 Task: Send an email with the signature Anthony Hernandez with the subject Networking opportunity and the message I look forward to hearing from you soon. from softage.1@softage.net to softage.5@softage.net and softage.6@softage.net with an attached document Technical_specifications.pdf
Action: Mouse moved to (481, 783)
Screenshot: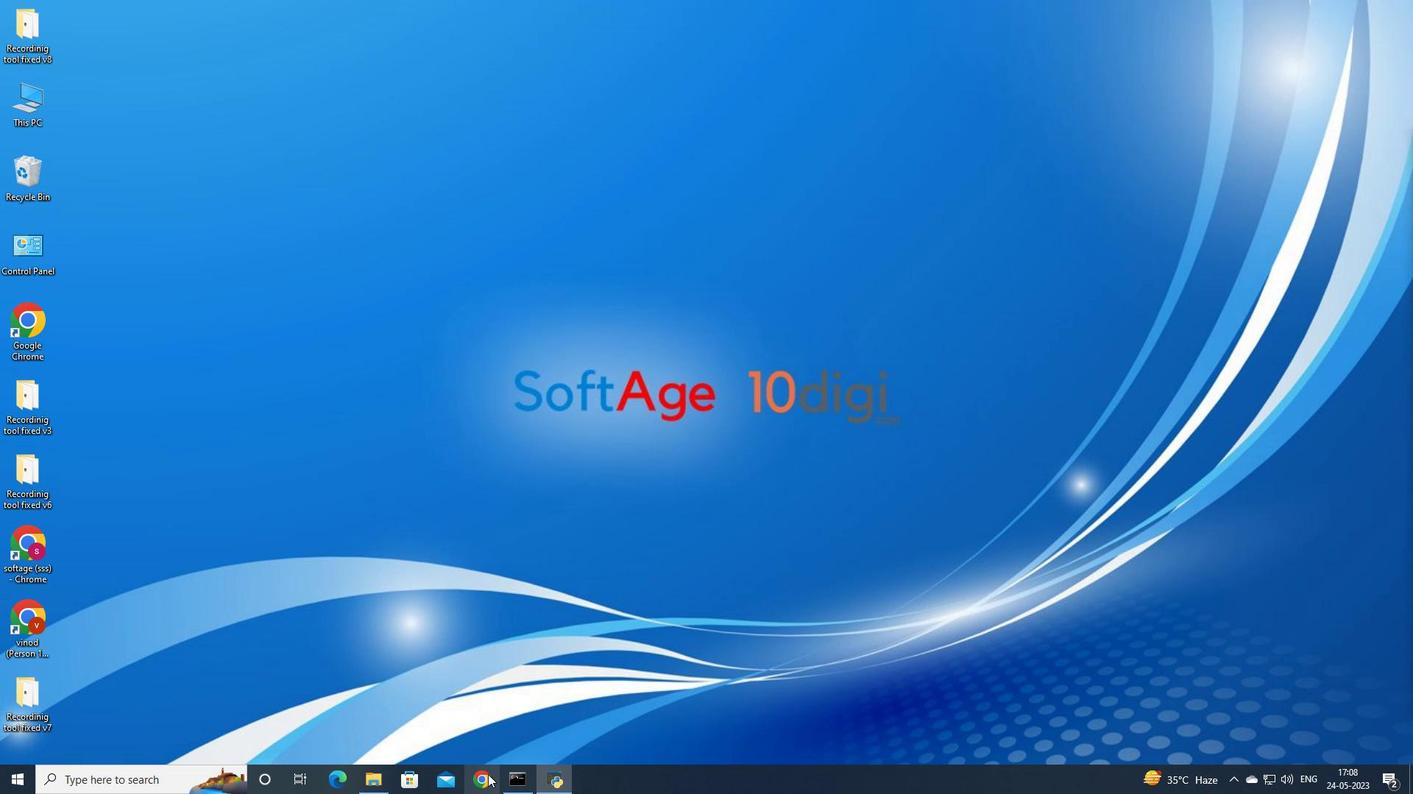 
Action: Mouse pressed left at (481, 783)
Screenshot: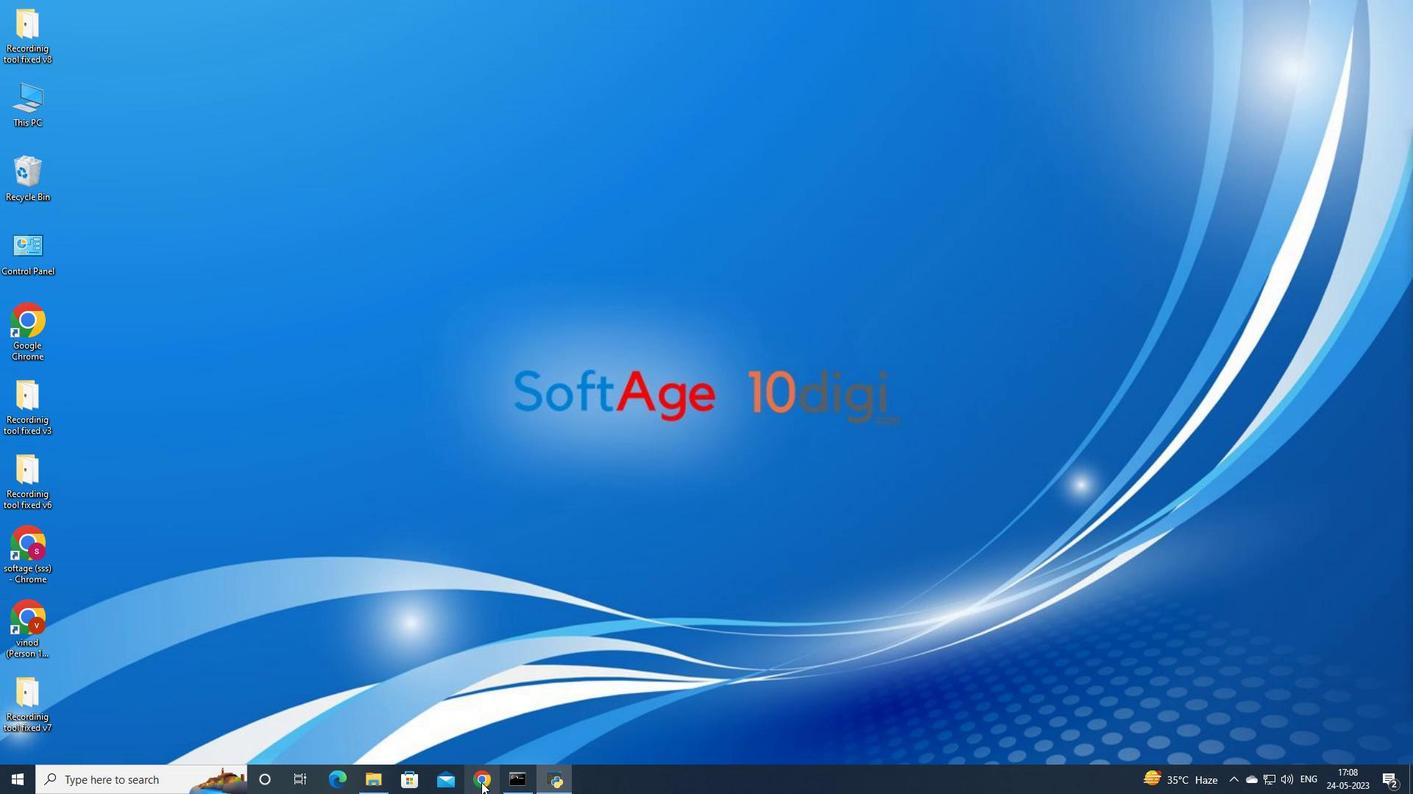 
Action: Mouse moved to (633, 470)
Screenshot: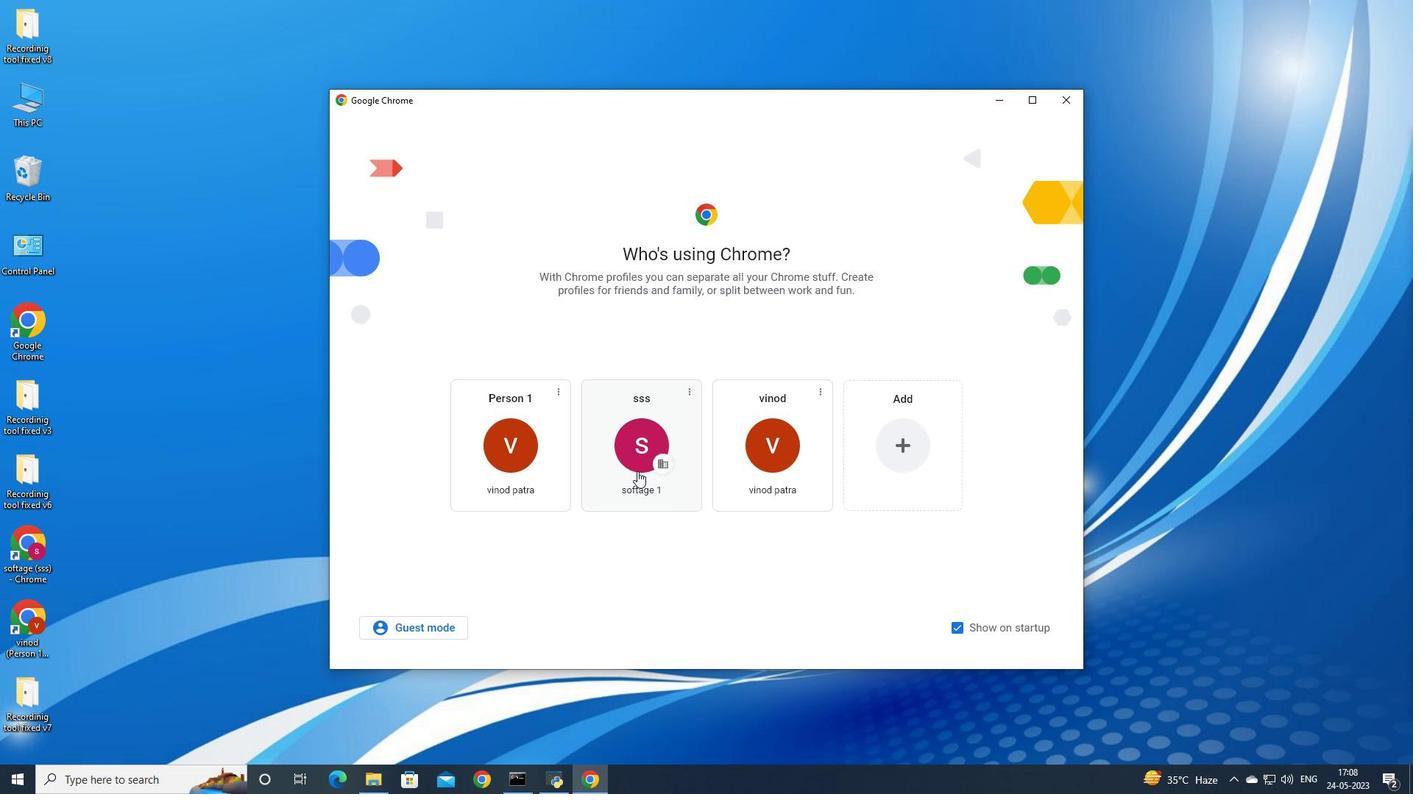 
Action: Mouse pressed left at (633, 470)
Screenshot: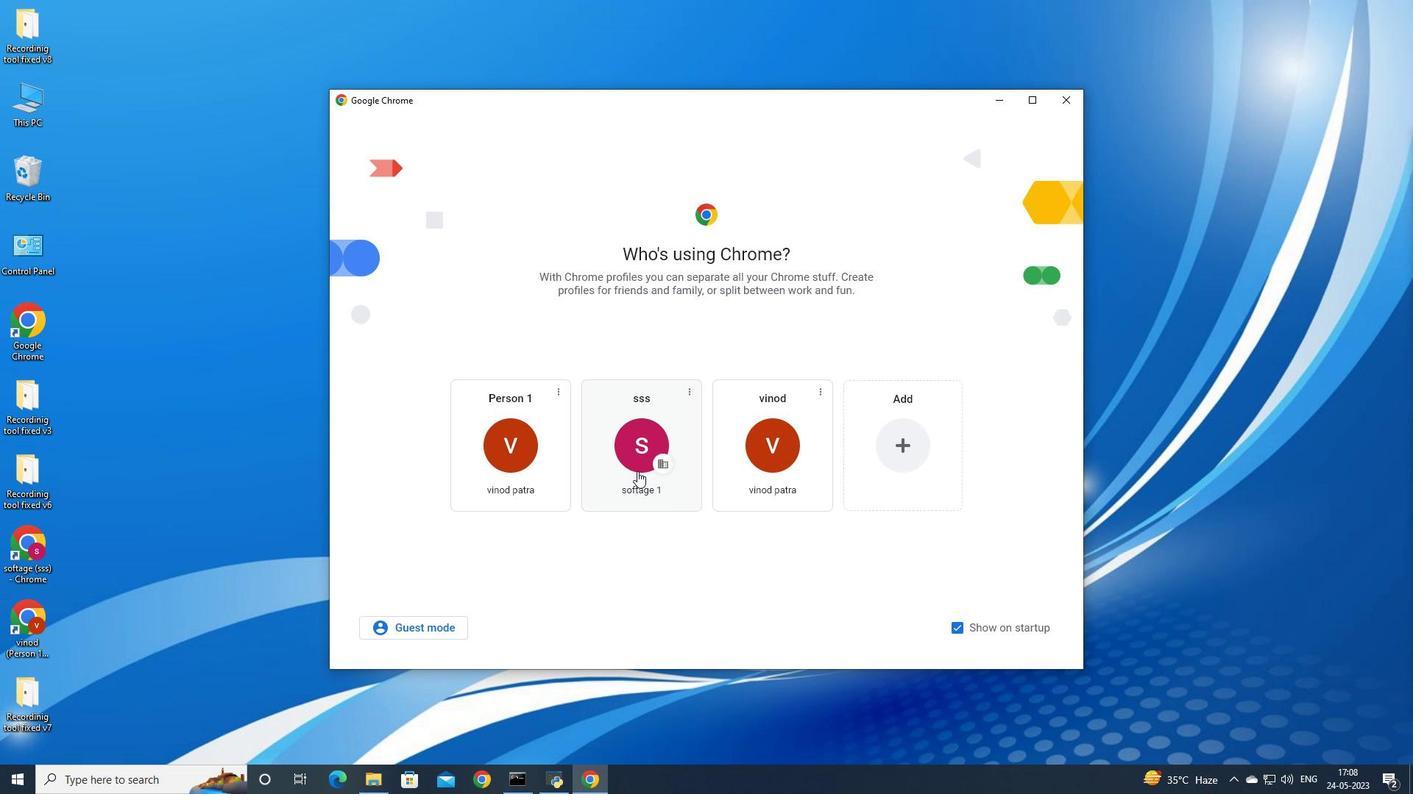 
Action: Mouse moved to (1268, 66)
Screenshot: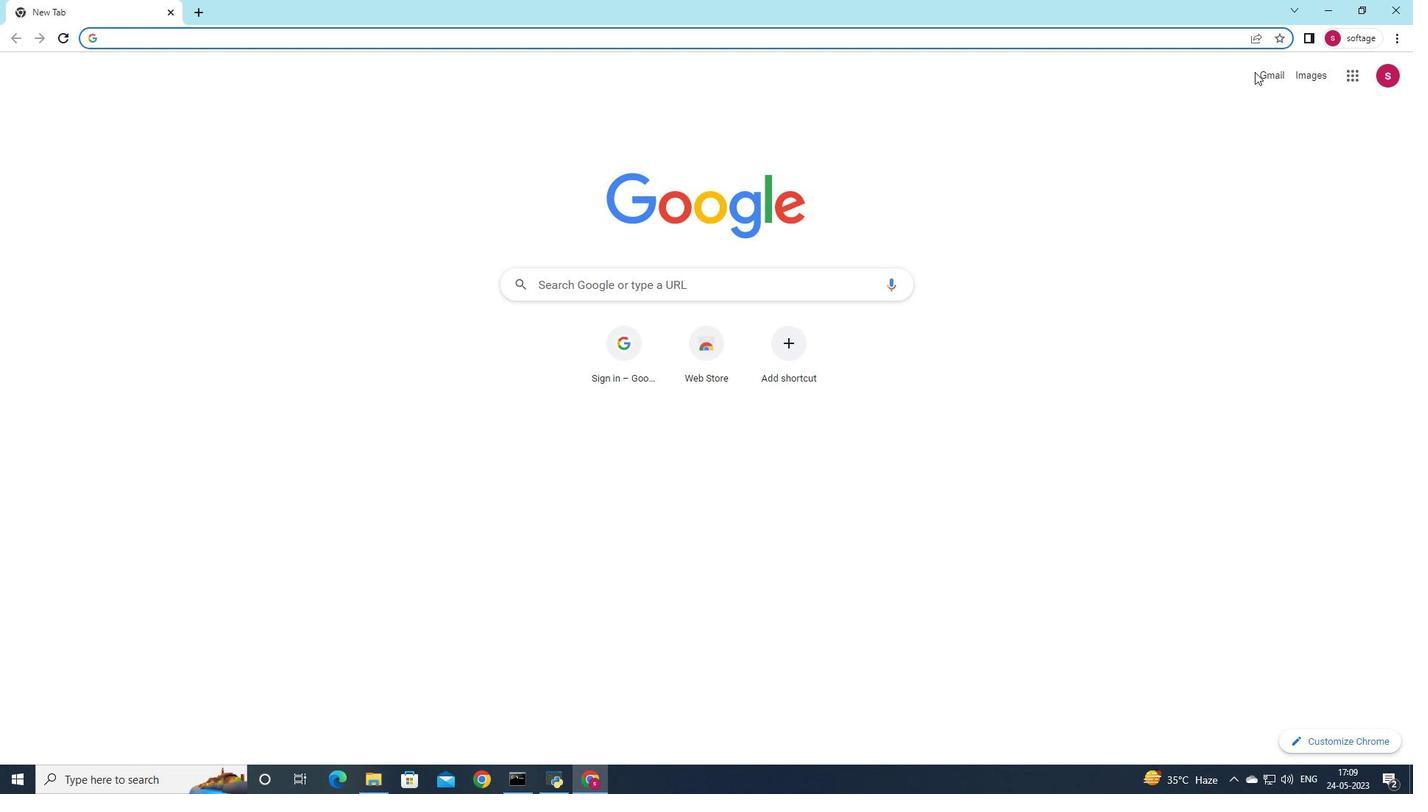 
Action: Mouse pressed left at (1268, 66)
Screenshot: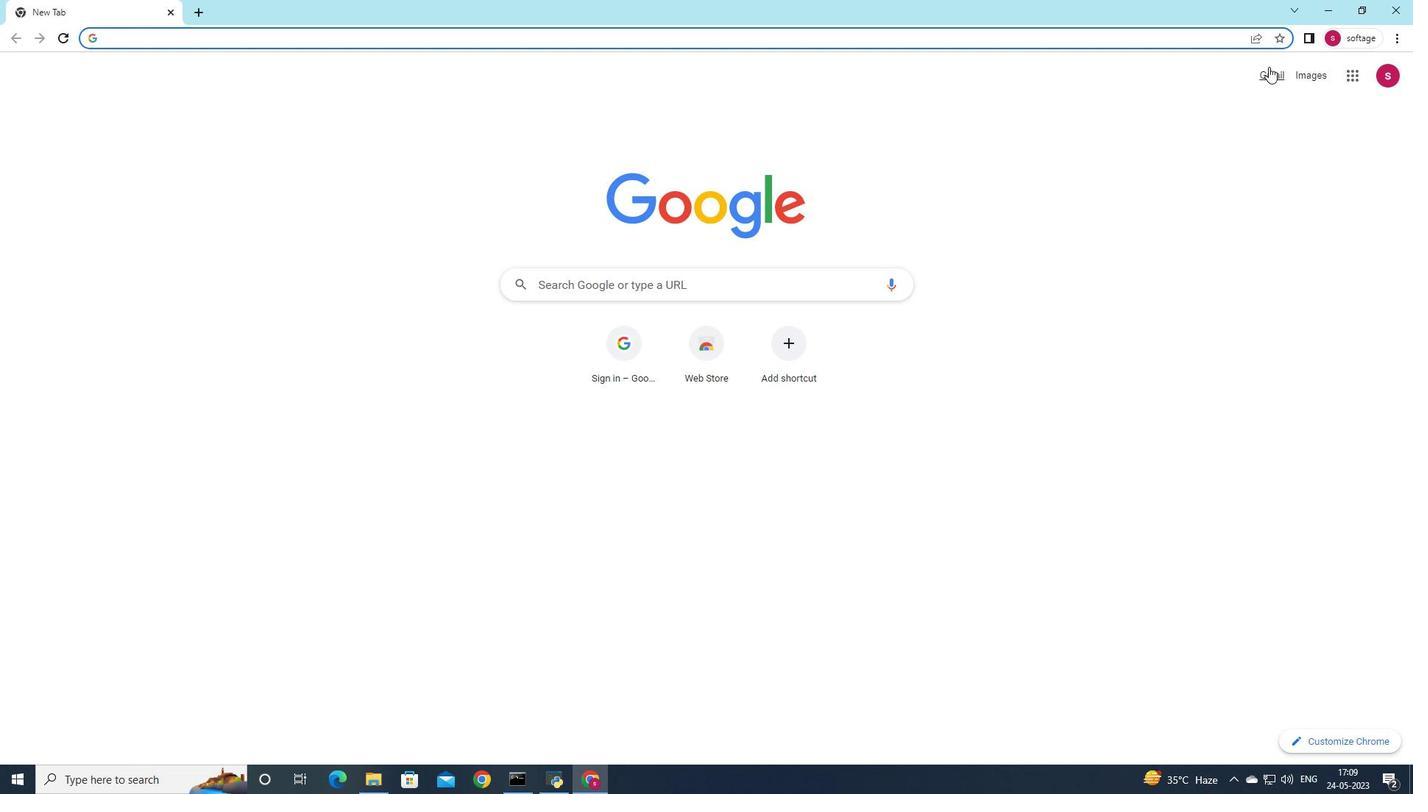 
Action: Mouse moved to (1251, 107)
Screenshot: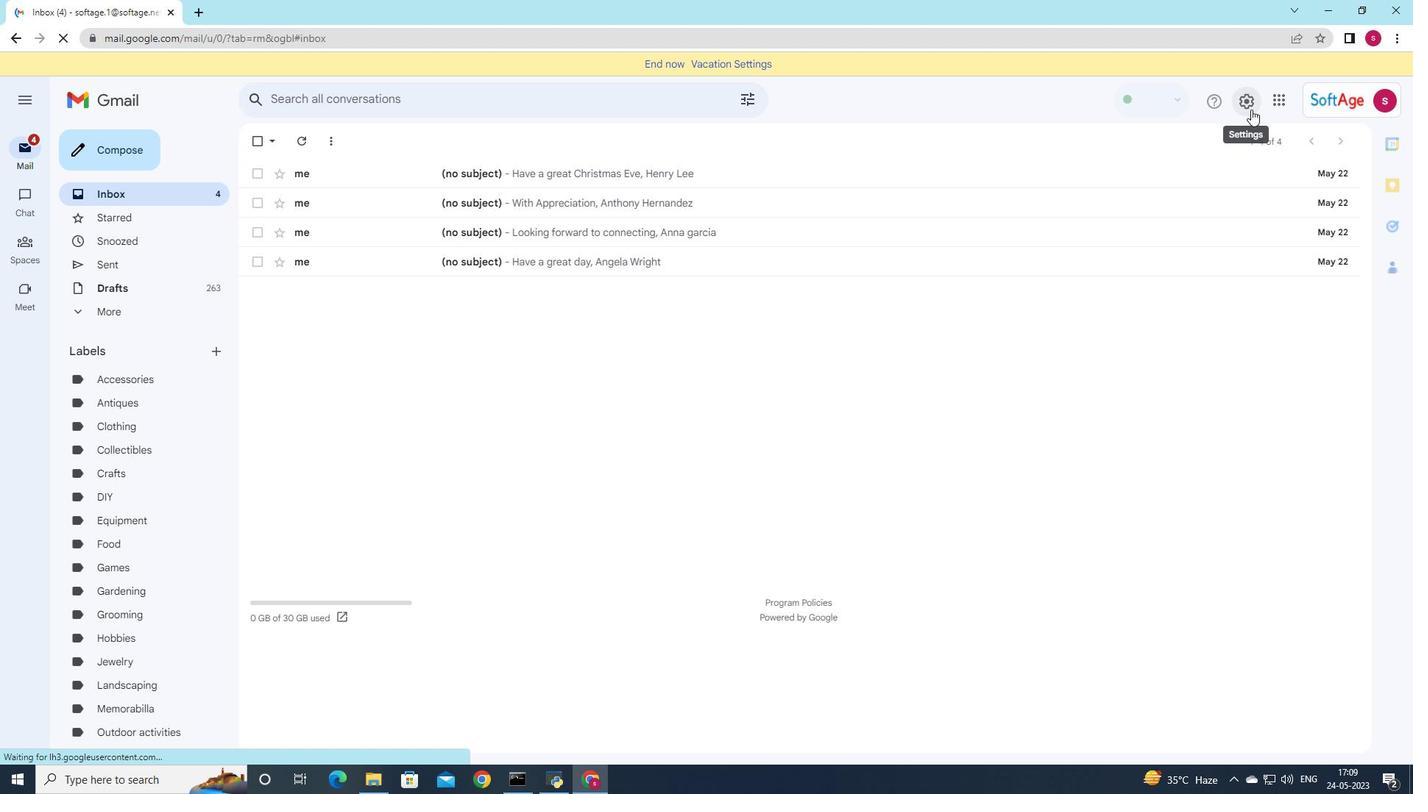 
Action: Mouse pressed left at (1251, 107)
Screenshot: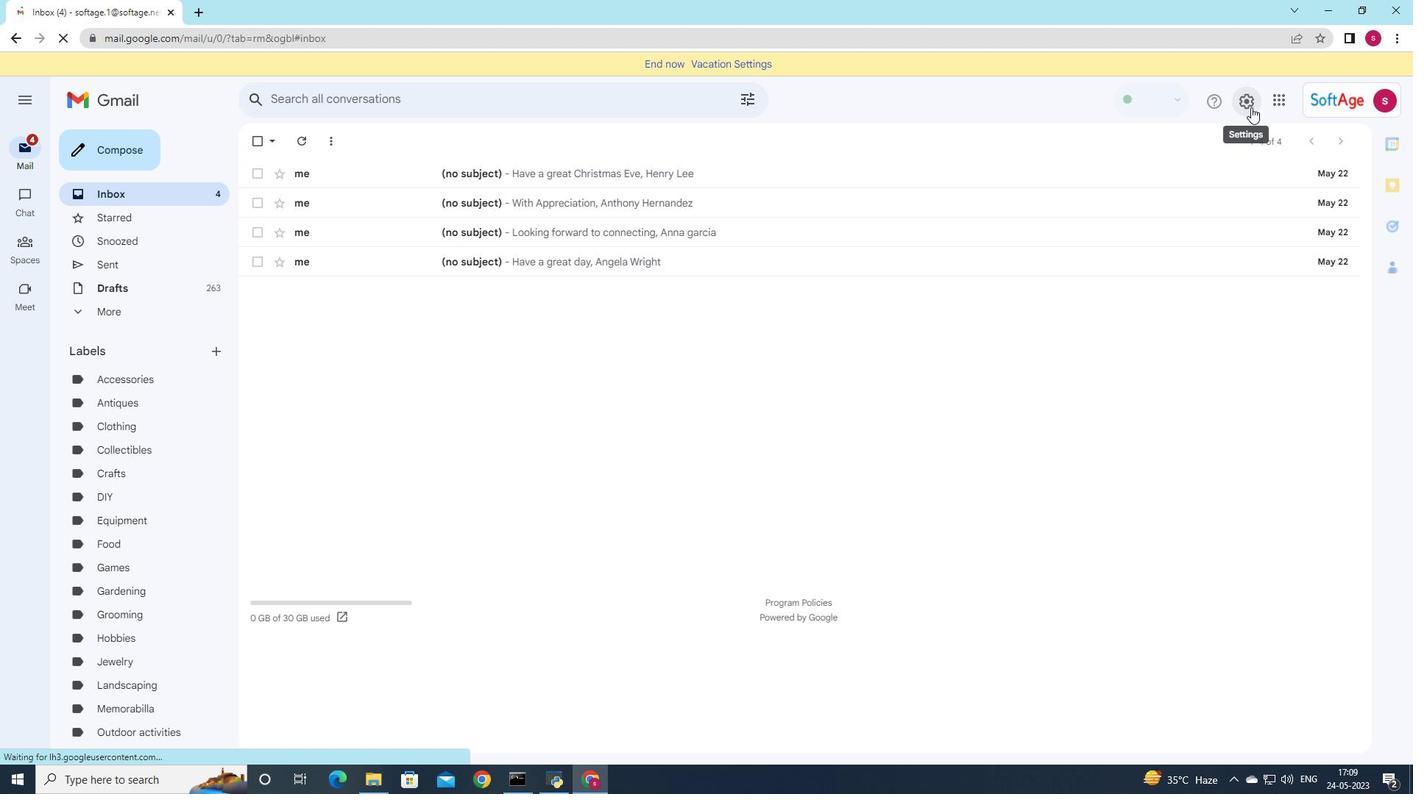 
Action: Mouse moved to (1268, 174)
Screenshot: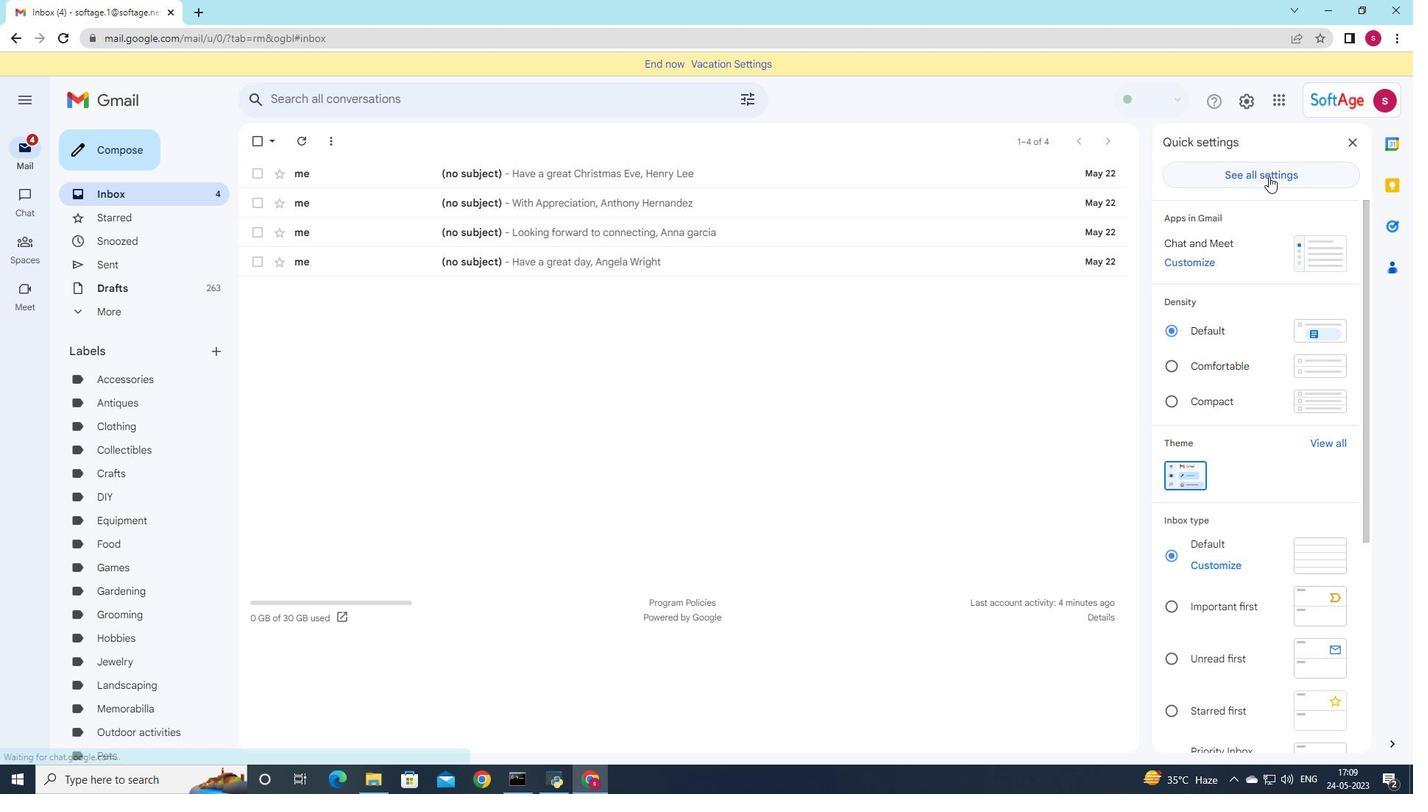 
Action: Mouse pressed left at (1268, 174)
Screenshot: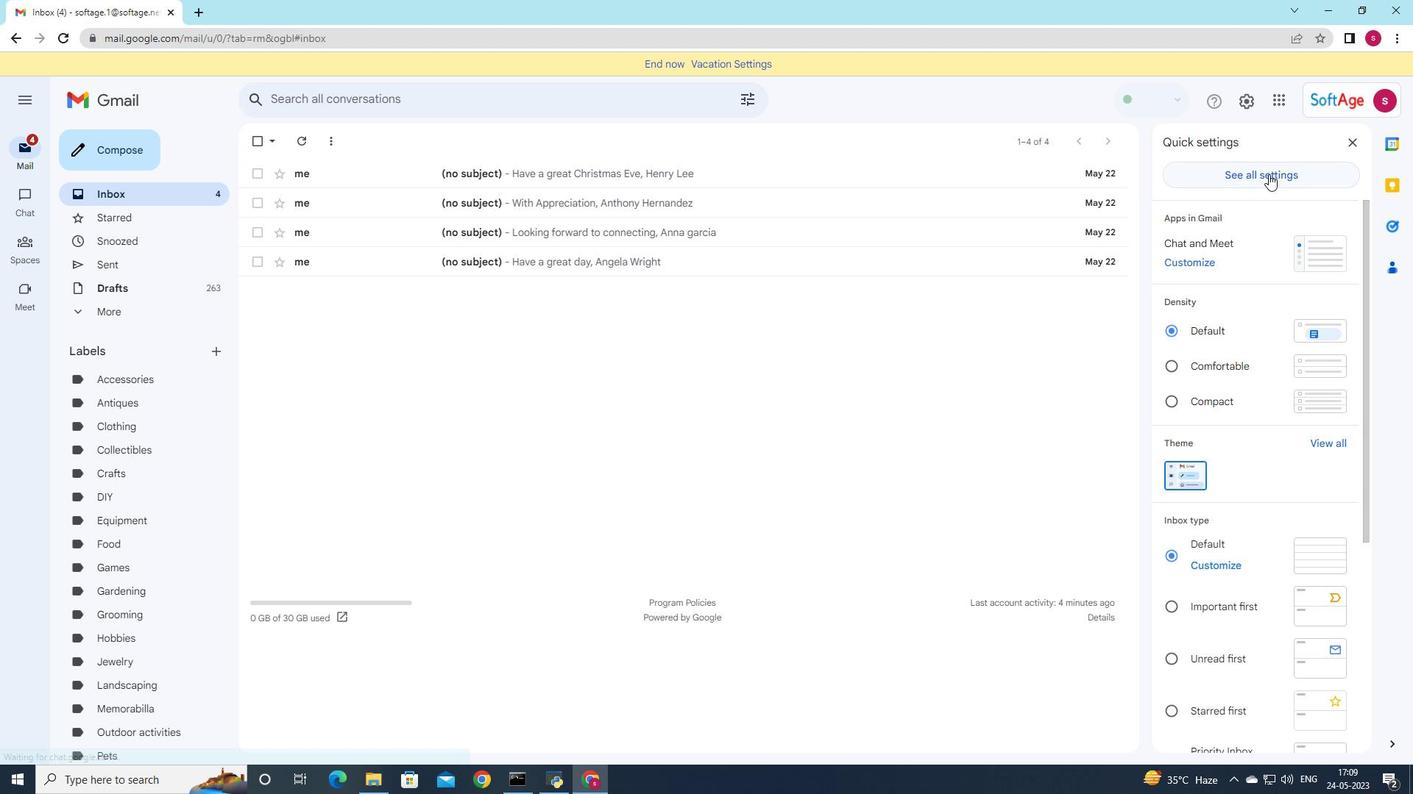 
Action: Mouse moved to (540, 356)
Screenshot: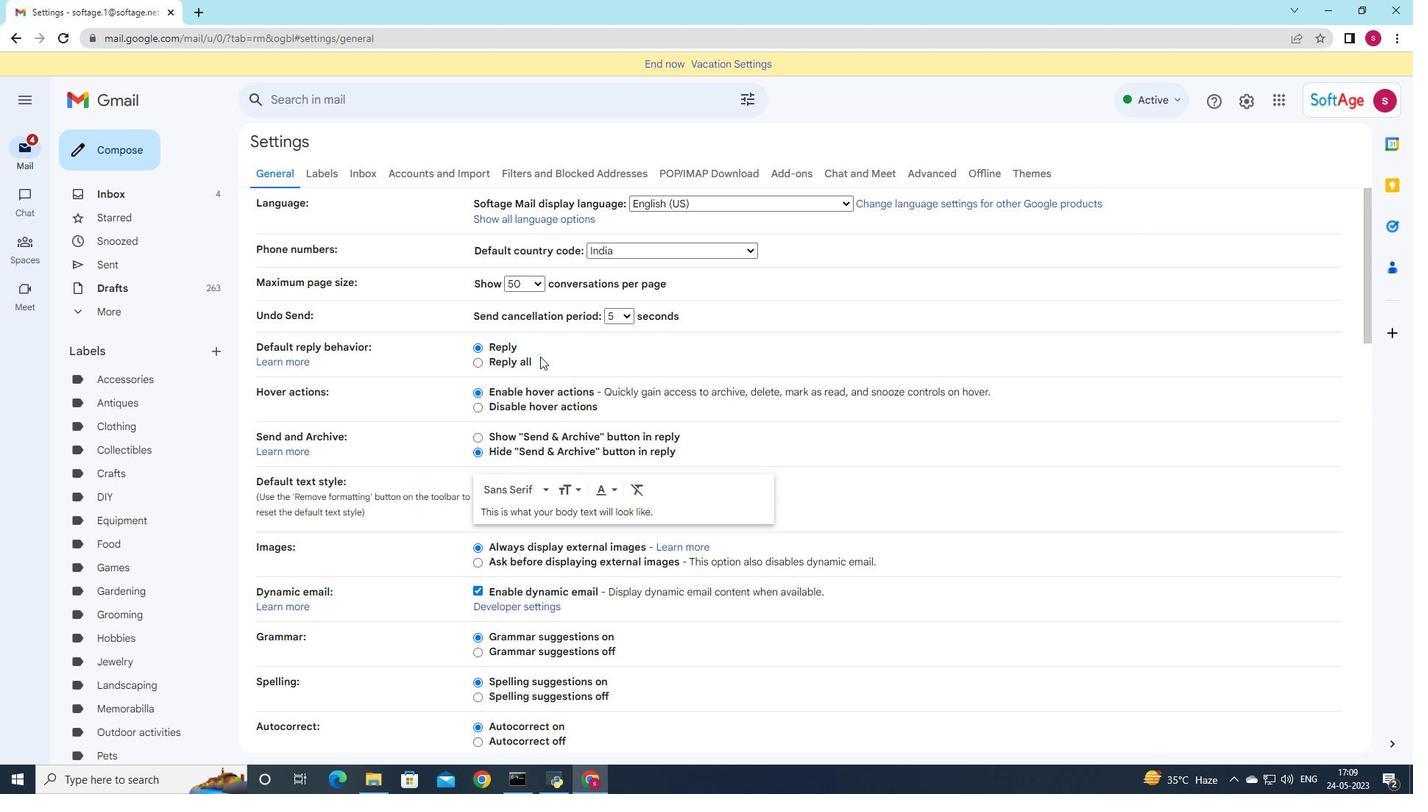 
Action: Mouse scrolled (540, 356) with delta (0, 0)
Screenshot: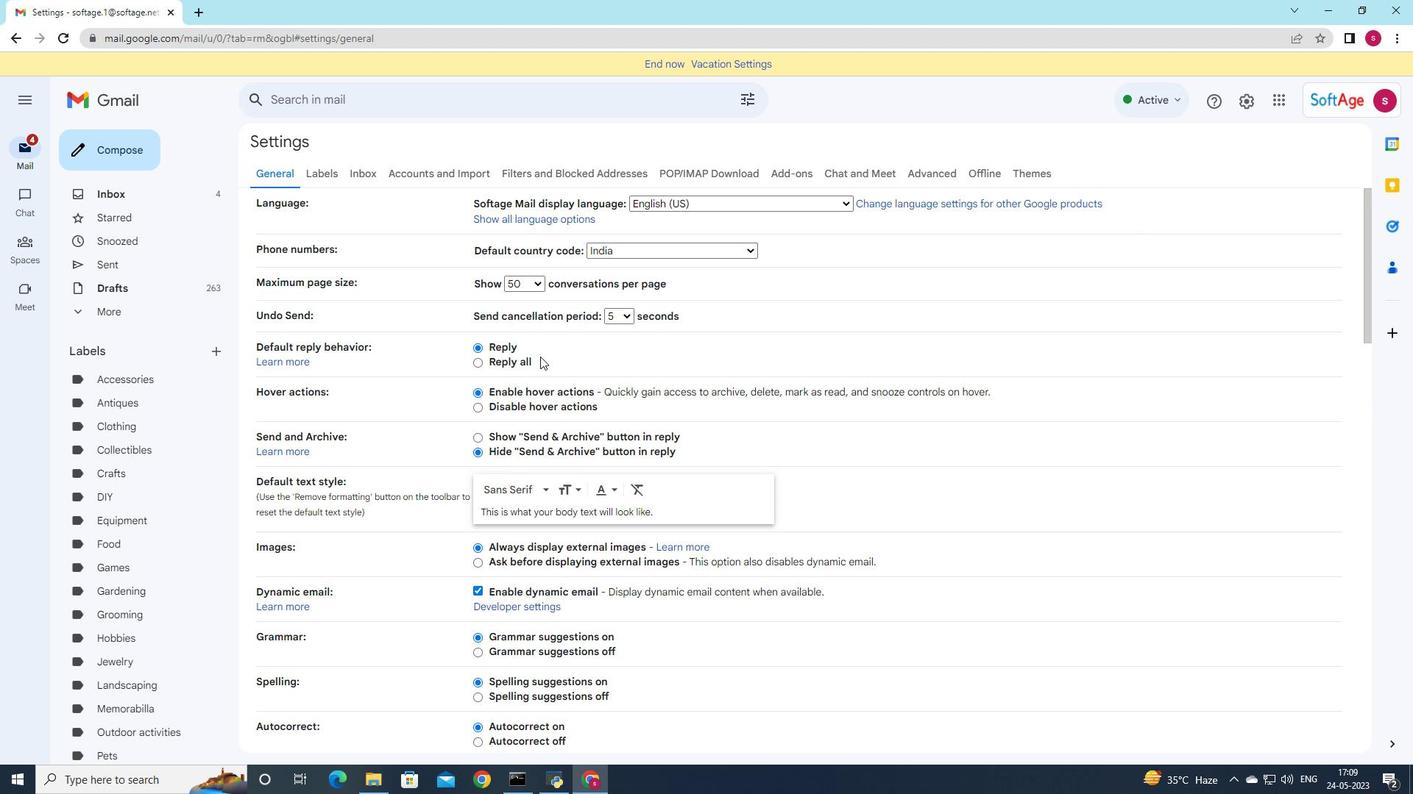 
Action: Mouse scrolled (540, 356) with delta (0, 0)
Screenshot: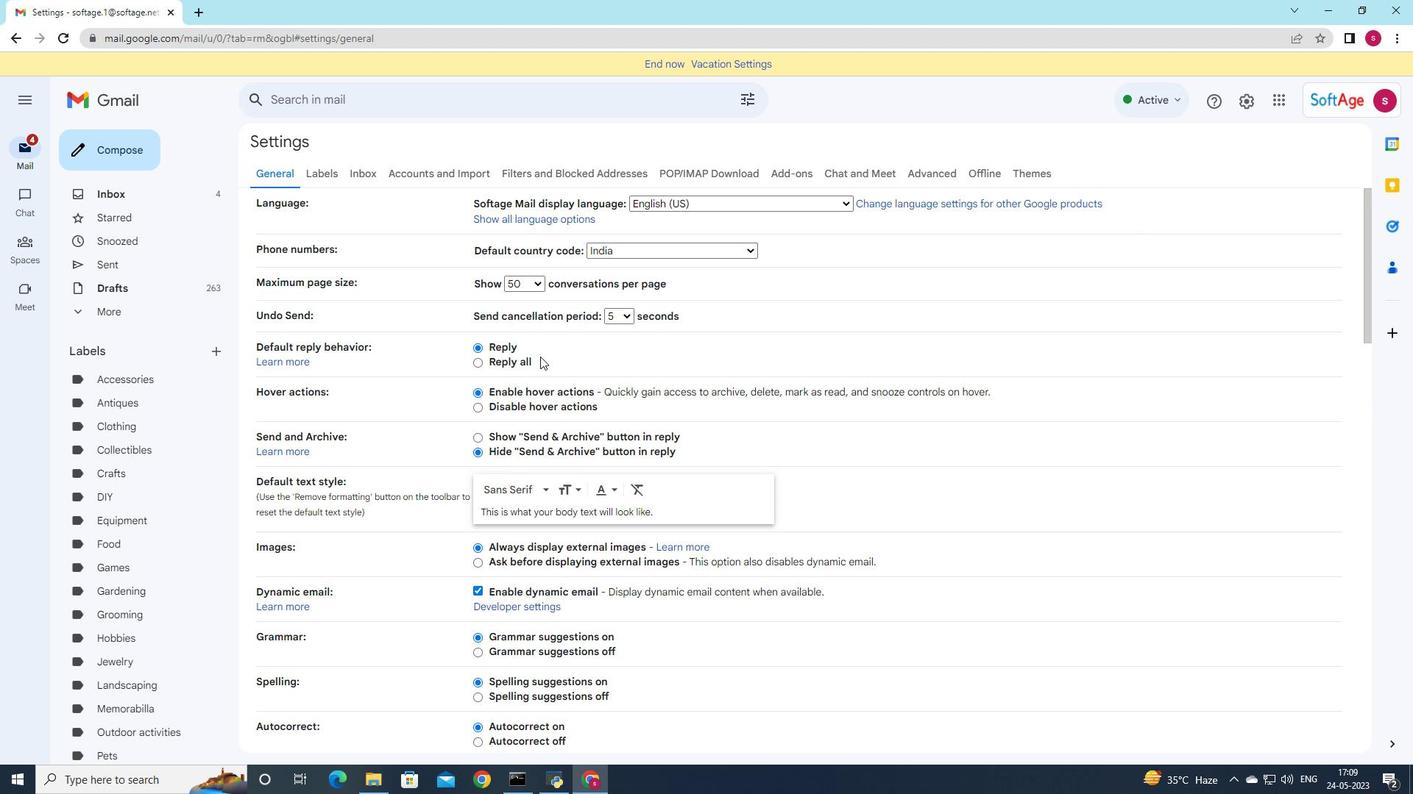 
Action: Mouse scrolled (540, 356) with delta (0, 0)
Screenshot: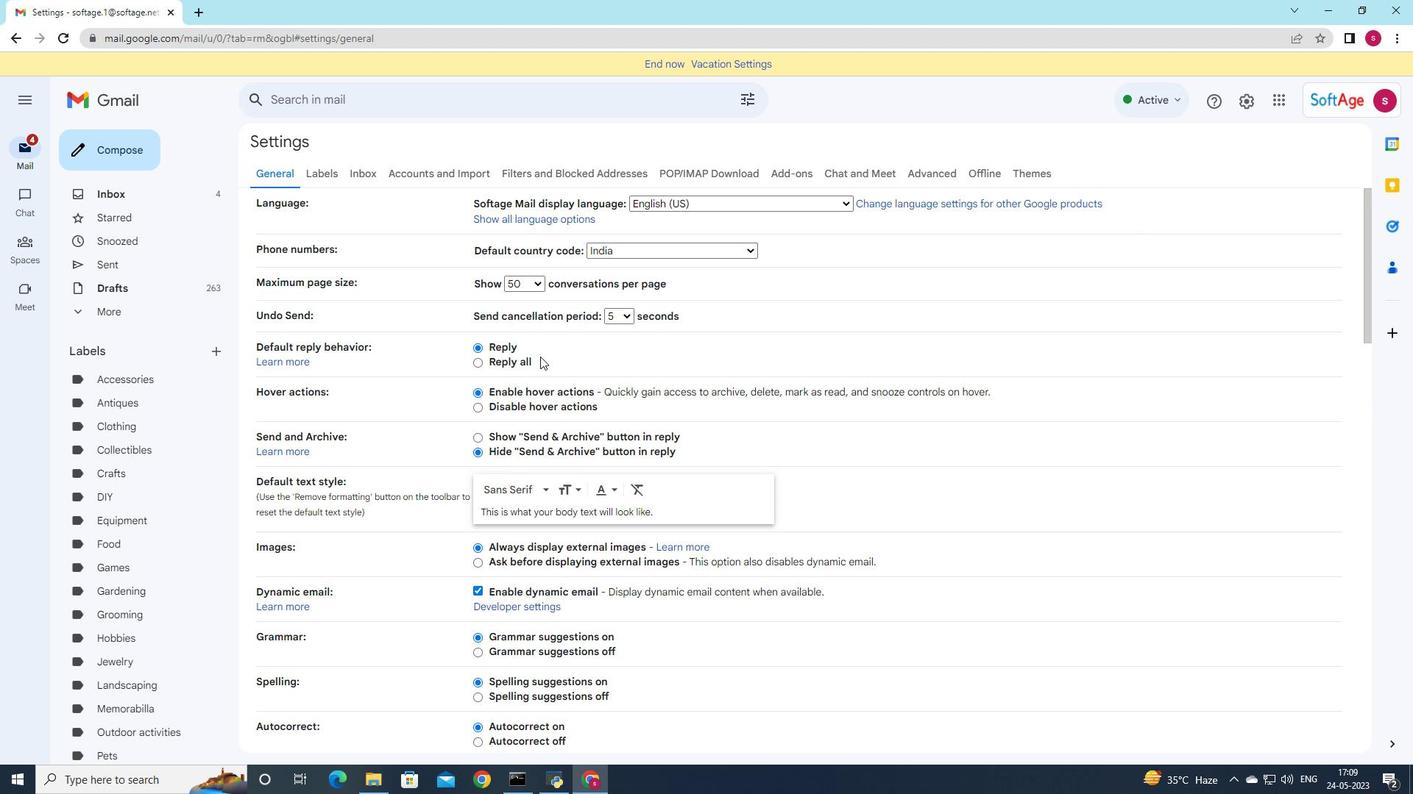 
Action: Mouse scrolled (540, 356) with delta (0, 0)
Screenshot: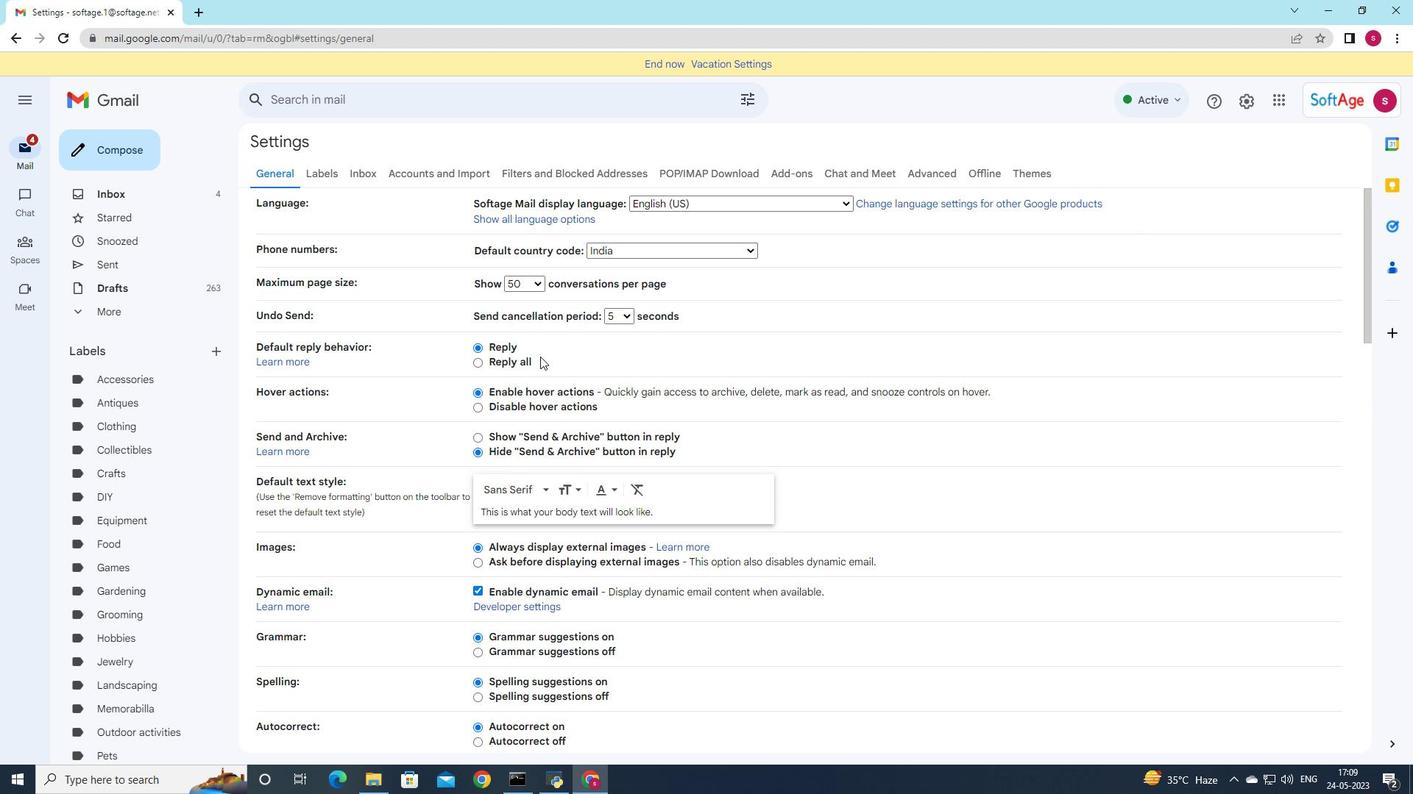 
Action: Mouse scrolled (540, 356) with delta (0, 0)
Screenshot: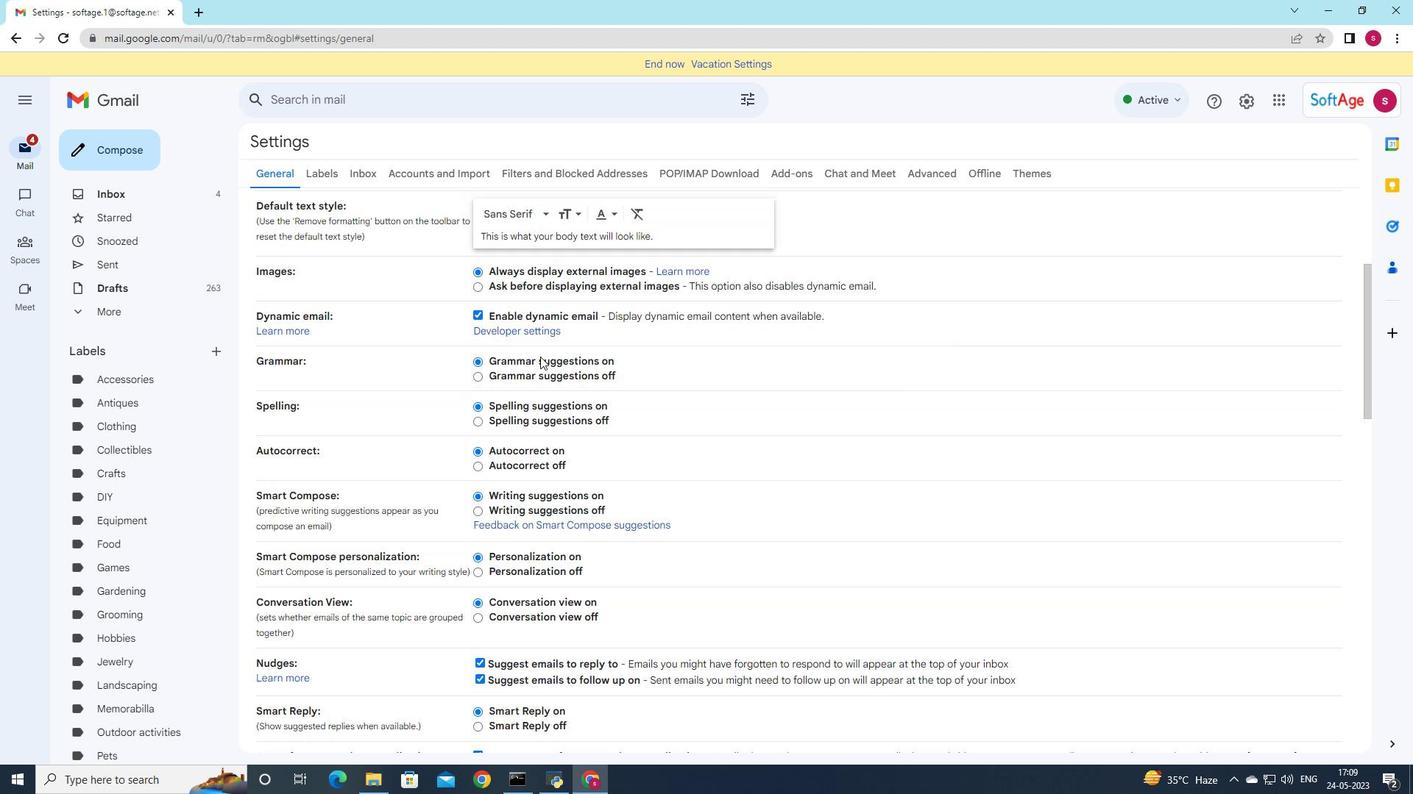
Action: Mouse scrolled (540, 356) with delta (0, 0)
Screenshot: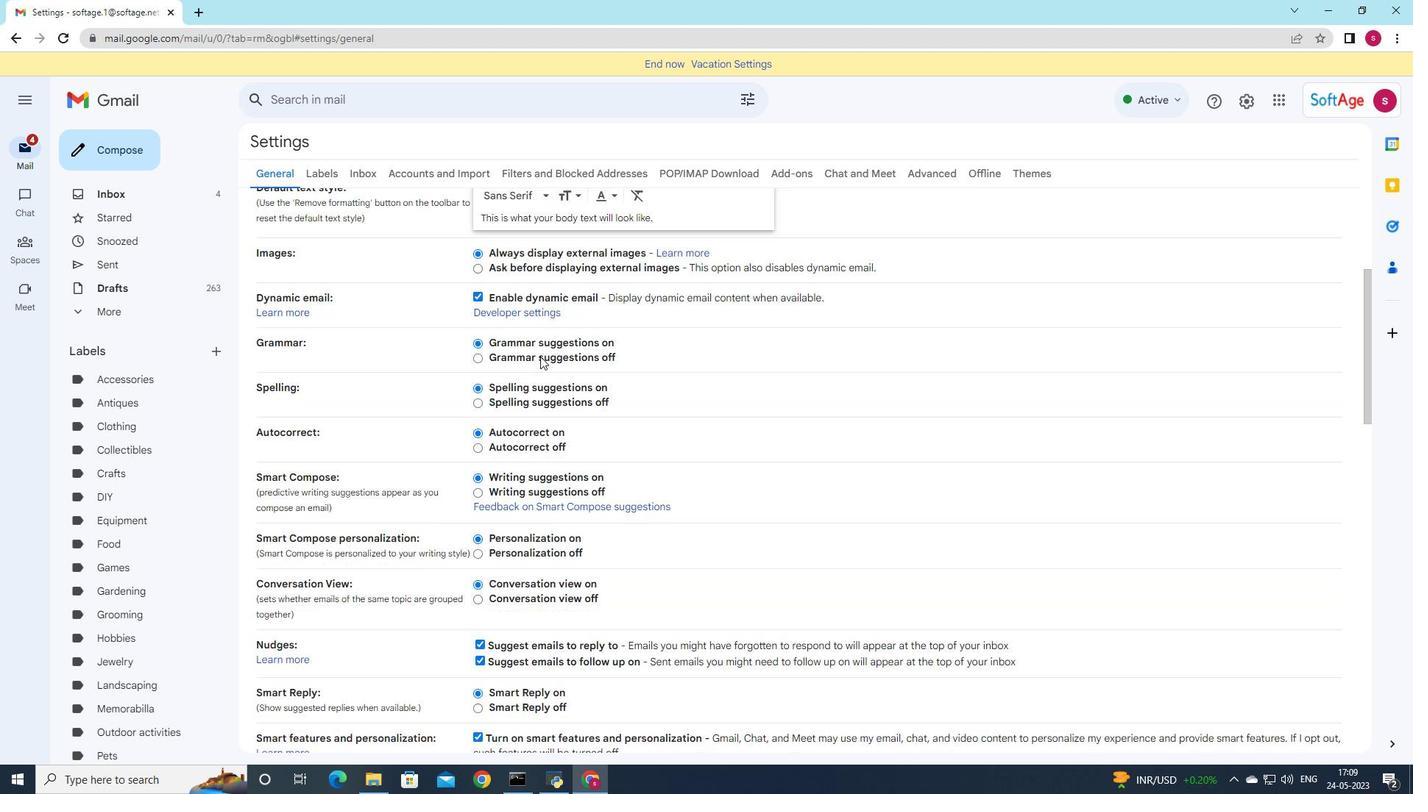 
Action: Mouse scrolled (540, 356) with delta (0, 0)
Screenshot: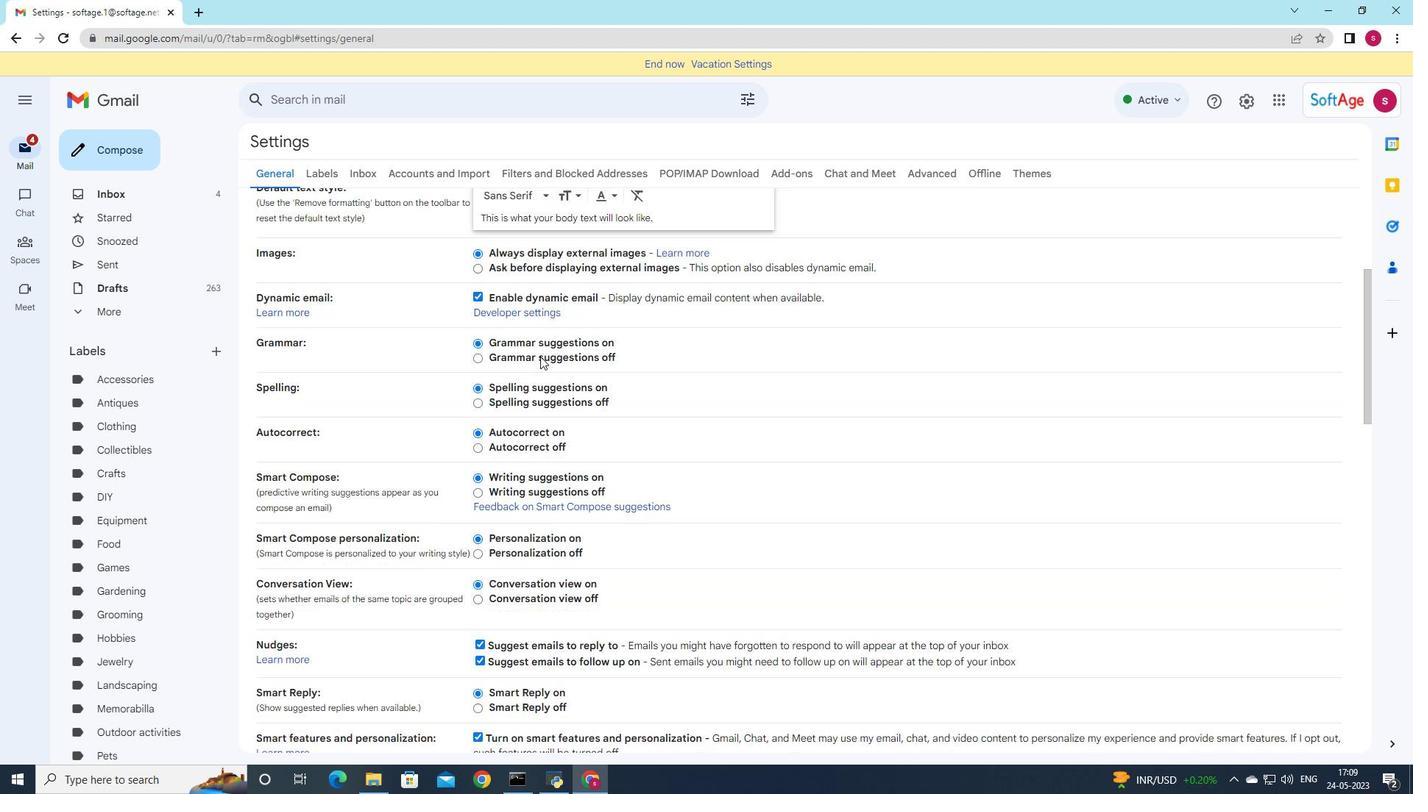 
Action: Mouse scrolled (540, 356) with delta (0, 0)
Screenshot: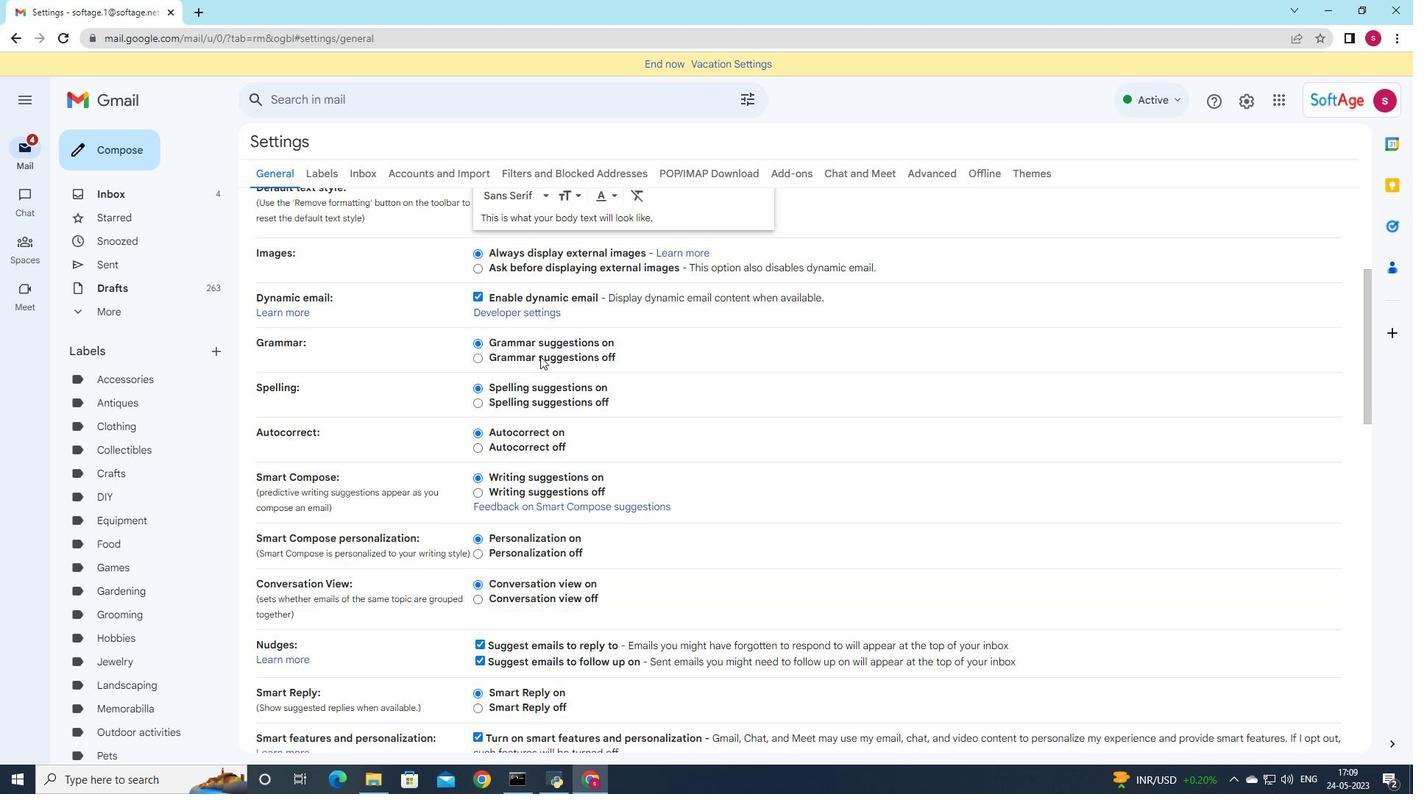 
Action: Mouse scrolled (540, 356) with delta (0, 0)
Screenshot: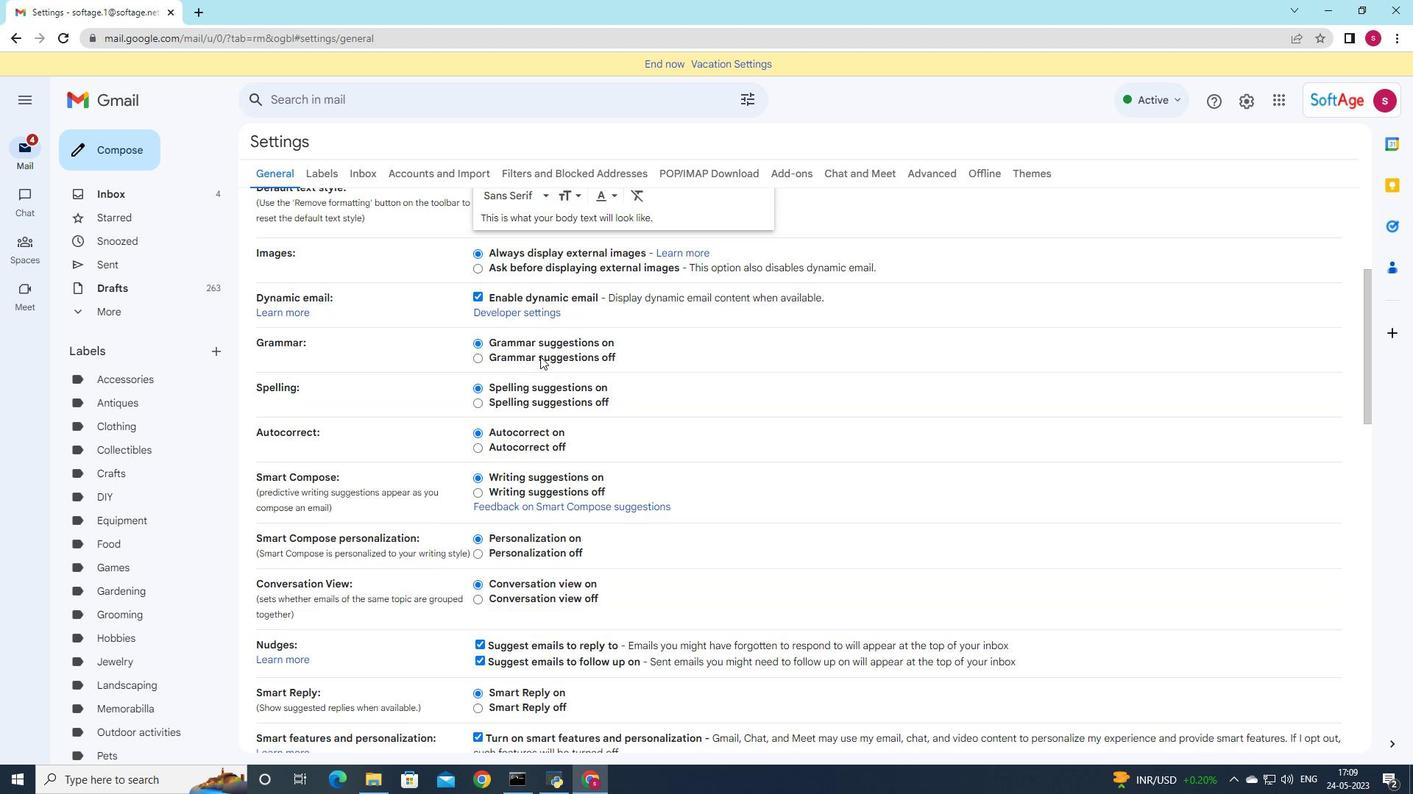 
Action: Mouse moved to (546, 358)
Screenshot: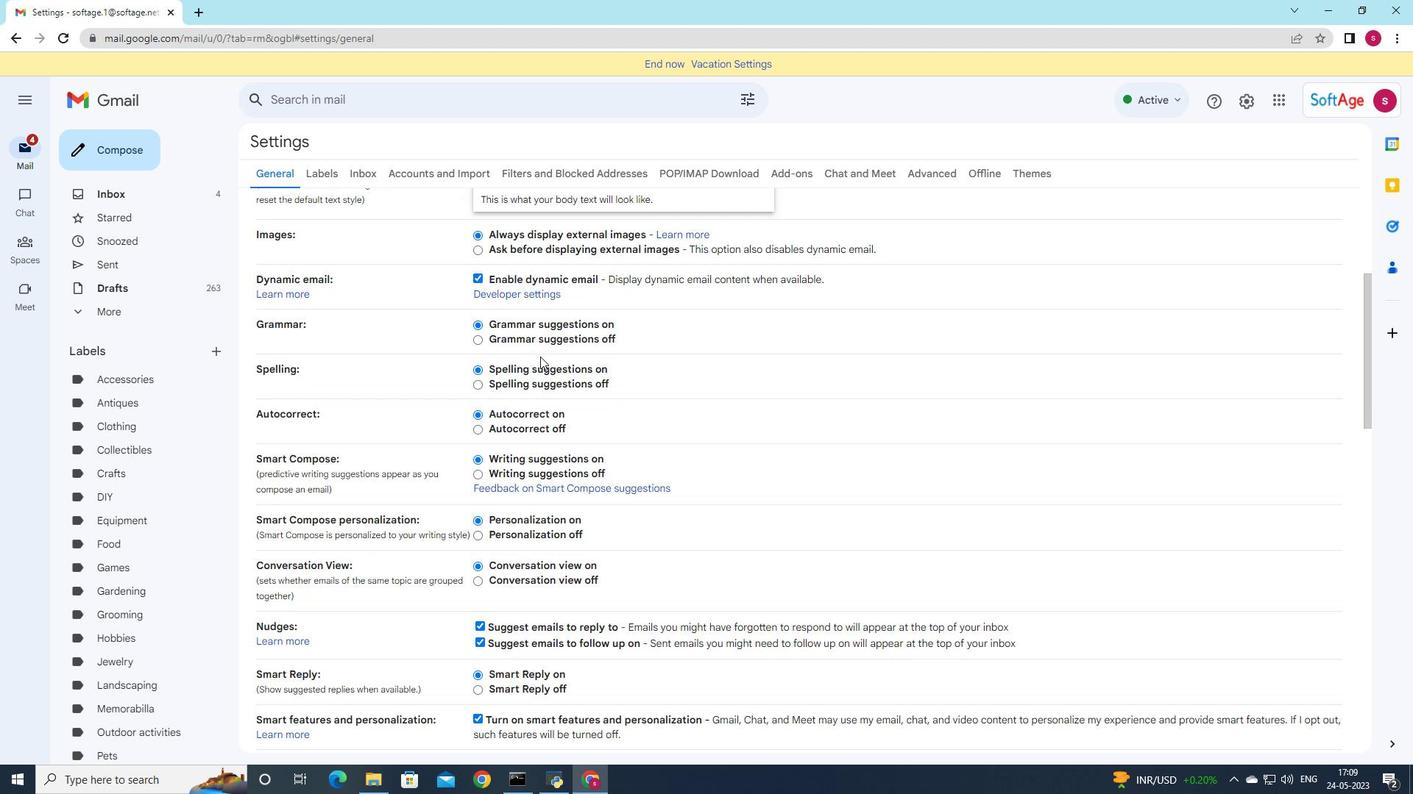 
Action: Mouse scrolled (546, 357) with delta (0, 0)
Screenshot: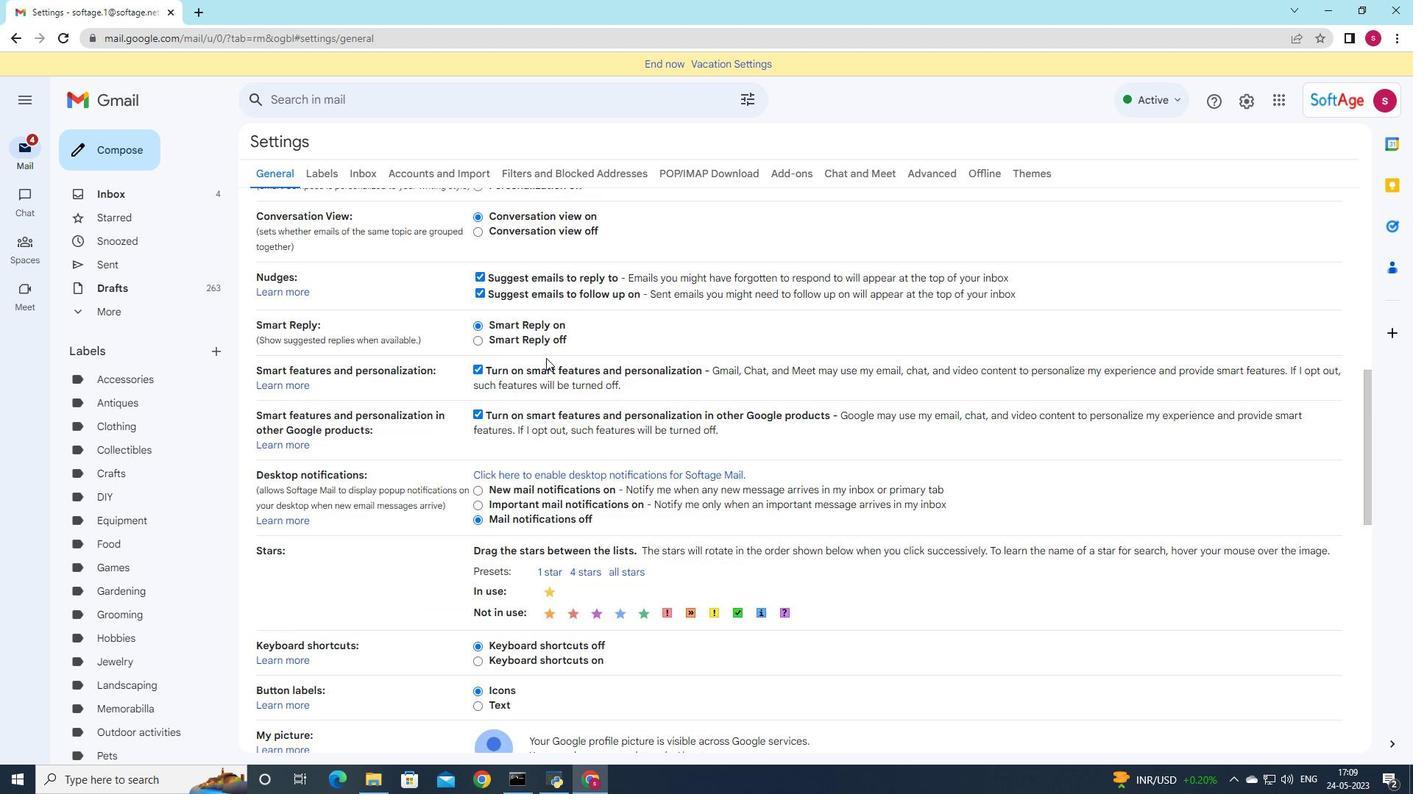 
Action: Mouse scrolled (546, 357) with delta (0, 0)
Screenshot: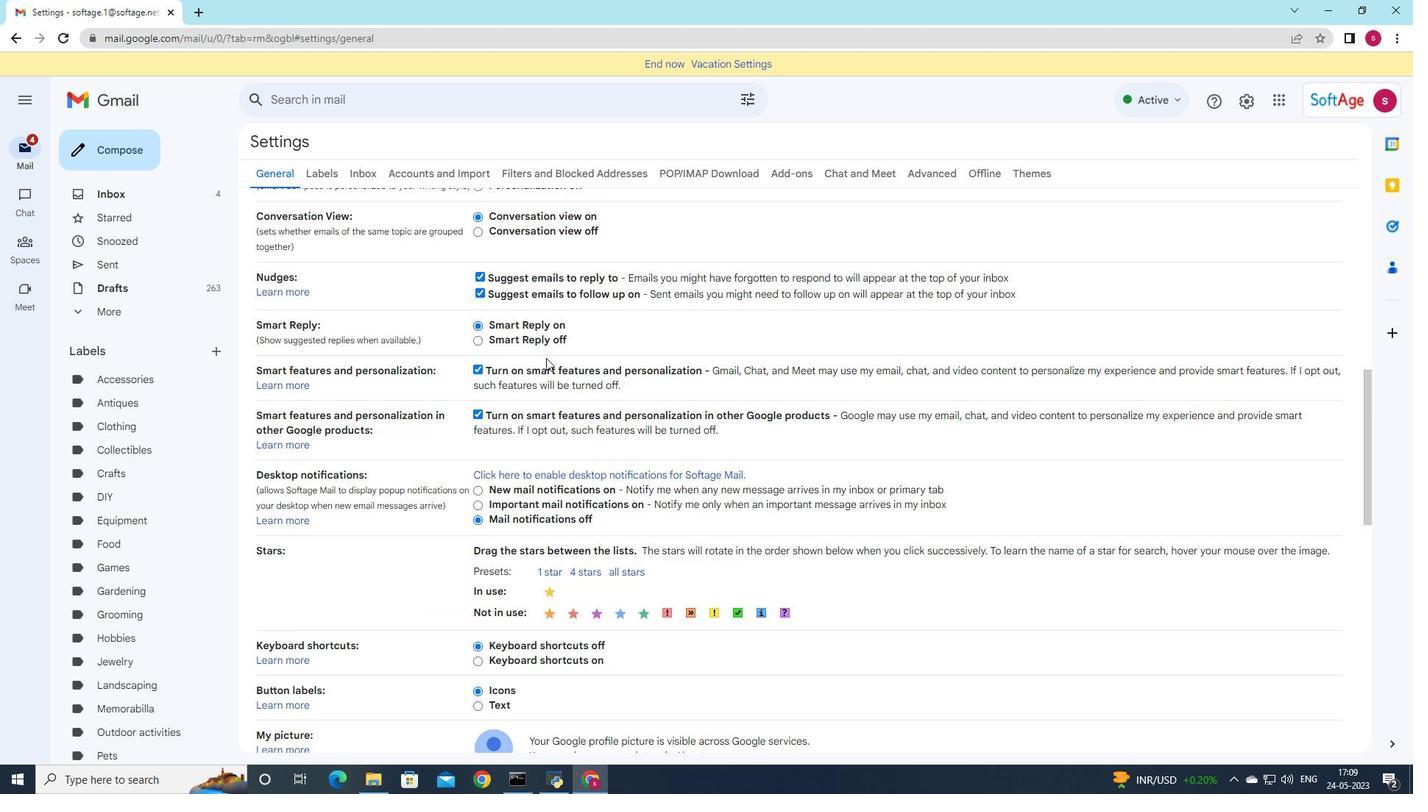 
Action: Mouse moved to (546, 358)
Screenshot: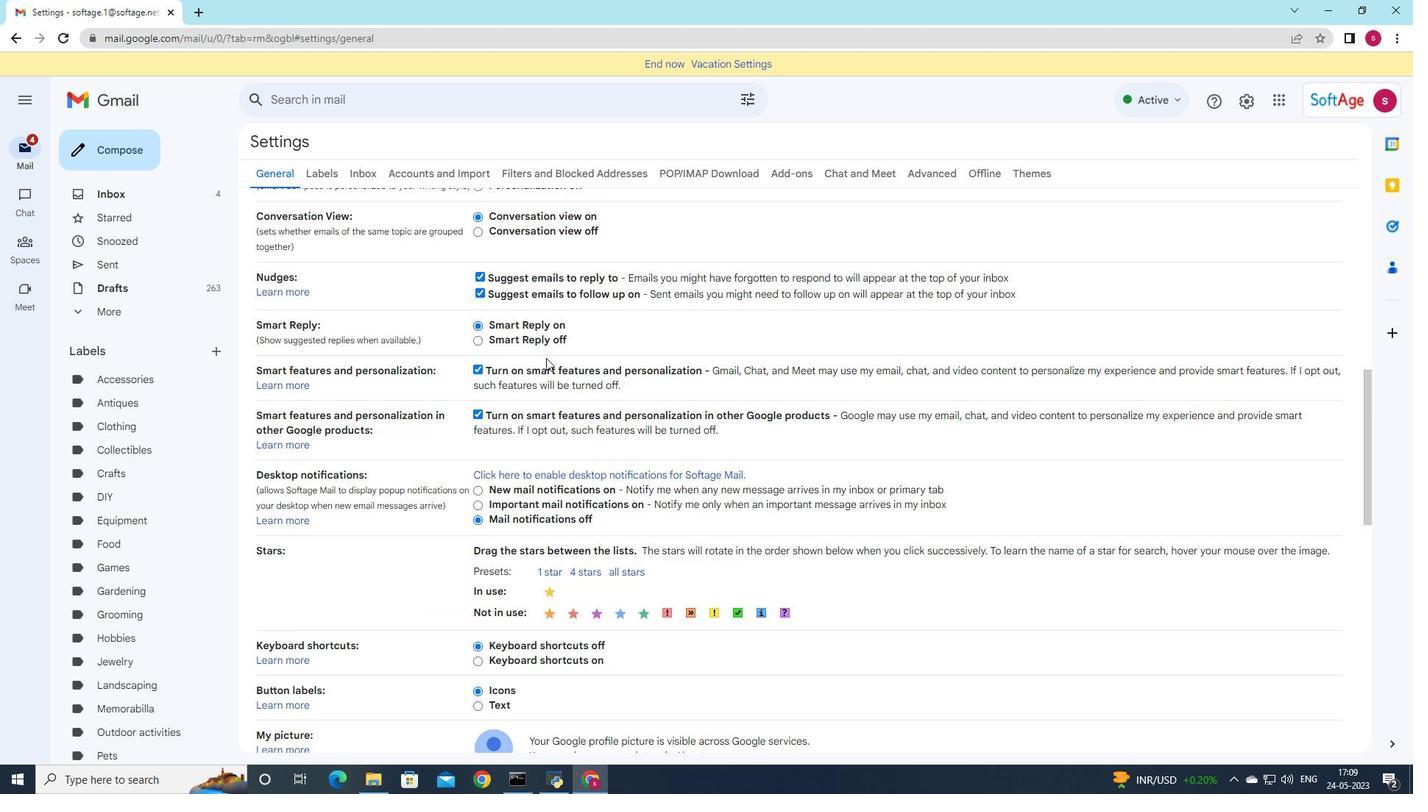 
Action: Mouse scrolled (546, 357) with delta (0, 0)
Screenshot: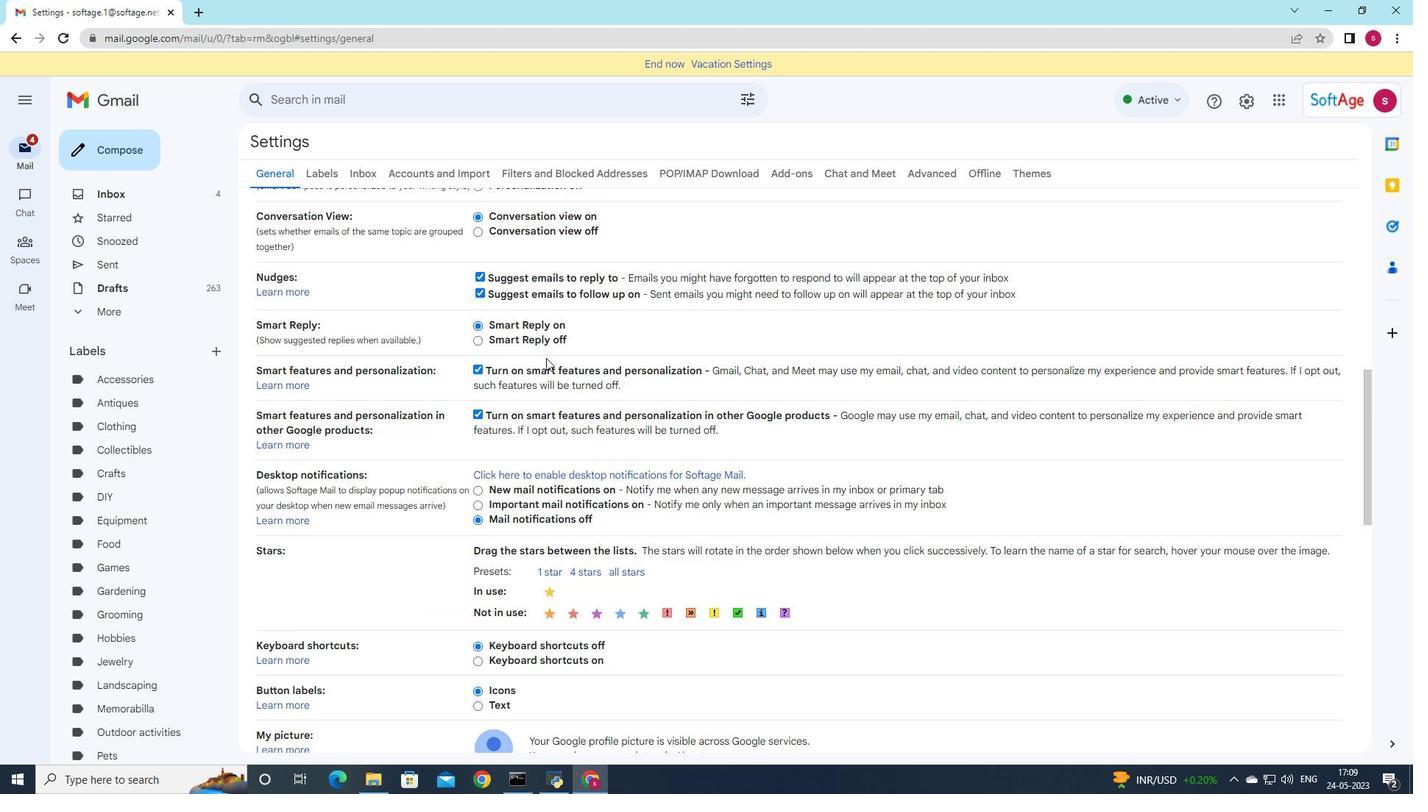 
Action: Mouse moved to (551, 360)
Screenshot: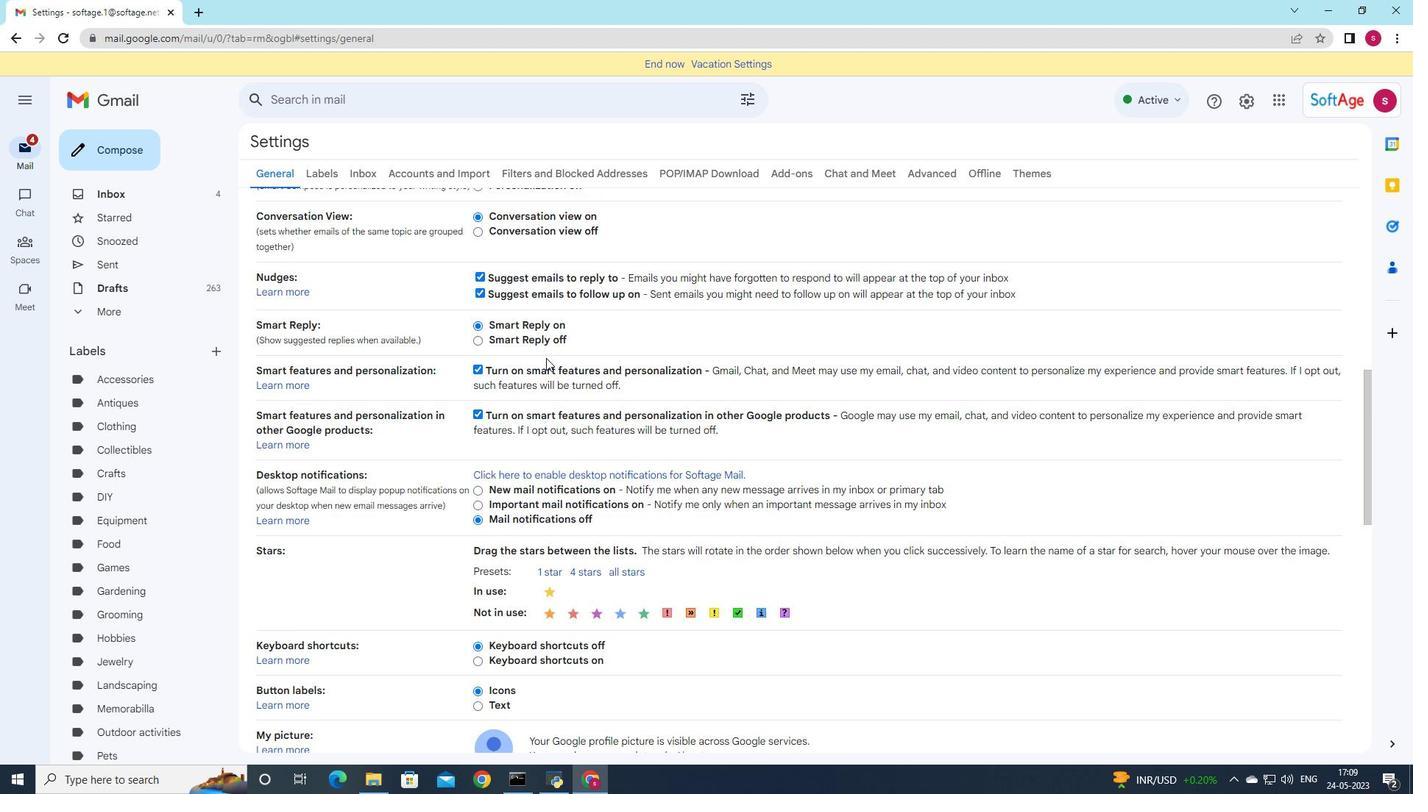 
Action: Mouse scrolled (551, 359) with delta (0, 0)
Screenshot: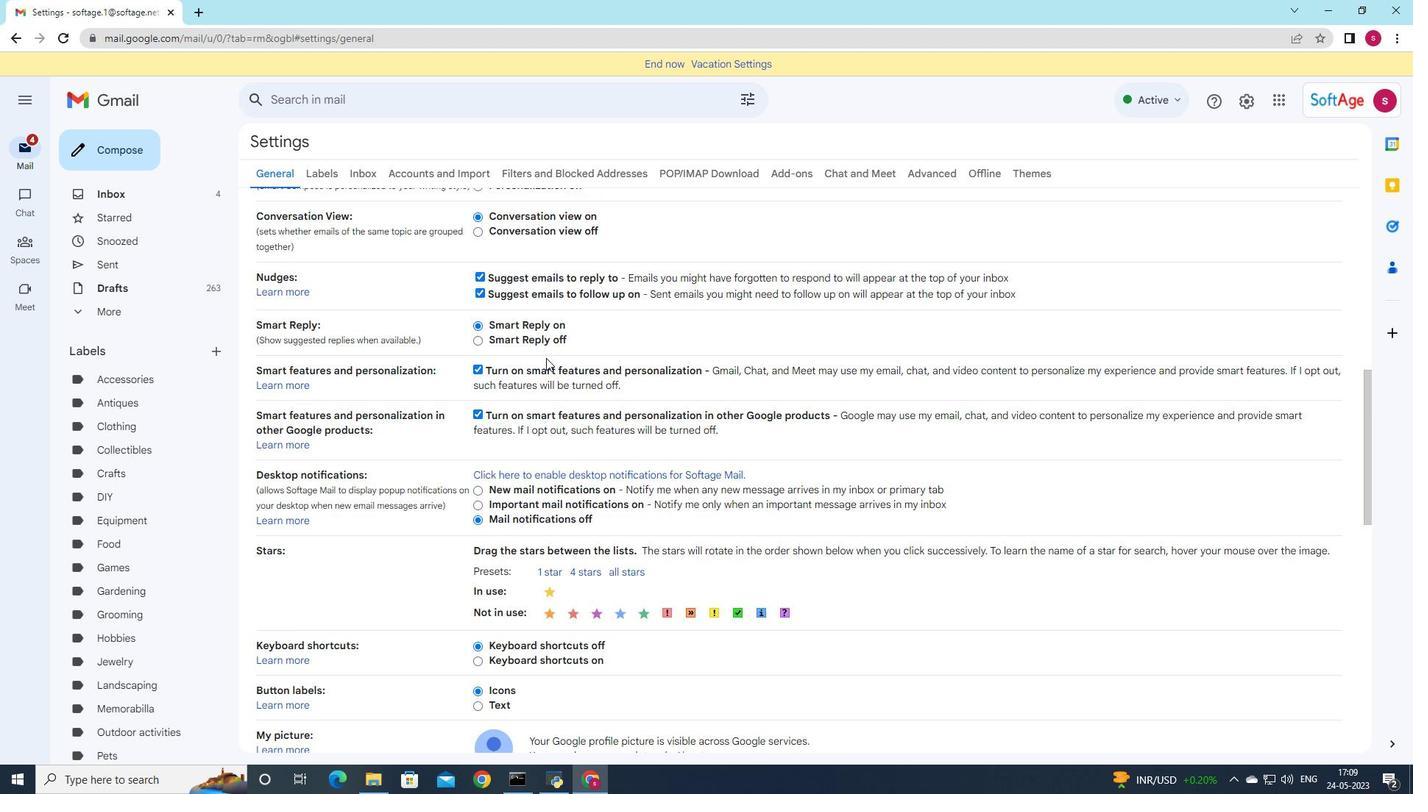 
Action: Mouse moved to (568, 403)
Screenshot: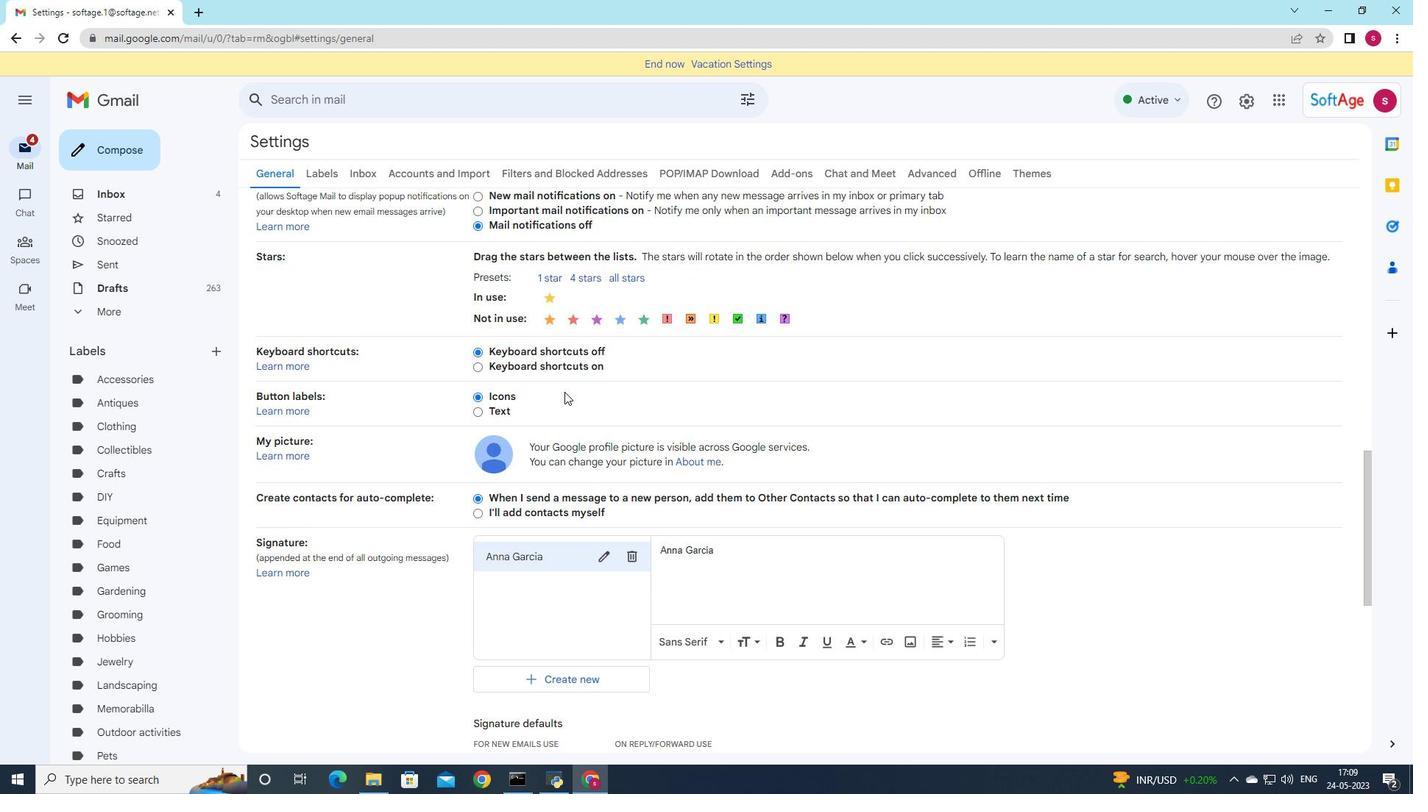
Action: Mouse scrolled (564, 392) with delta (0, 0)
Screenshot: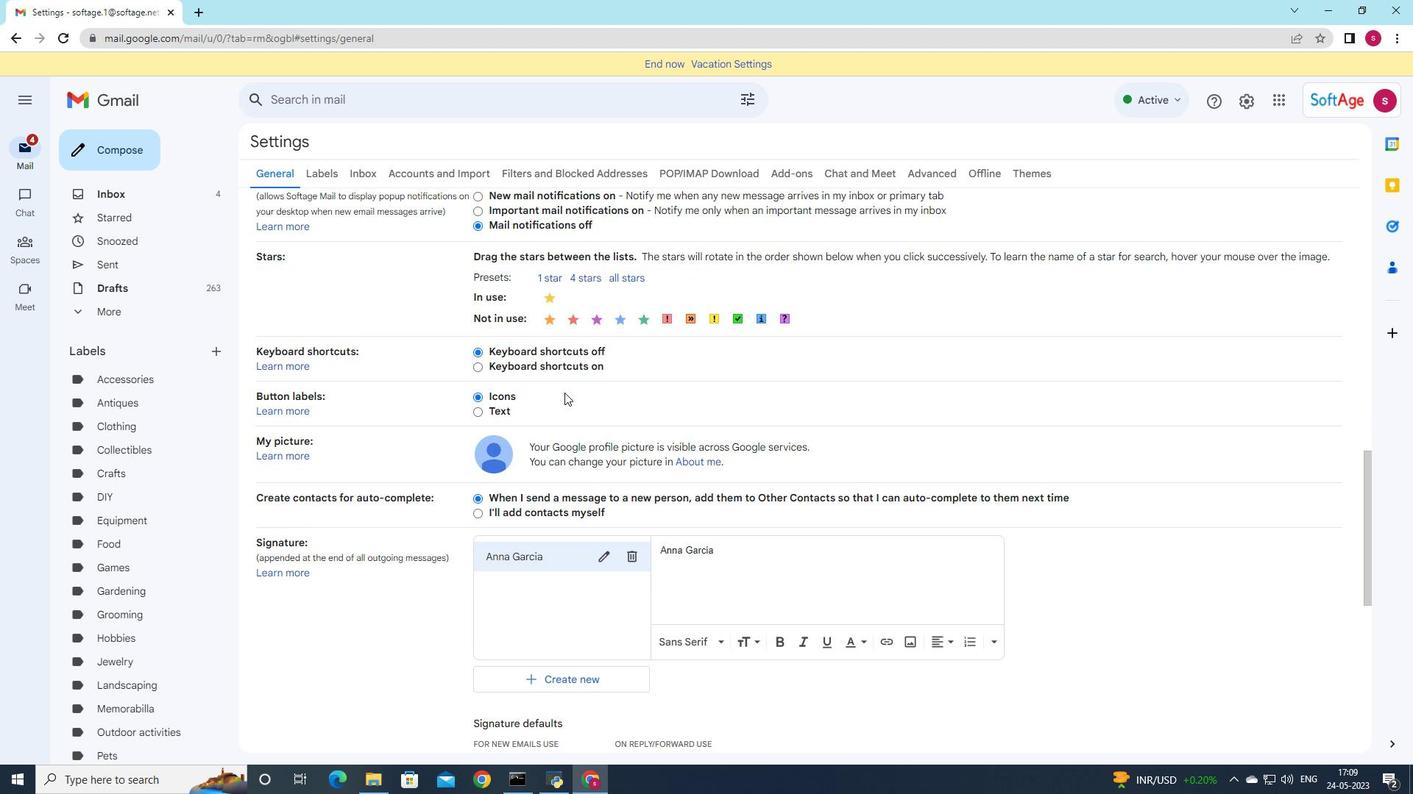 
Action: Mouse moved to (575, 427)
Screenshot: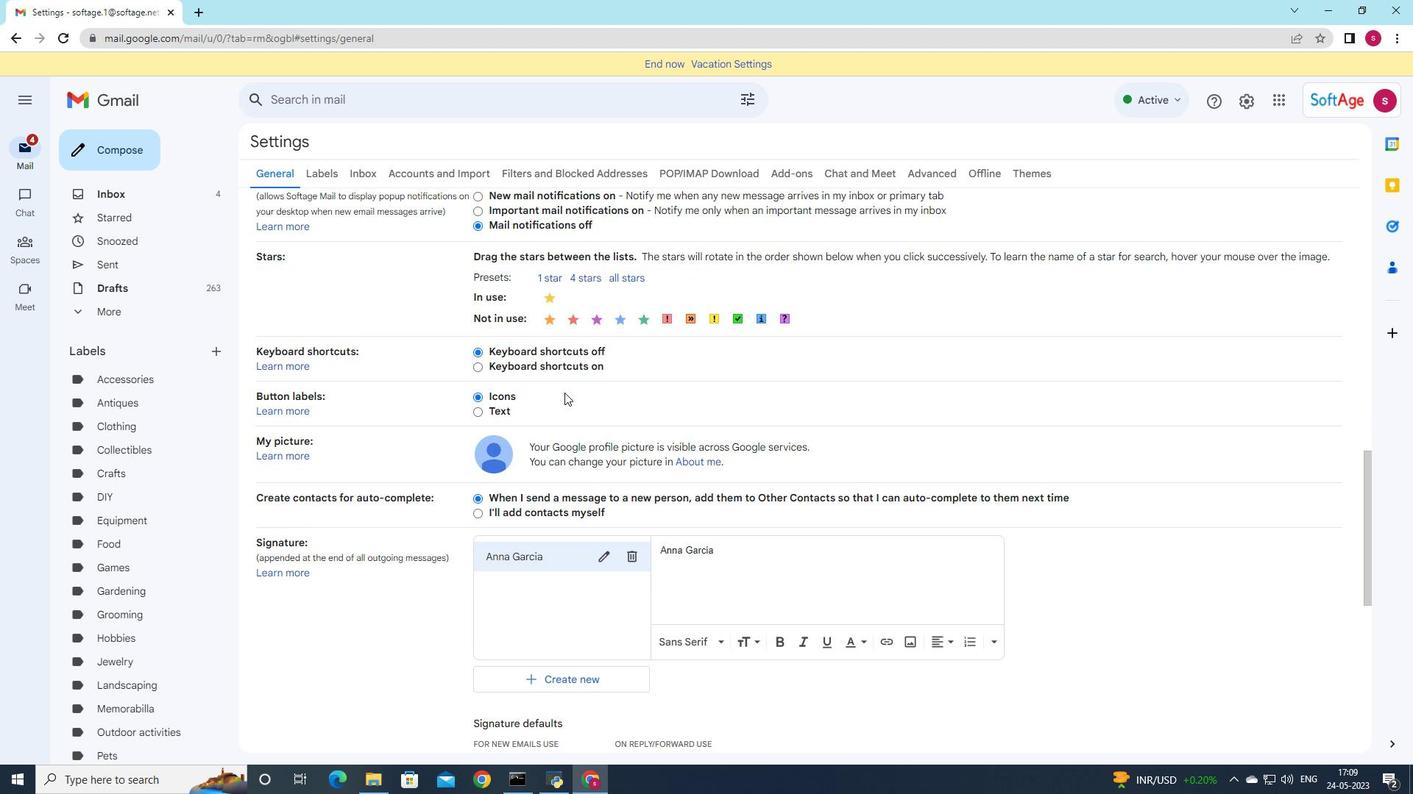 
Action: Mouse scrolled (568, 404) with delta (0, 0)
Screenshot: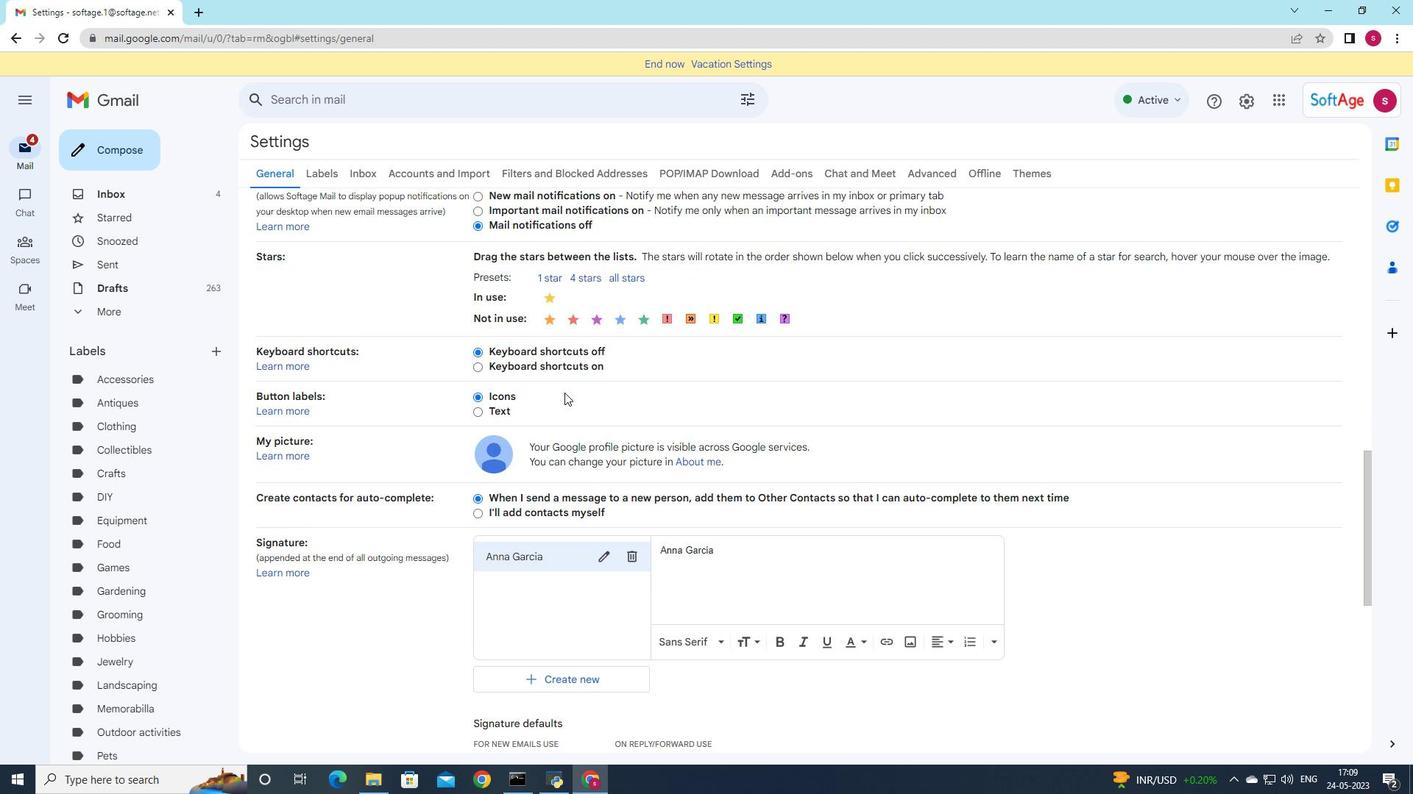 
Action: Mouse moved to (583, 448)
Screenshot: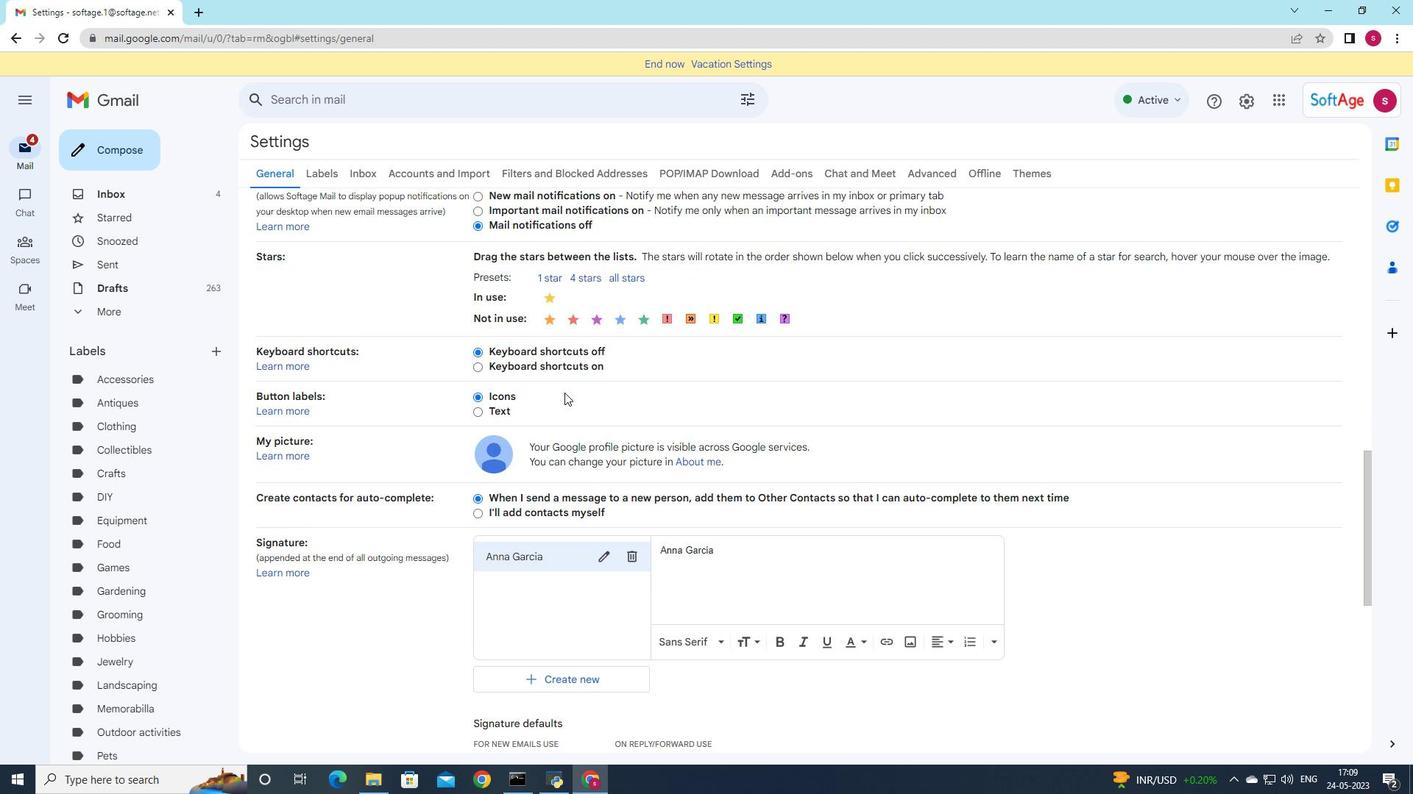 
Action: Mouse scrolled (572, 410) with delta (0, 0)
Screenshot: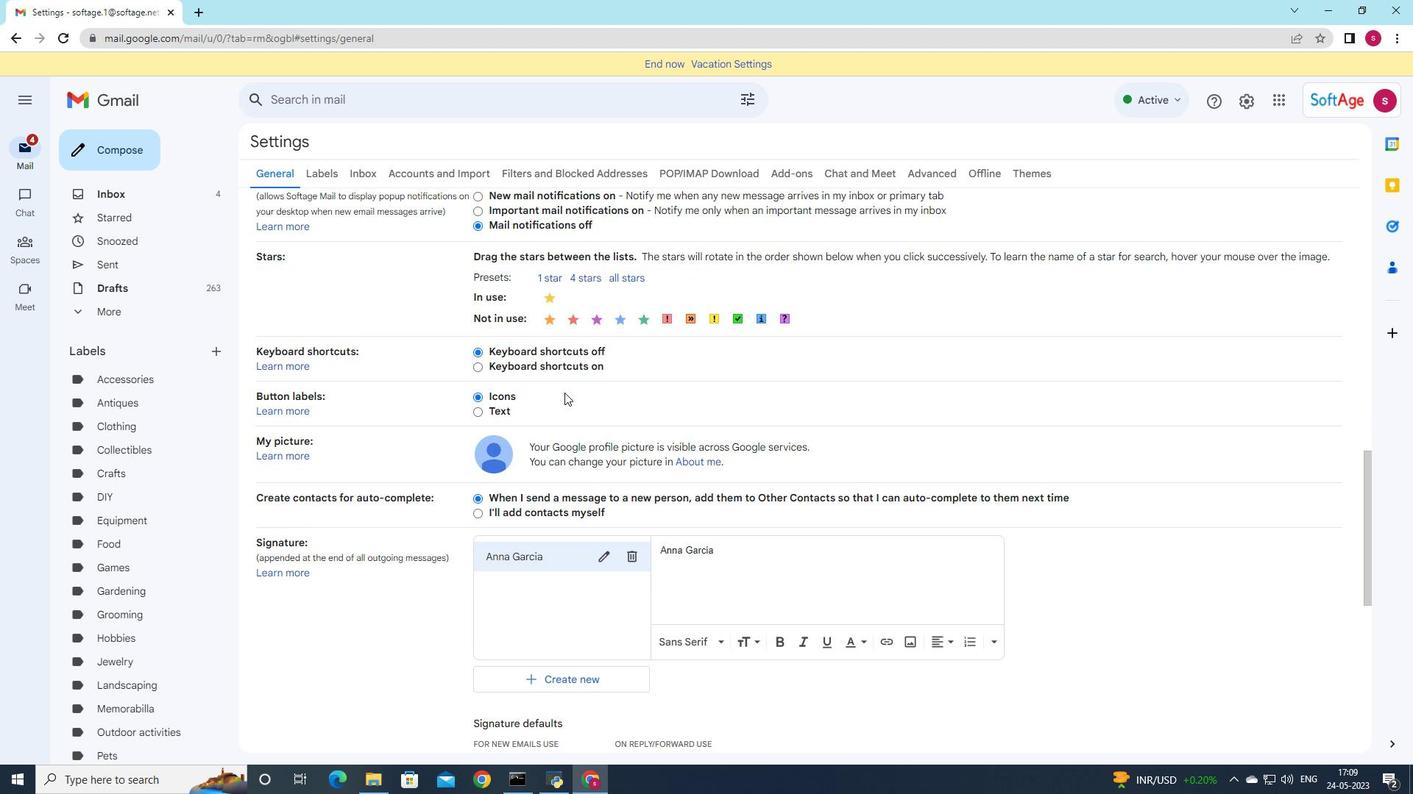 
Action: Mouse moved to (631, 335)
Screenshot: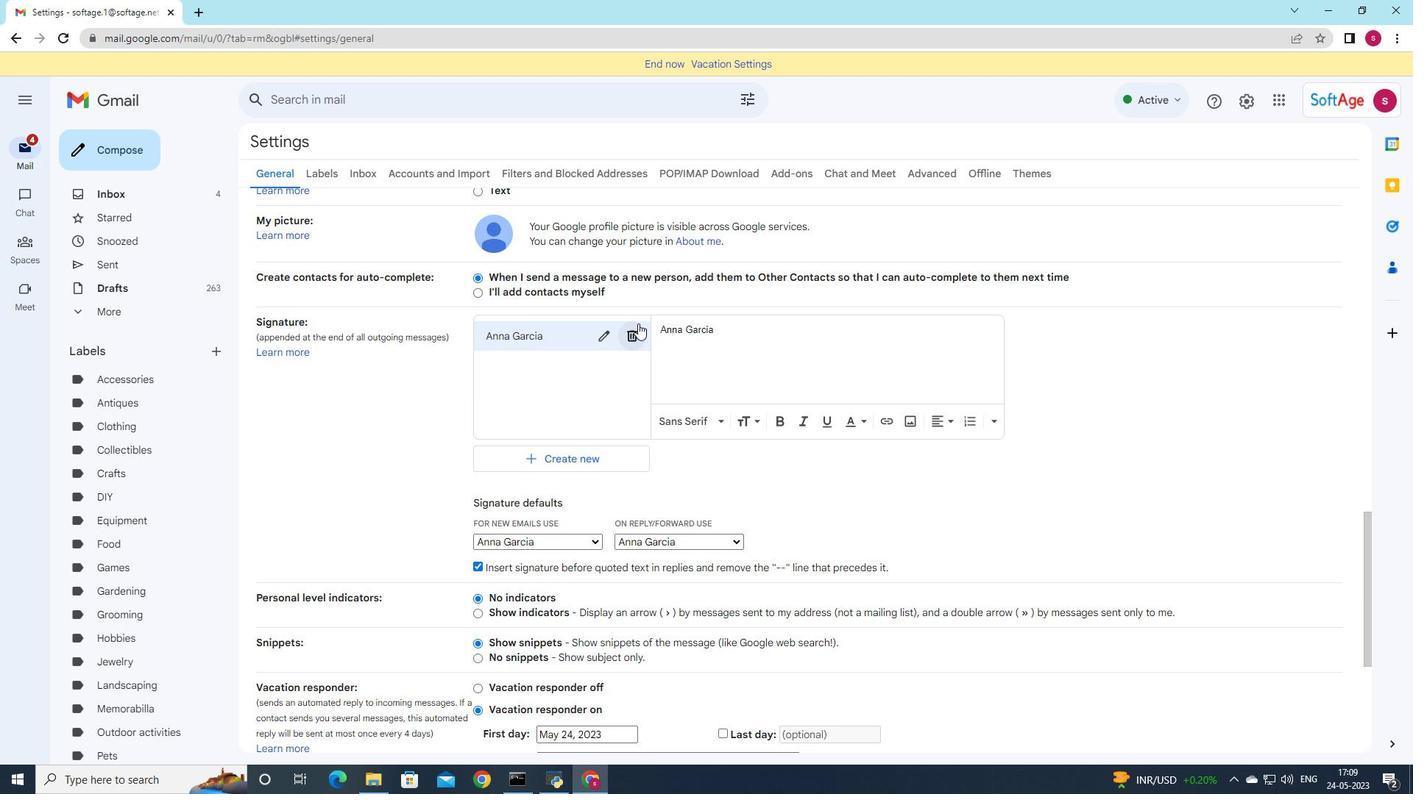 
Action: Mouse pressed left at (631, 335)
Screenshot: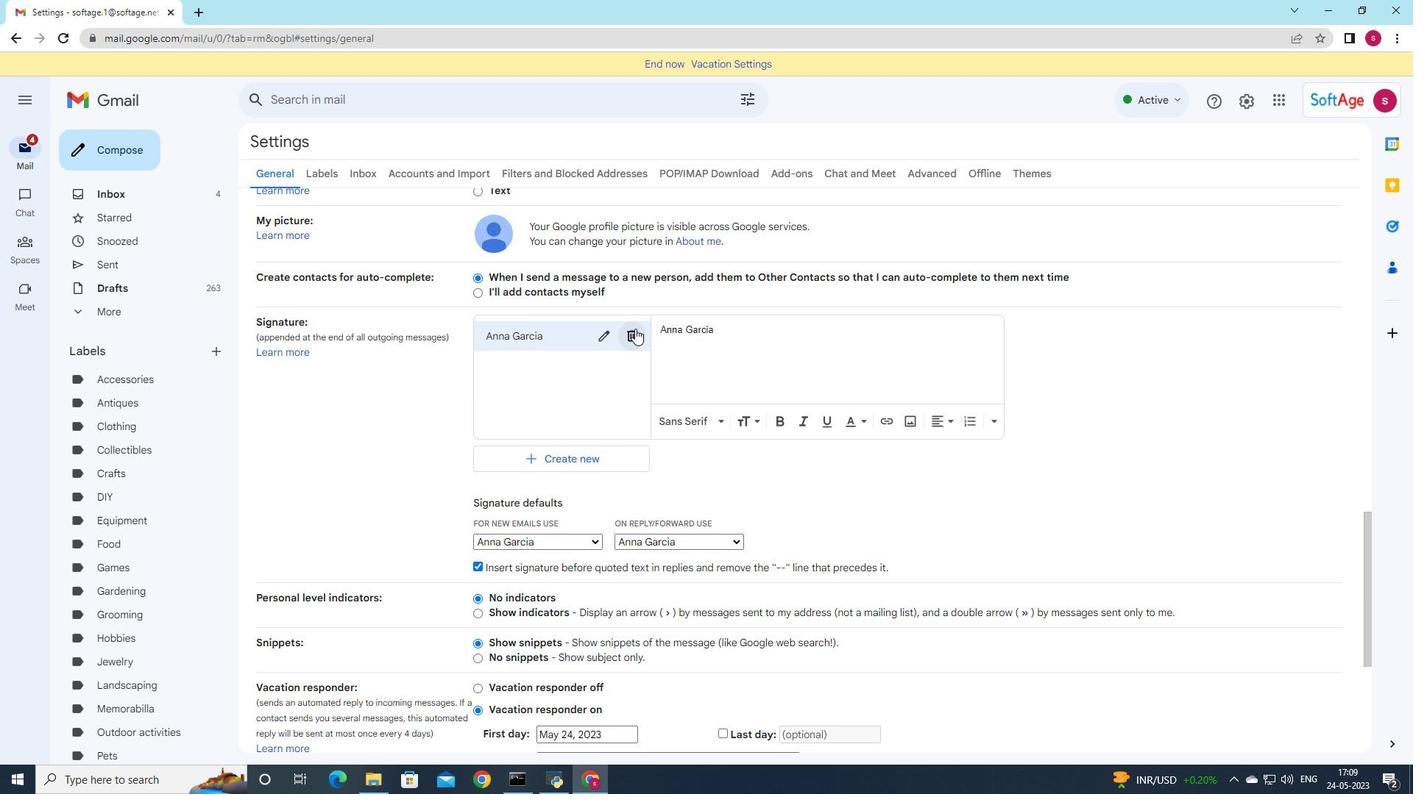 
Action: Mouse moved to (836, 440)
Screenshot: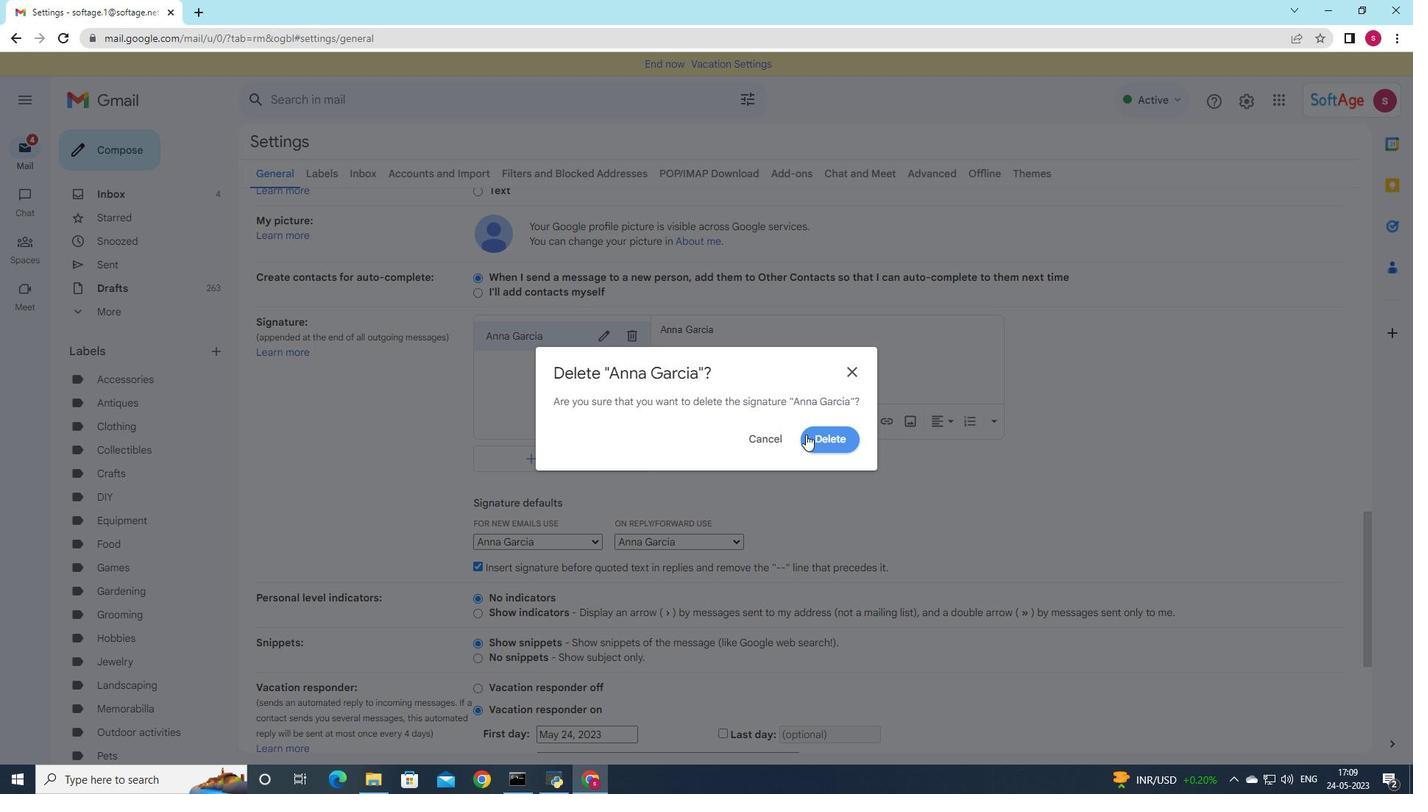
Action: Mouse pressed left at (836, 440)
Screenshot: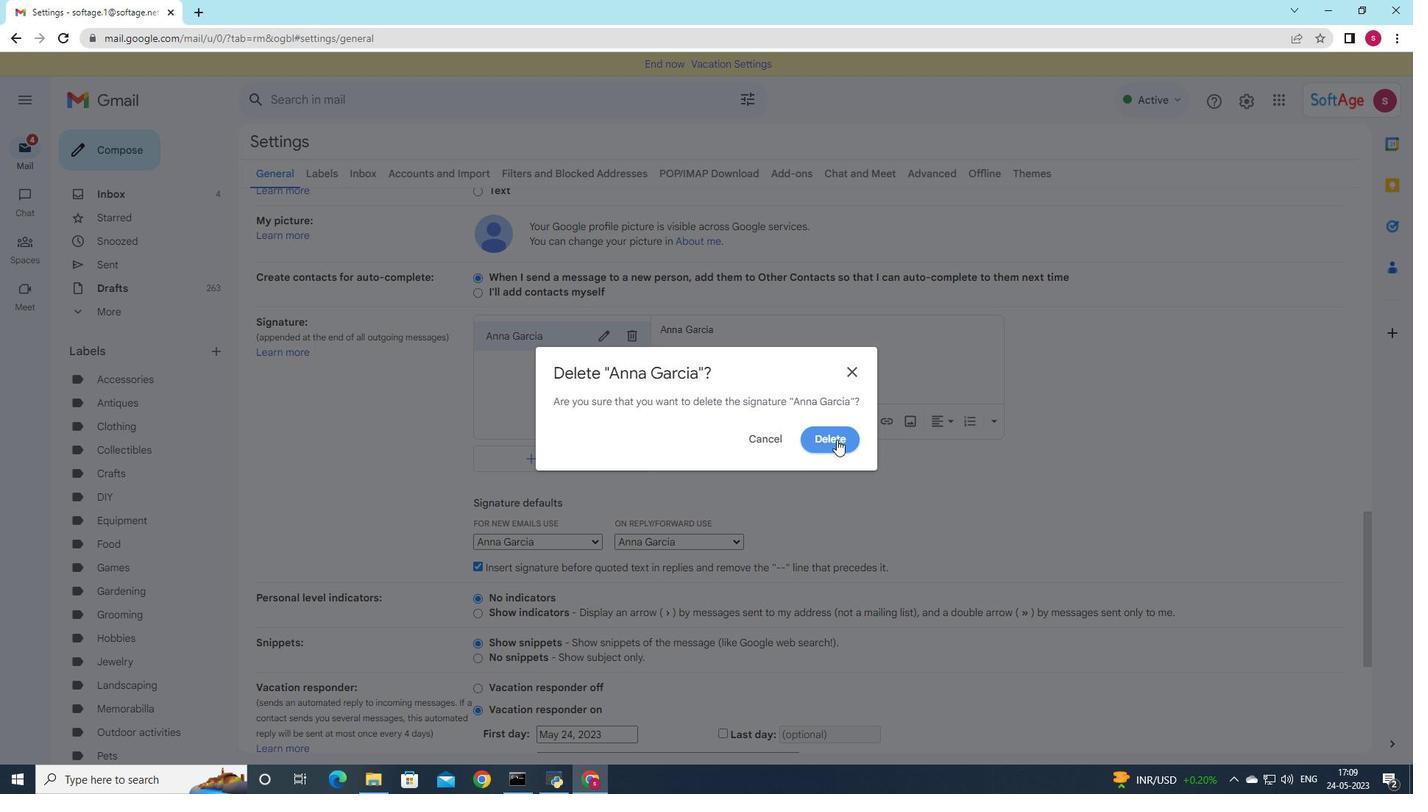 
Action: Mouse moved to (537, 356)
Screenshot: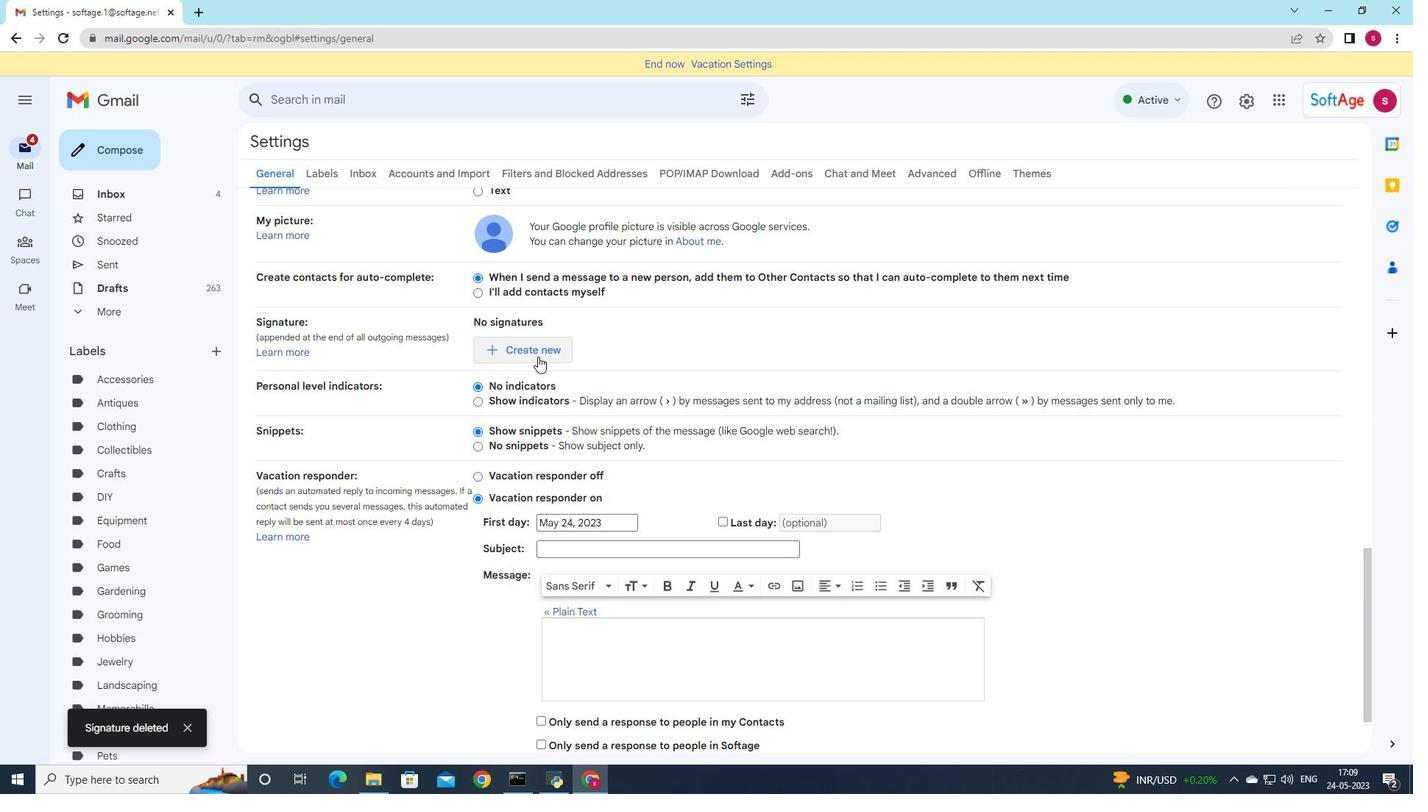 
Action: Mouse pressed left at (537, 356)
Screenshot: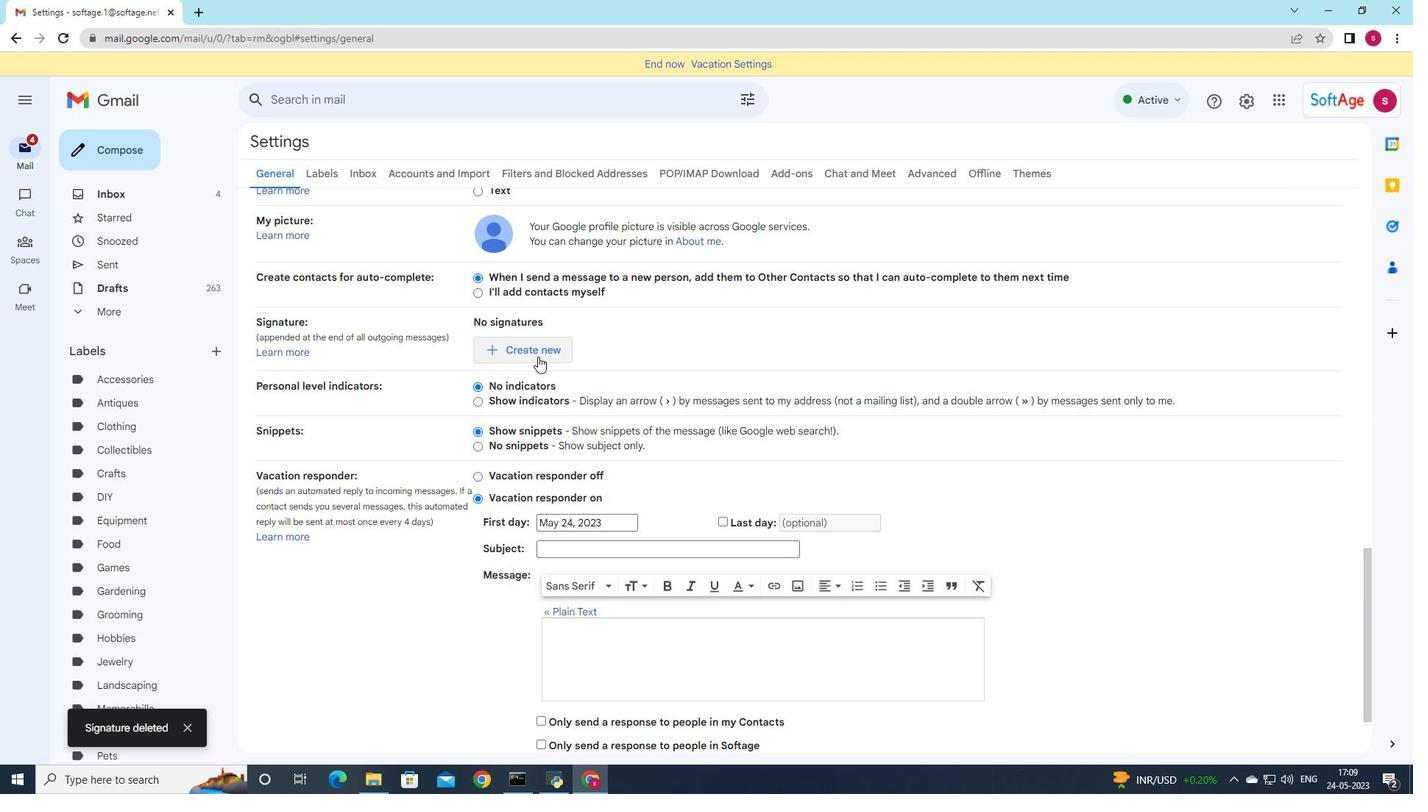 
Action: Mouse moved to (872, 347)
Screenshot: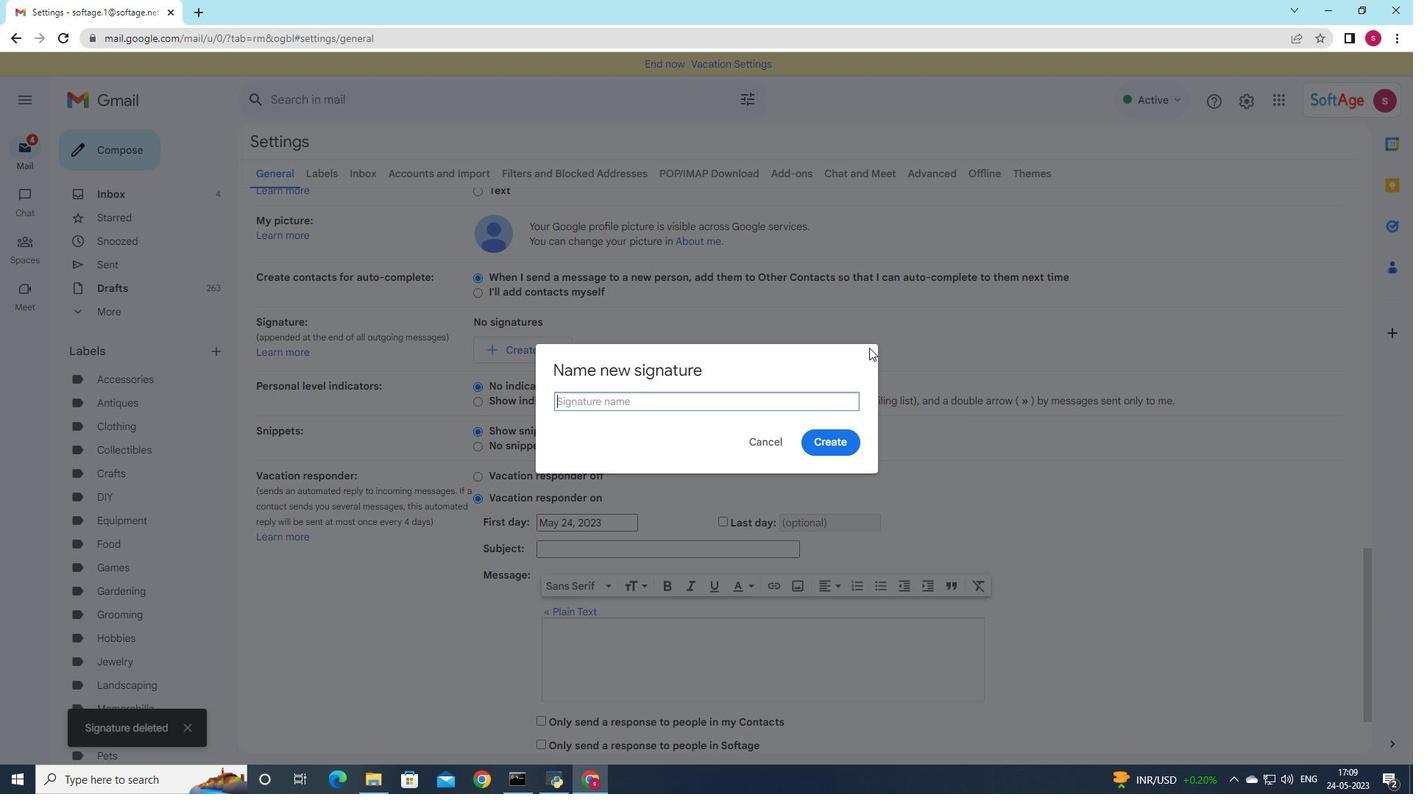 
Action: Key pressed <Key.shift>Anthony<Key.space><Key.shift>Hernandez
Screenshot: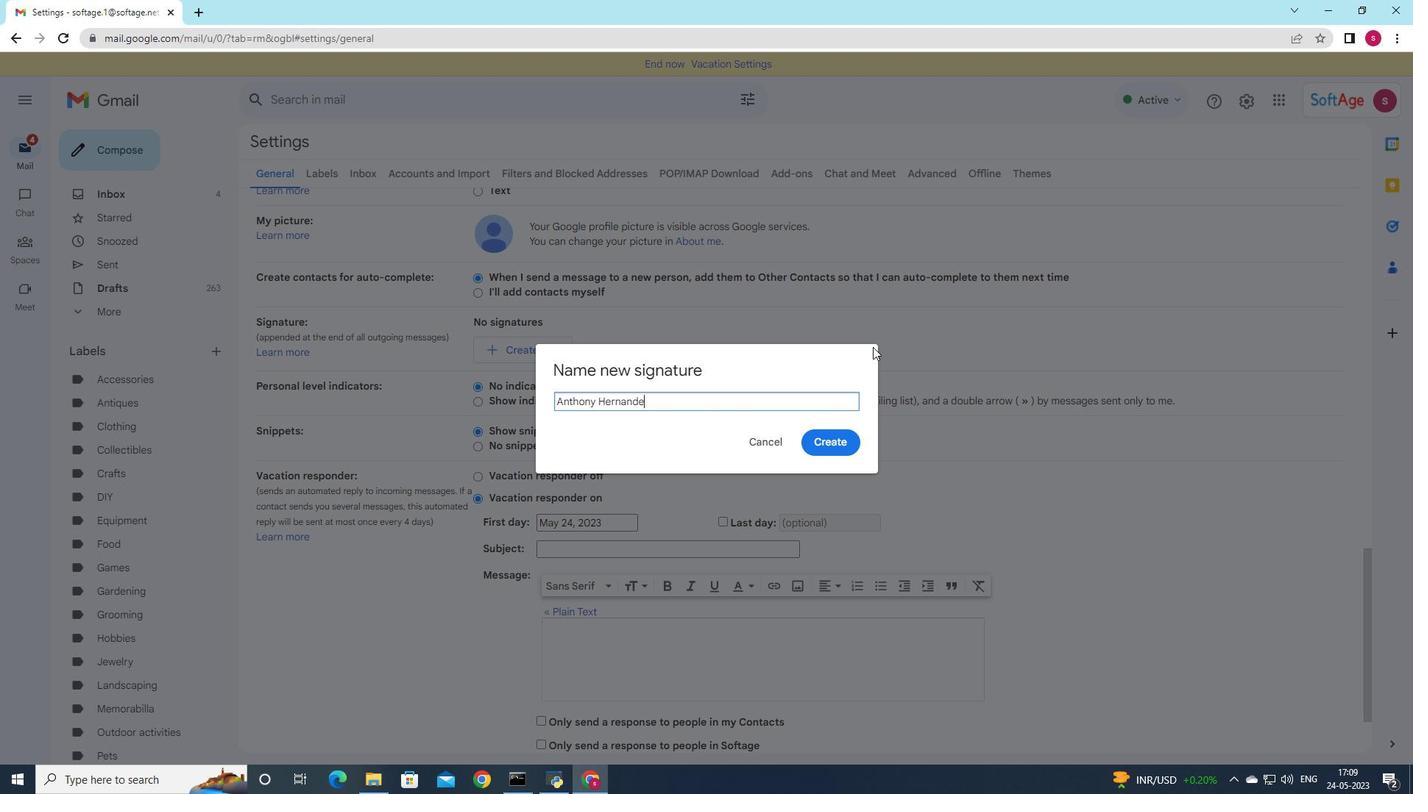 
Action: Mouse moved to (838, 448)
Screenshot: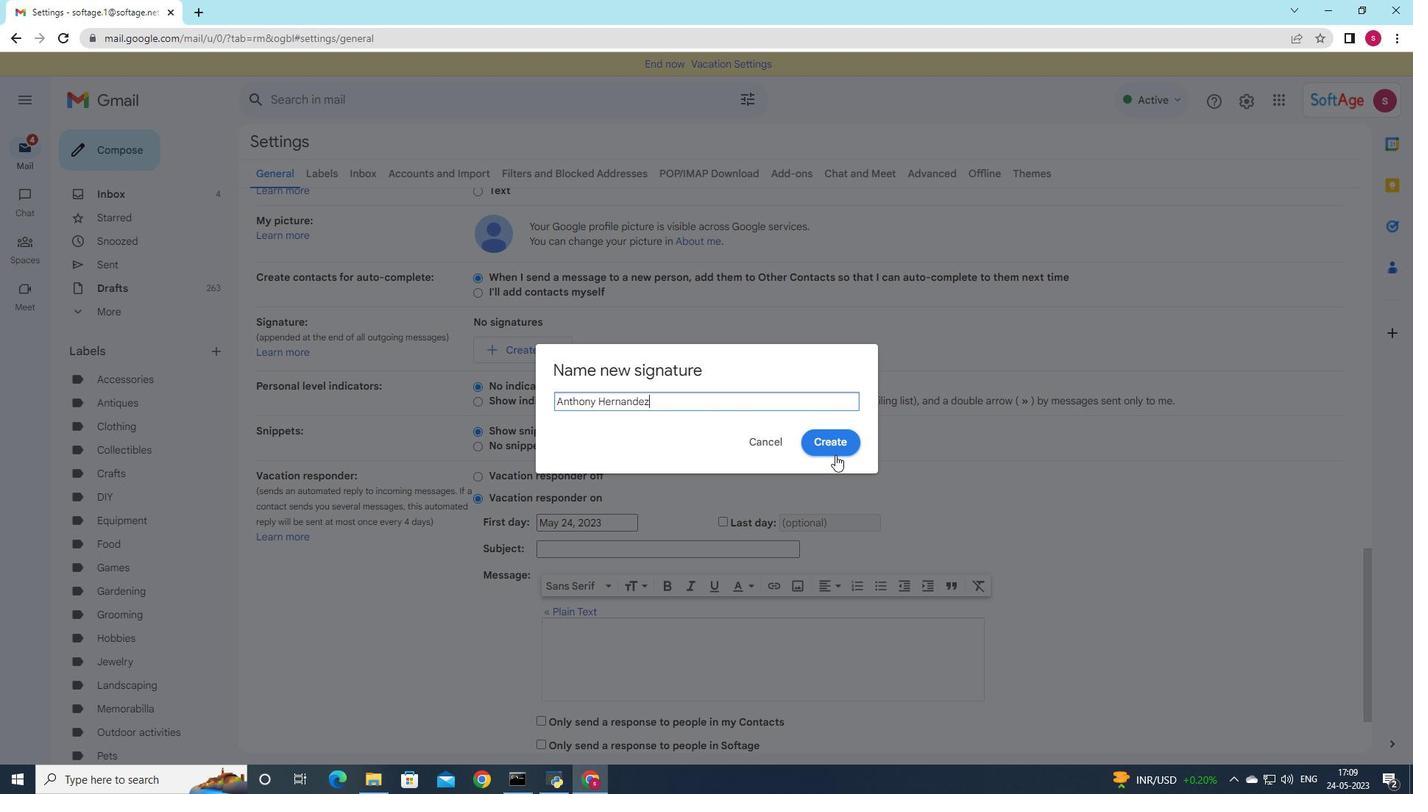 
Action: Mouse pressed left at (838, 448)
Screenshot: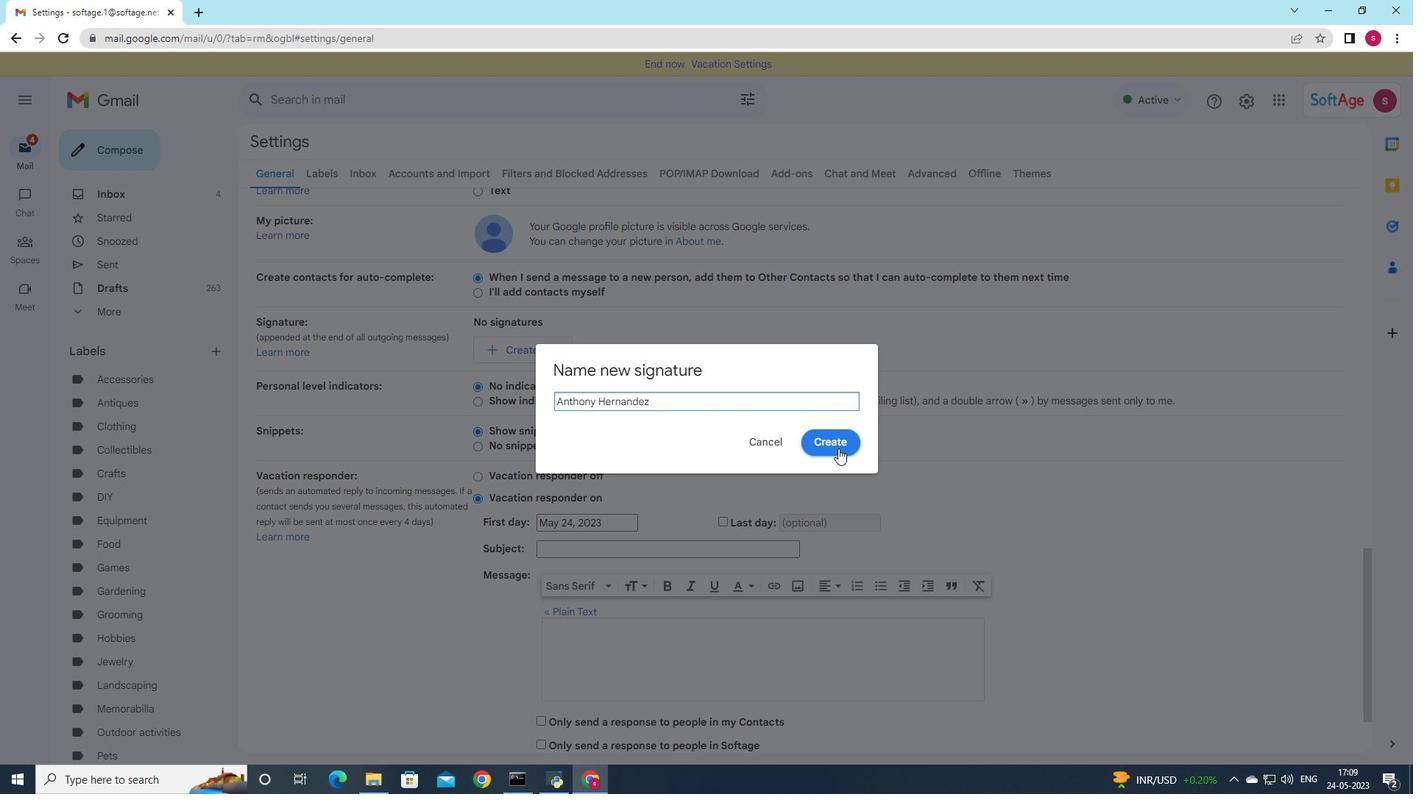 
Action: Mouse moved to (788, 338)
Screenshot: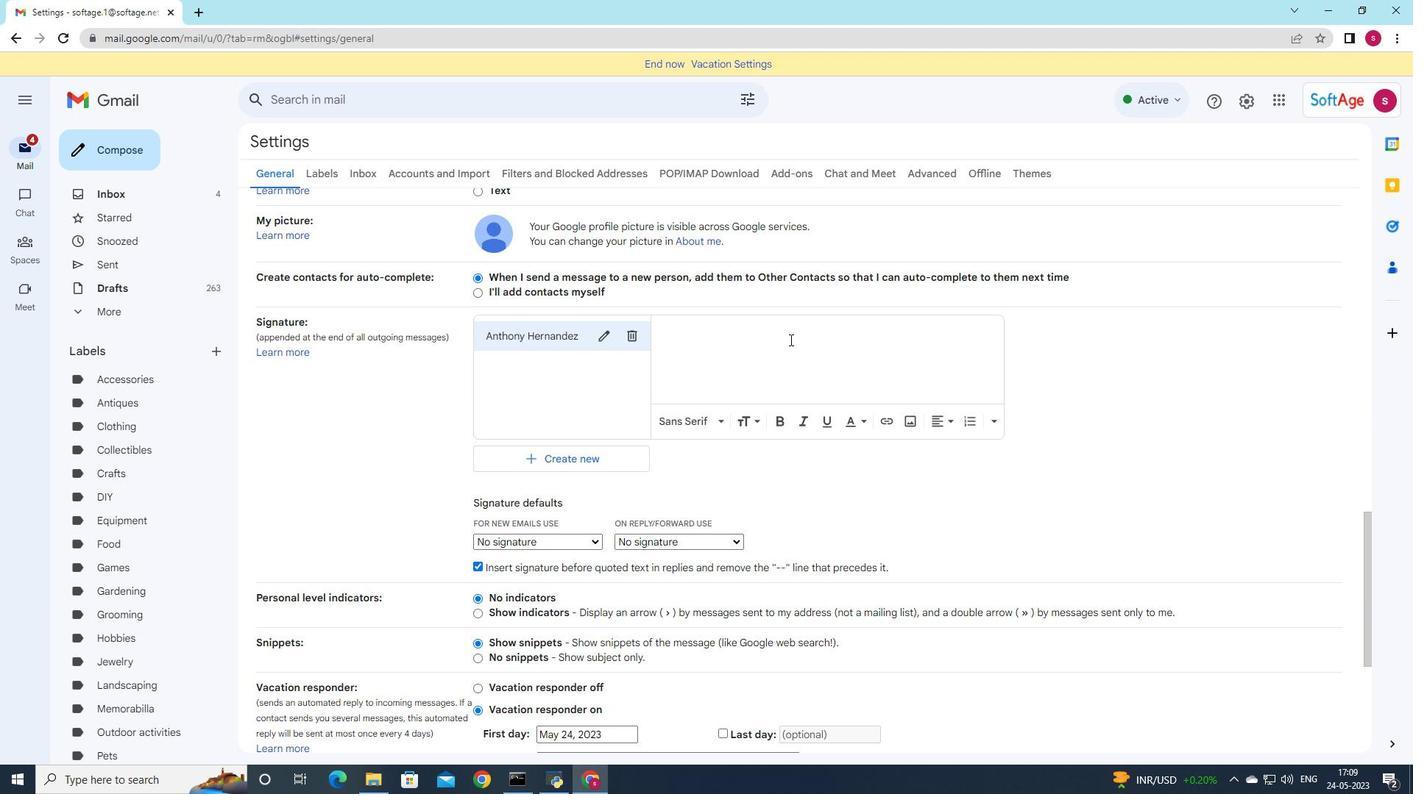 
Action: Mouse pressed left at (788, 338)
Screenshot: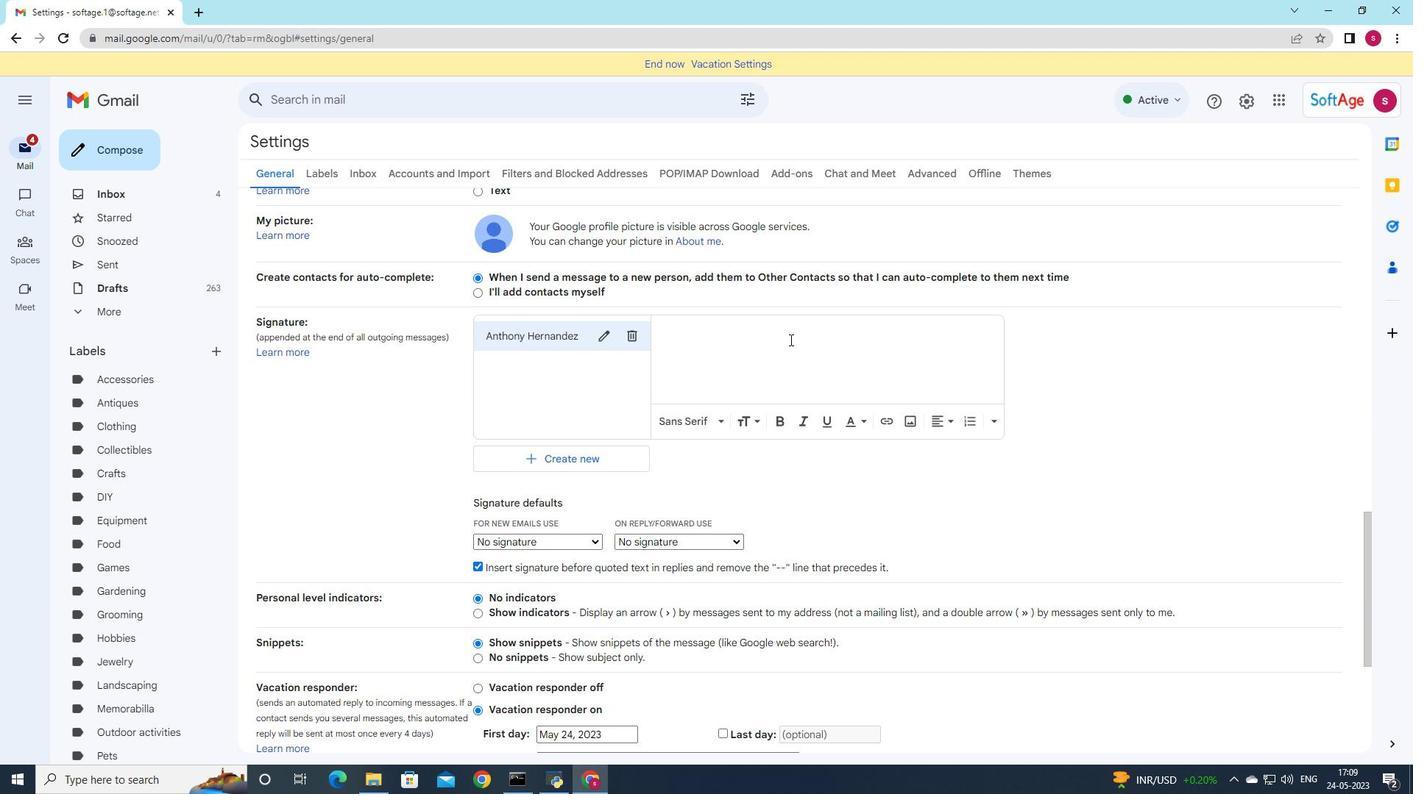 
Action: Mouse moved to (786, 338)
Screenshot: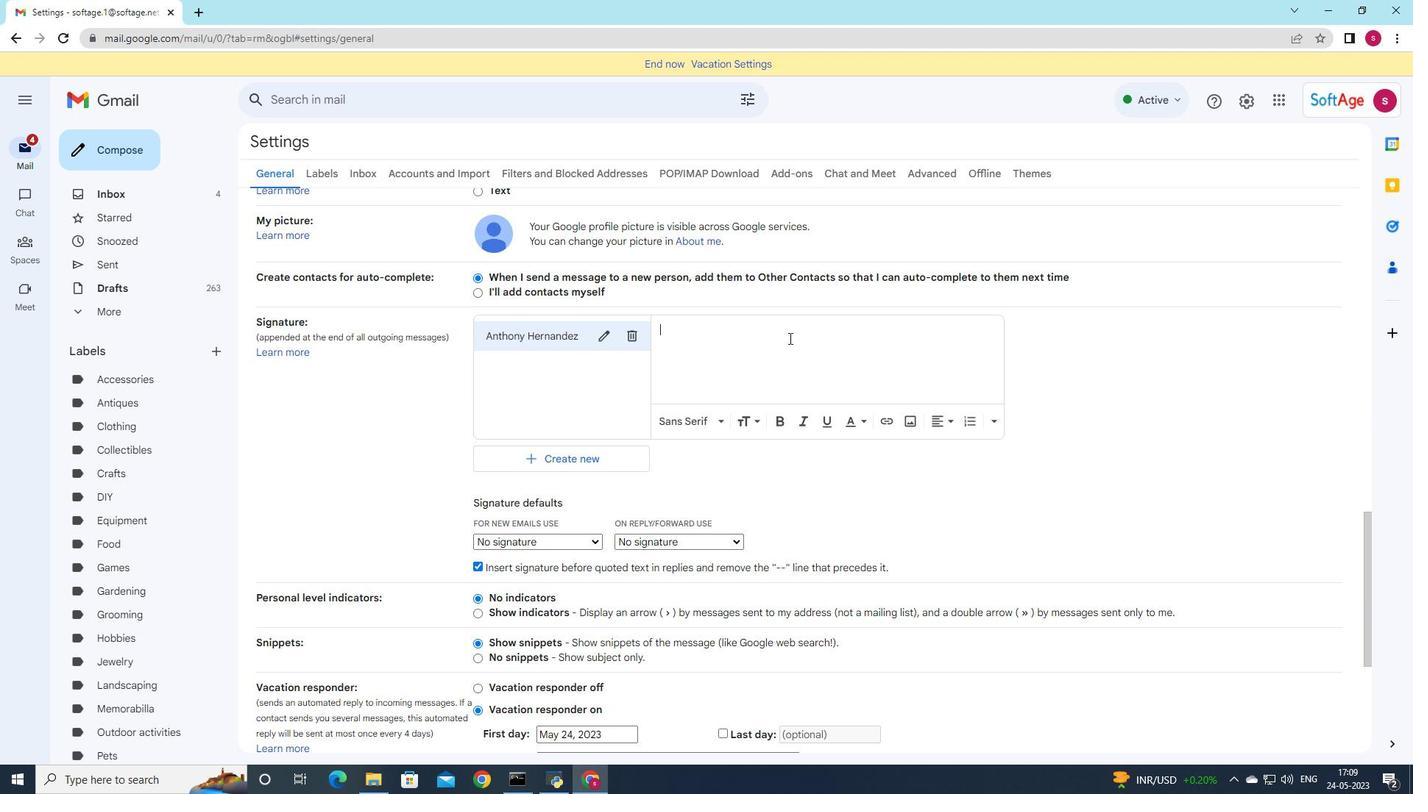 
Action: Key pressed <Key.shift>Anthony<Key.shift><Key.shift><Key.shift><Key.shift><Key.shift><Key.shift><Key.shift><Key.shift><Key.shift><Key.shift><Key.shift><Key.shift><Key.shift><Key.shift><Key.shift><Key.shift><Key.shift><Key.shift><Key.shift><Key.shift><Key.shift><Key.shift><Key.shift><Key.shift><Key.shift><Key.shift><Key.shift><Key.space><Key.shift>Hernandez
Screenshot: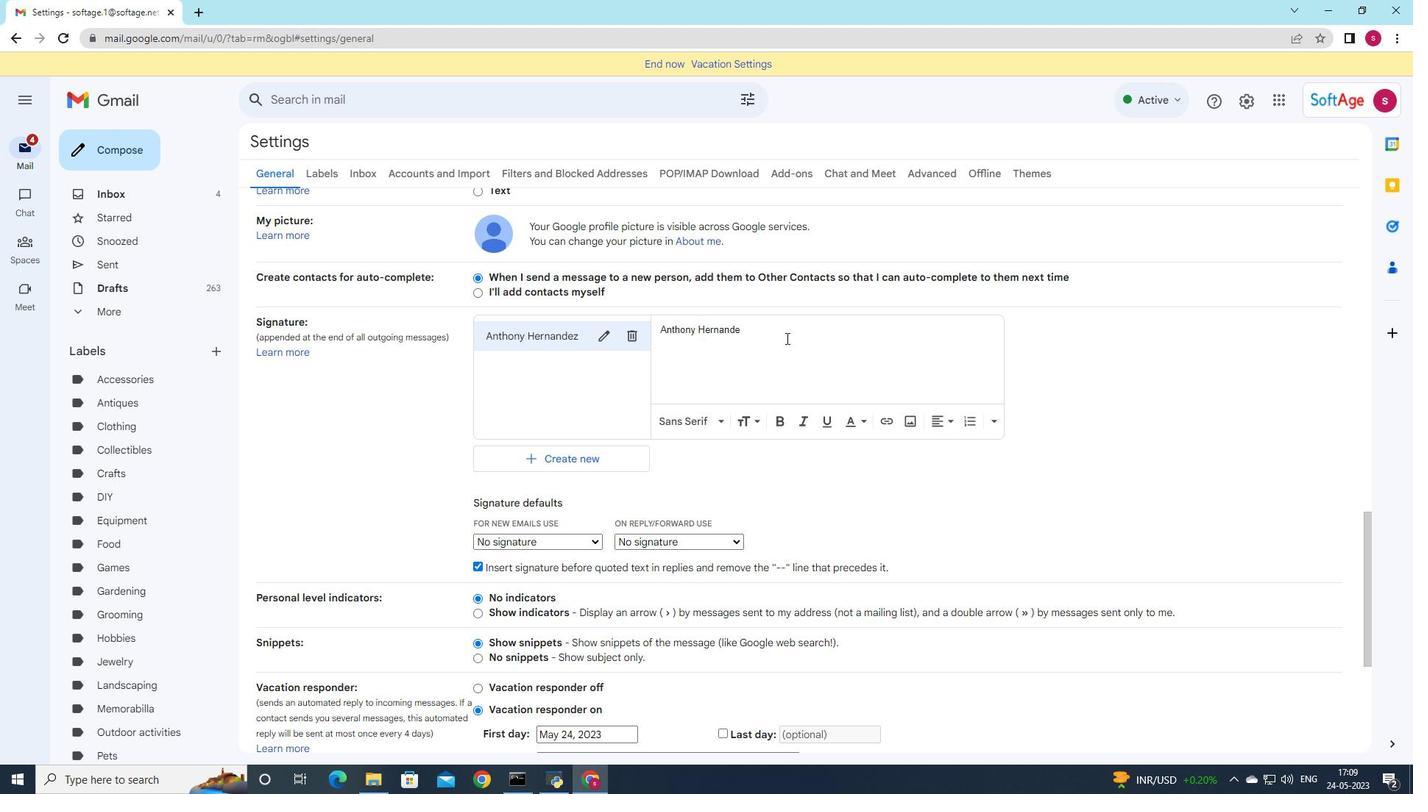 
Action: Mouse moved to (597, 544)
Screenshot: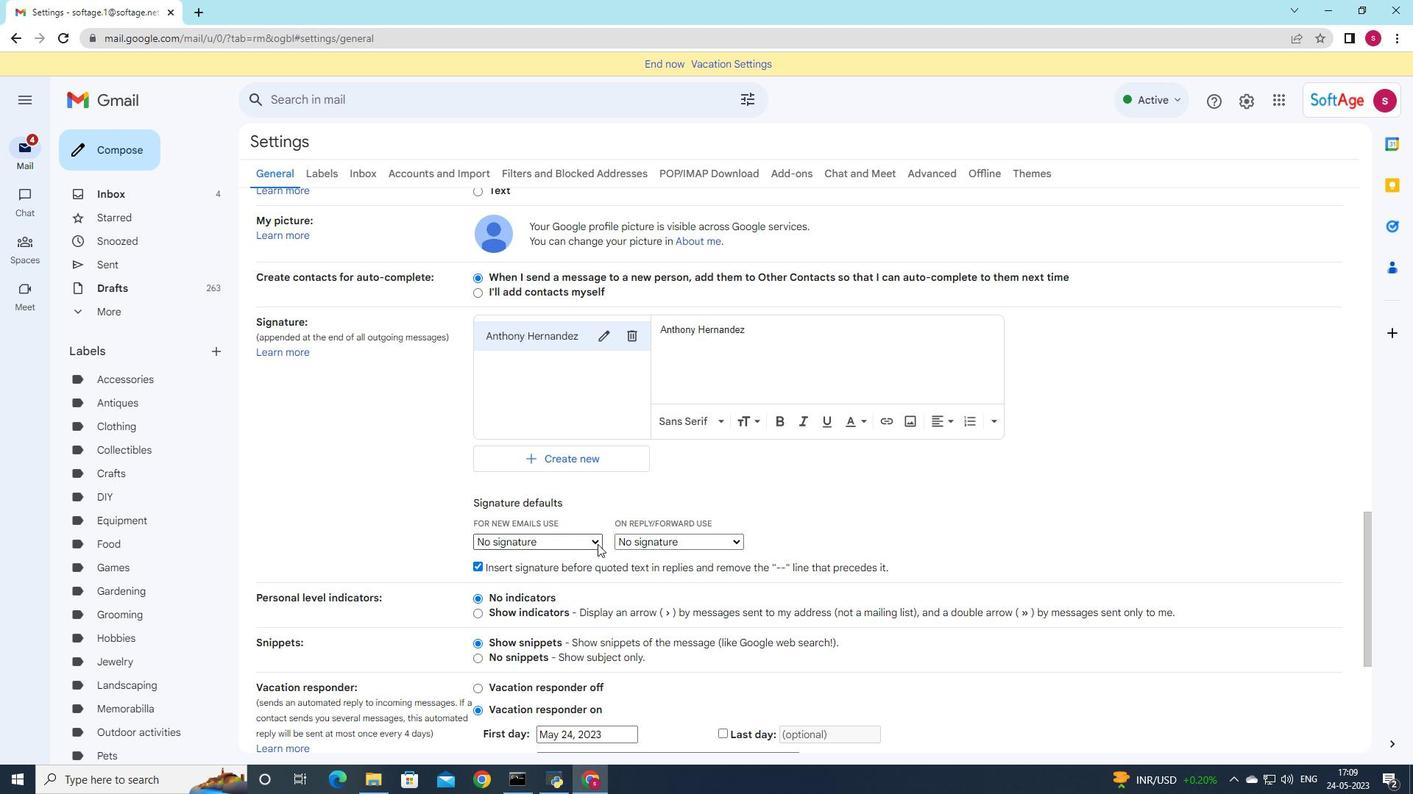
Action: Mouse pressed left at (597, 544)
Screenshot: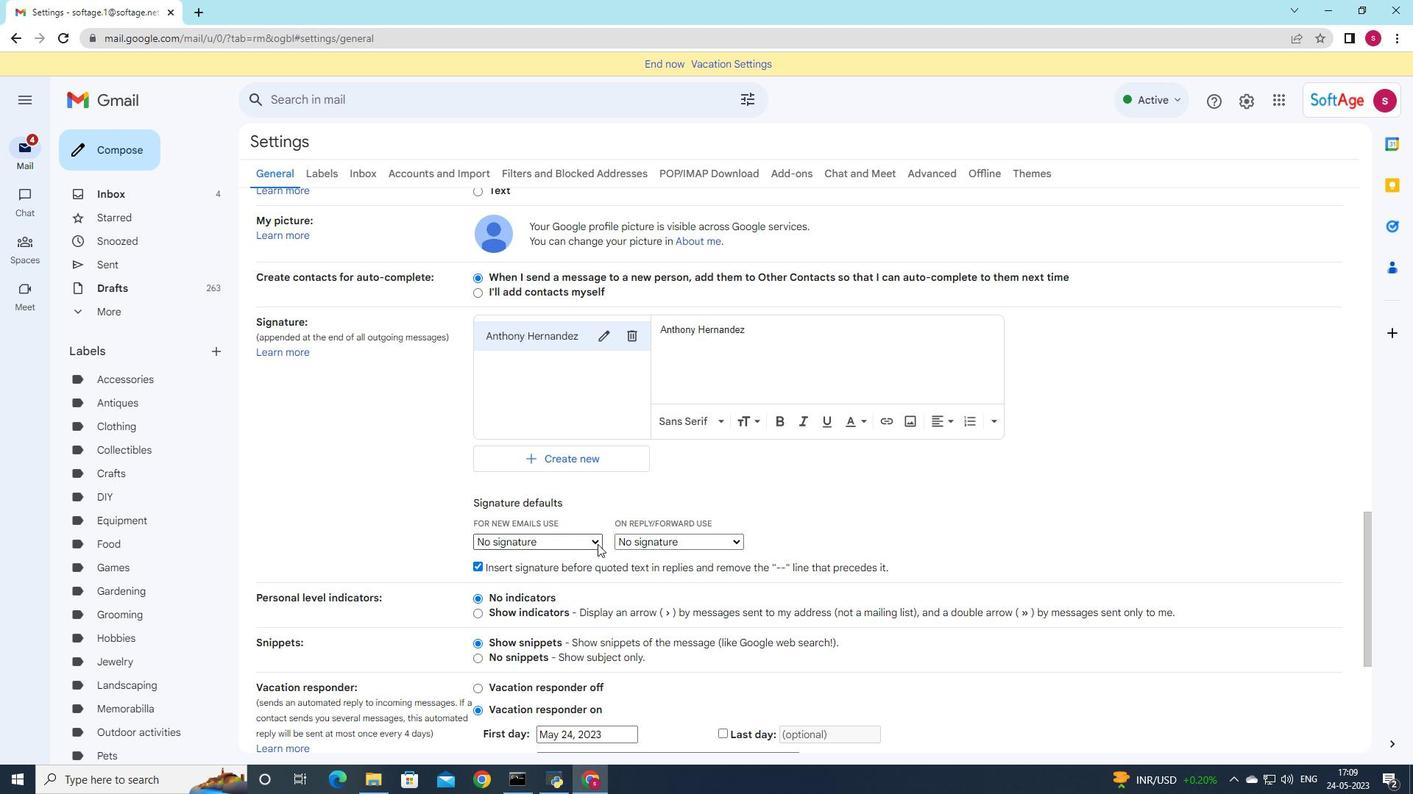 
Action: Mouse moved to (595, 563)
Screenshot: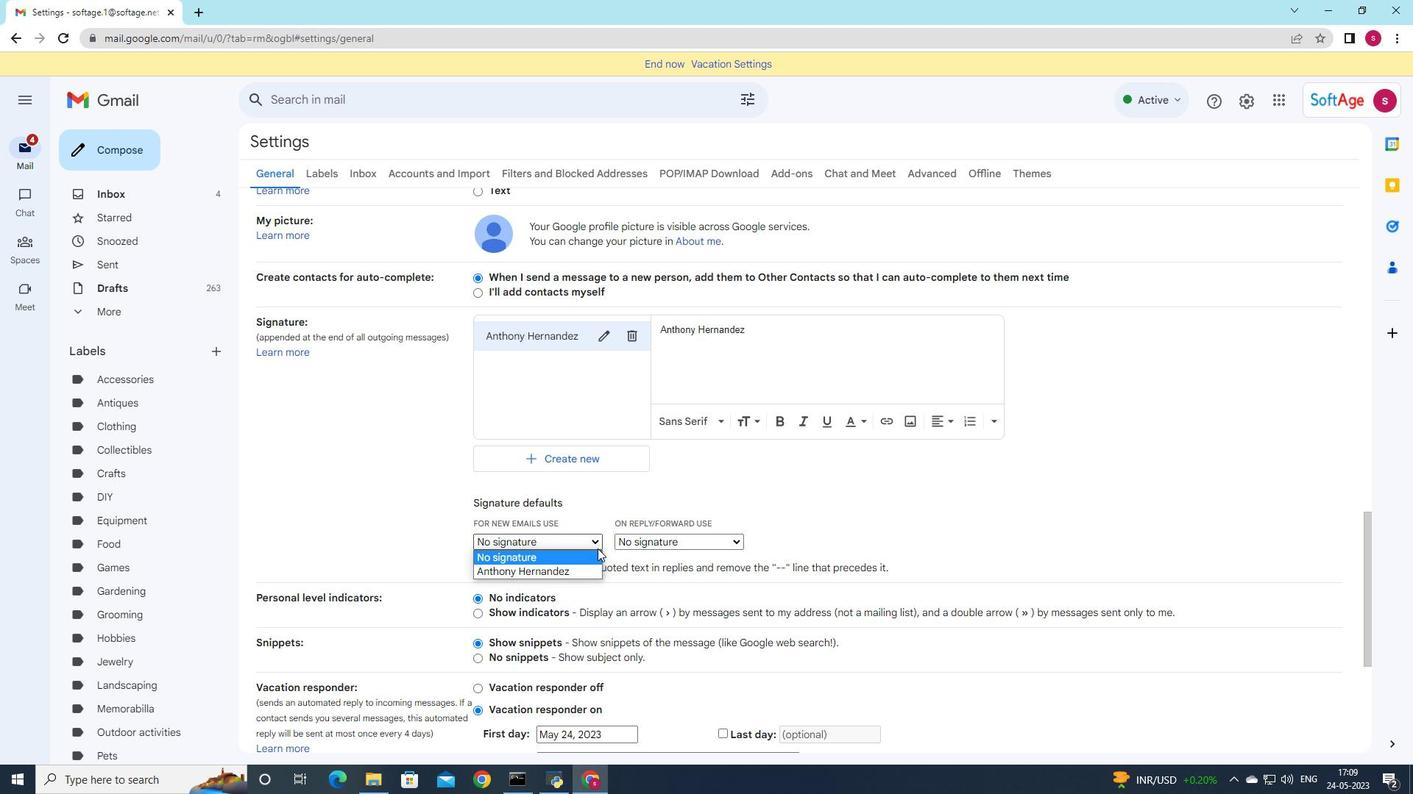 
Action: Mouse pressed left at (595, 563)
Screenshot: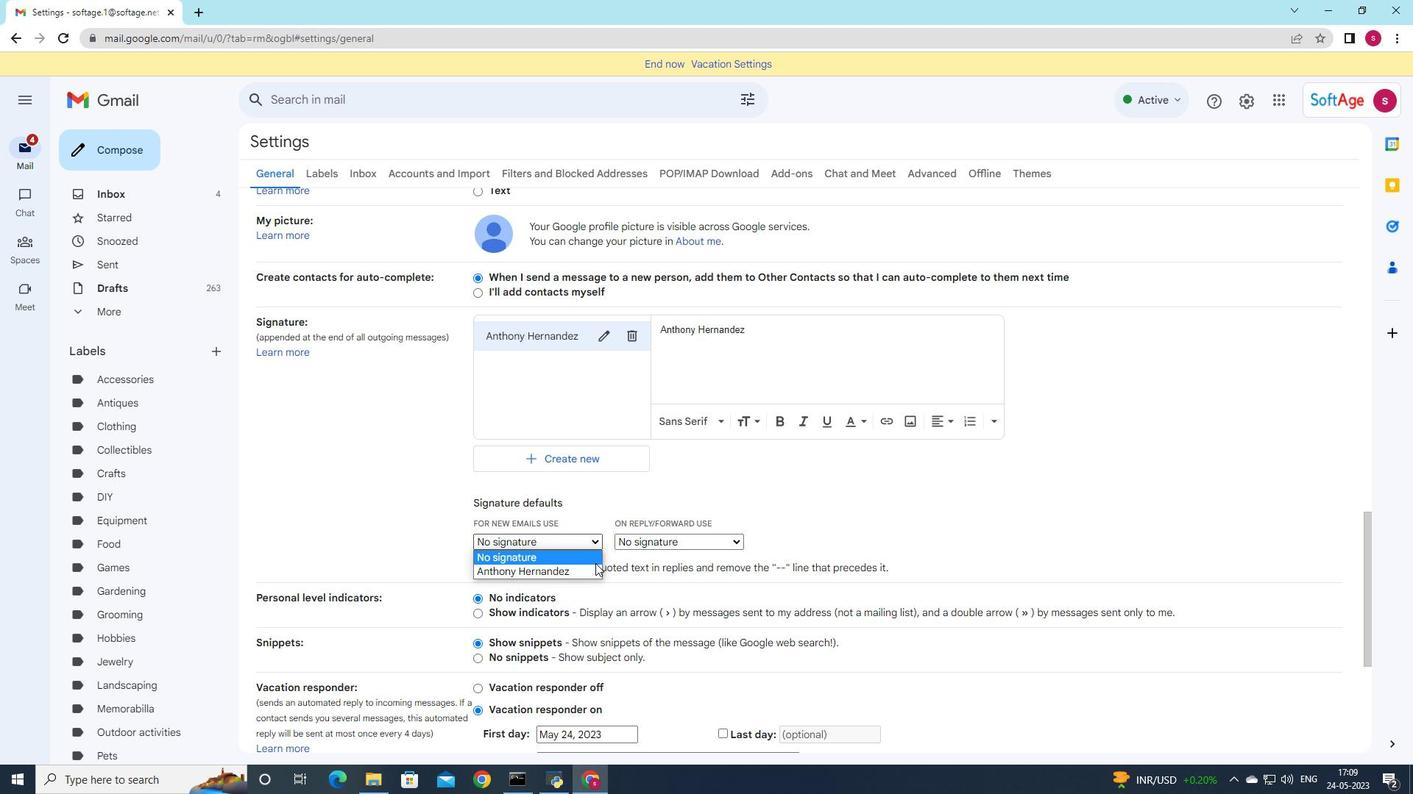 
Action: Mouse moved to (592, 535)
Screenshot: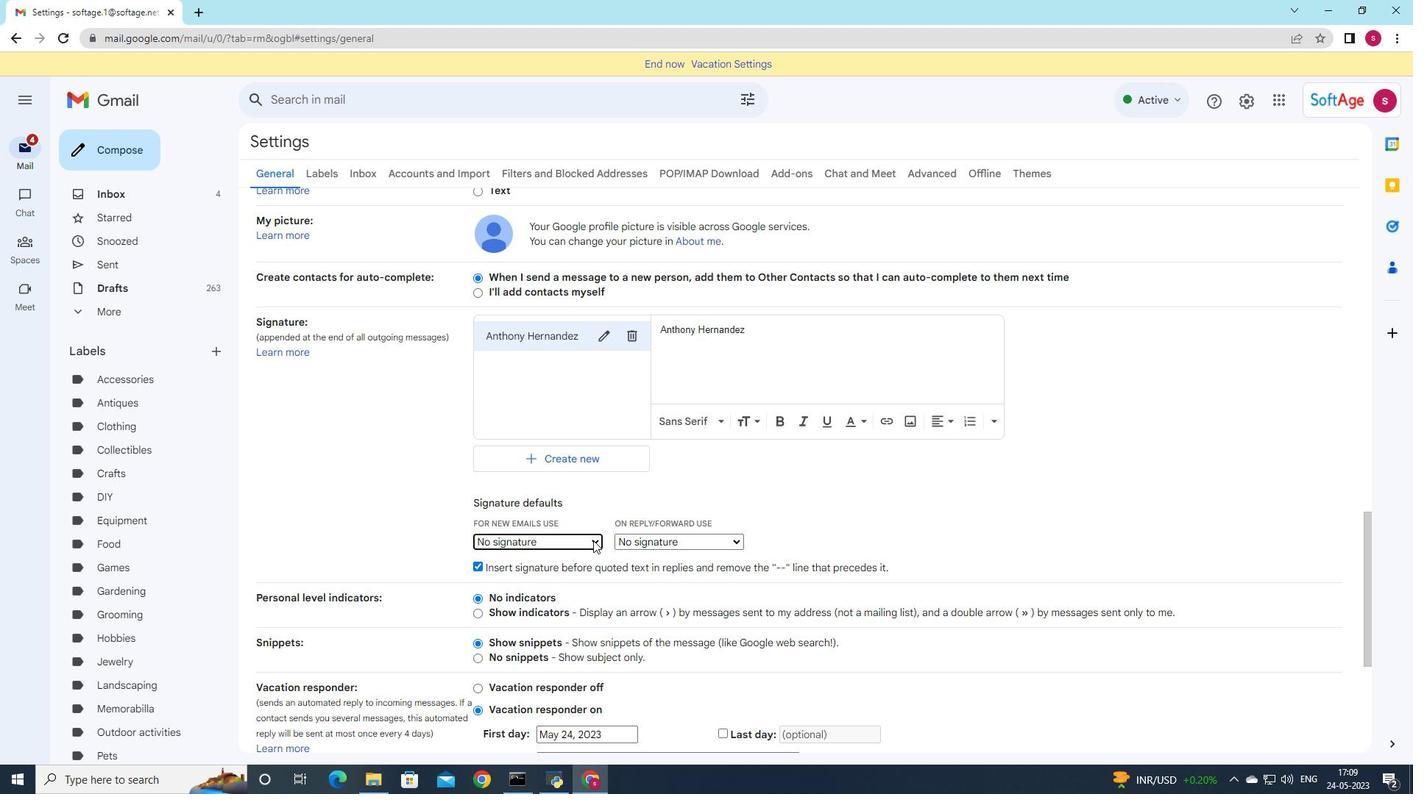 
Action: Mouse pressed left at (592, 535)
Screenshot: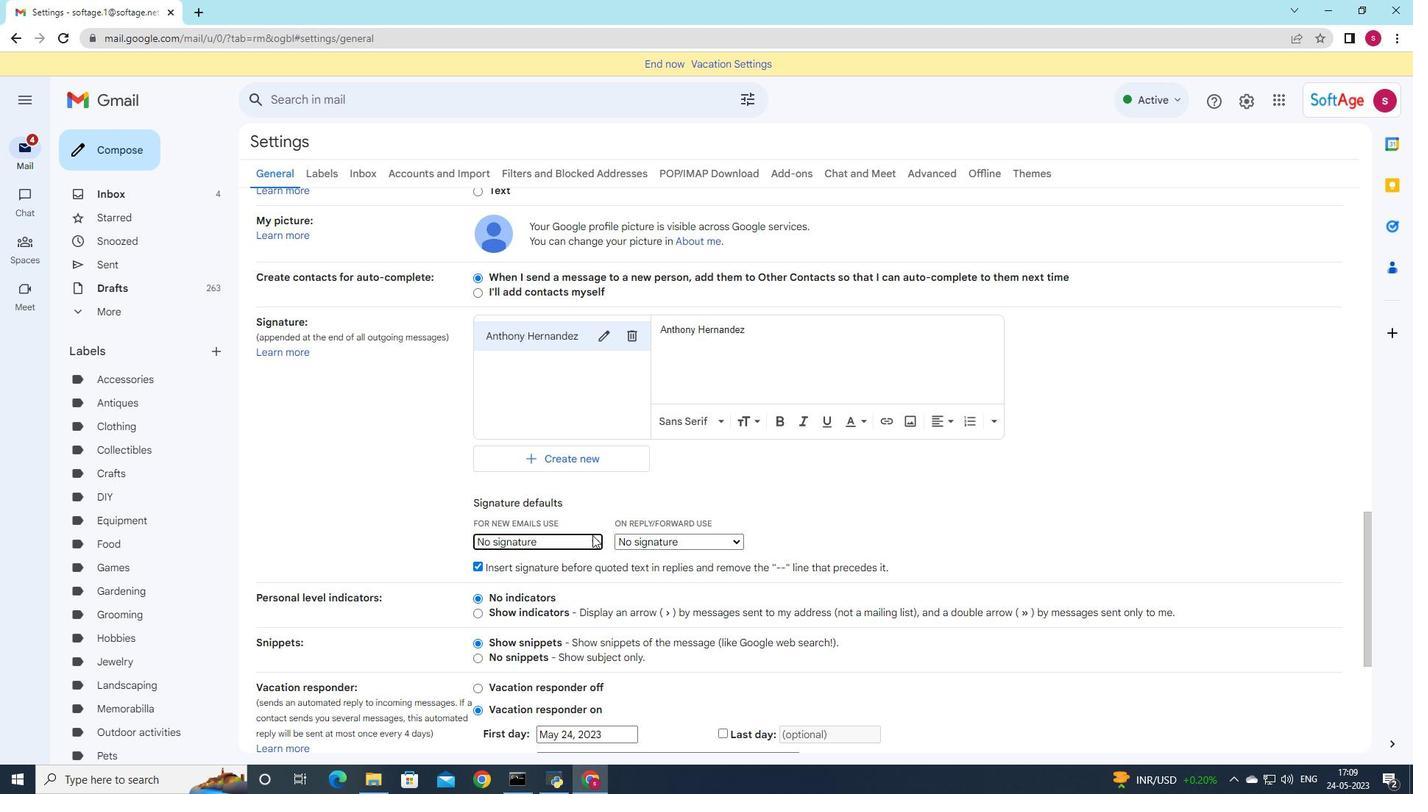 
Action: Mouse moved to (586, 565)
Screenshot: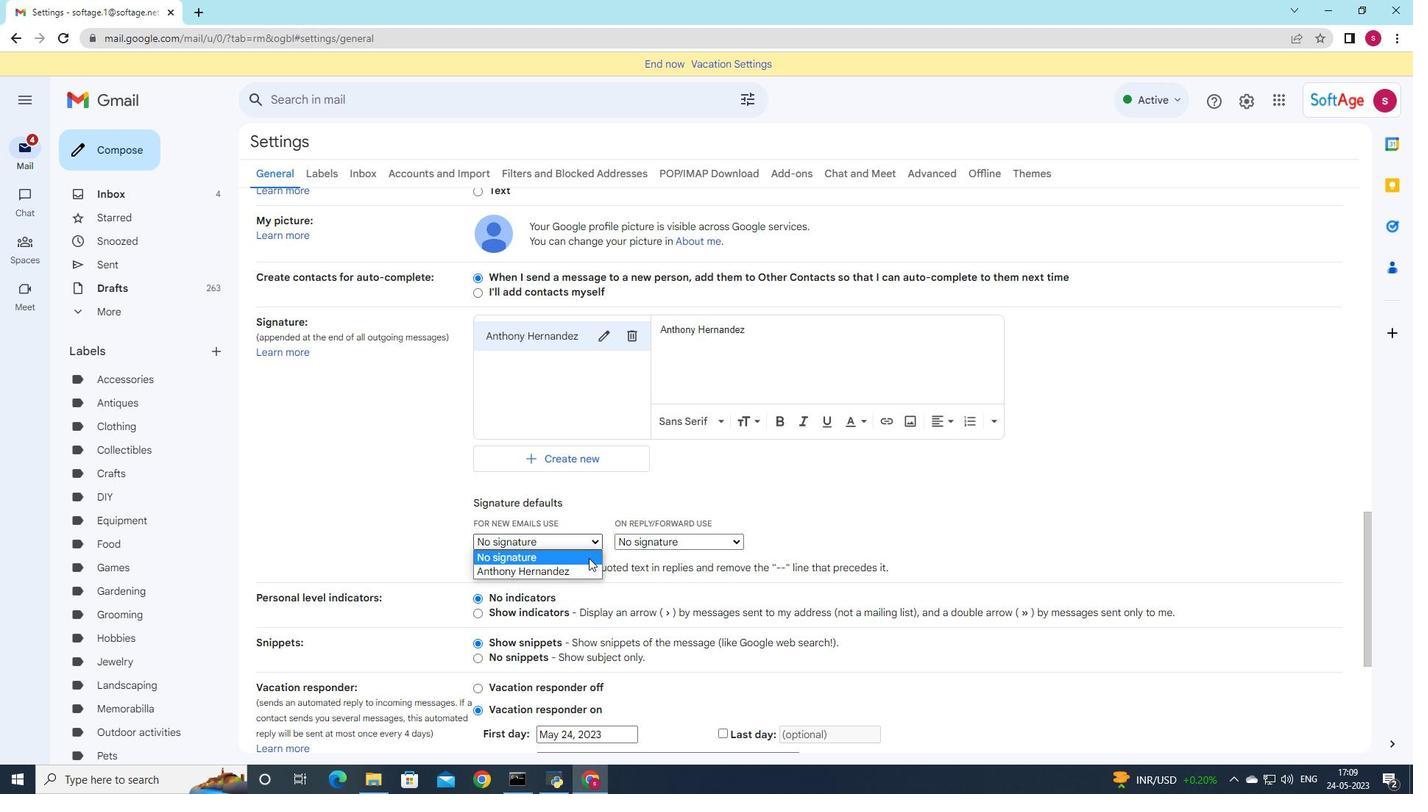 
Action: Mouse pressed left at (586, 565)
Screenshot: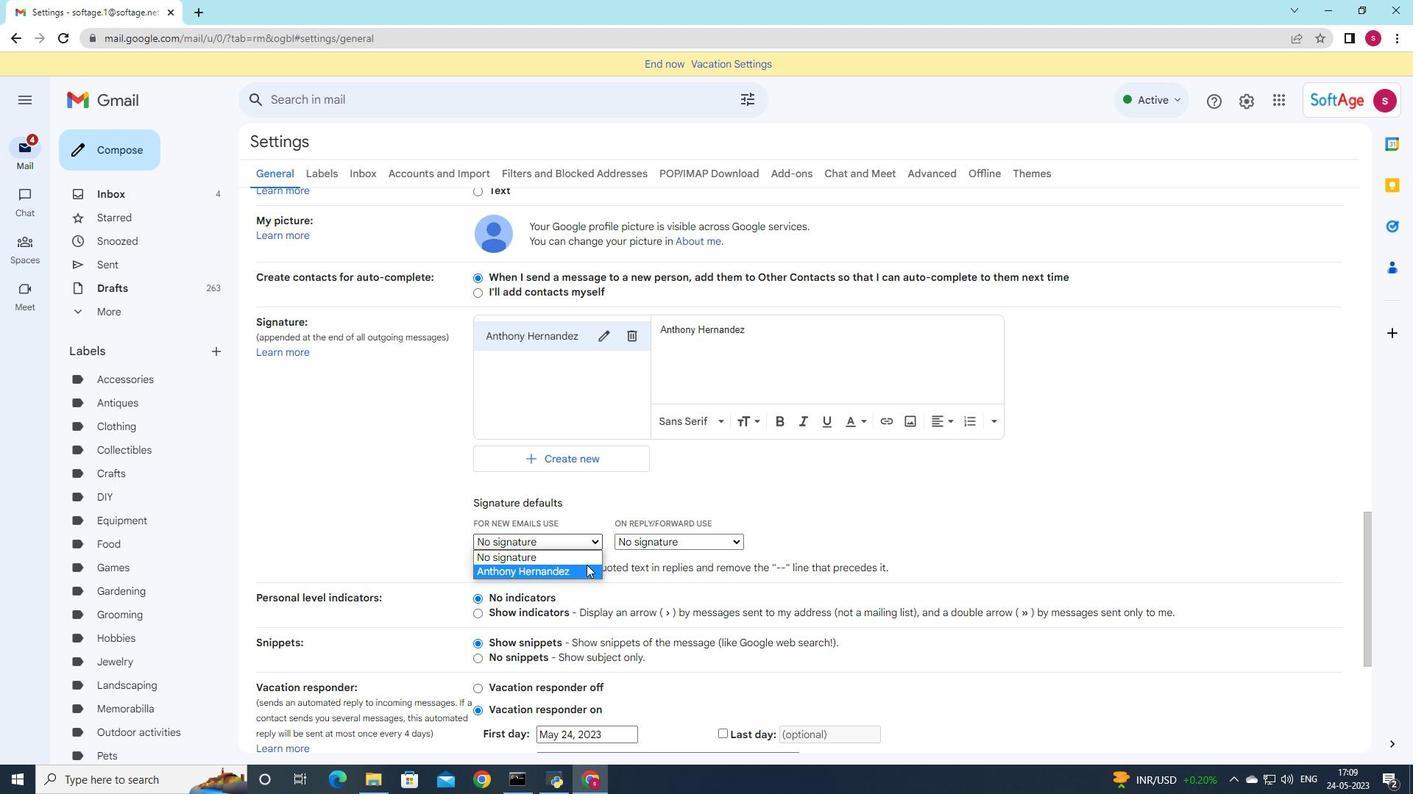 
Action: Mouse moved to (639, 536)
Screenshot: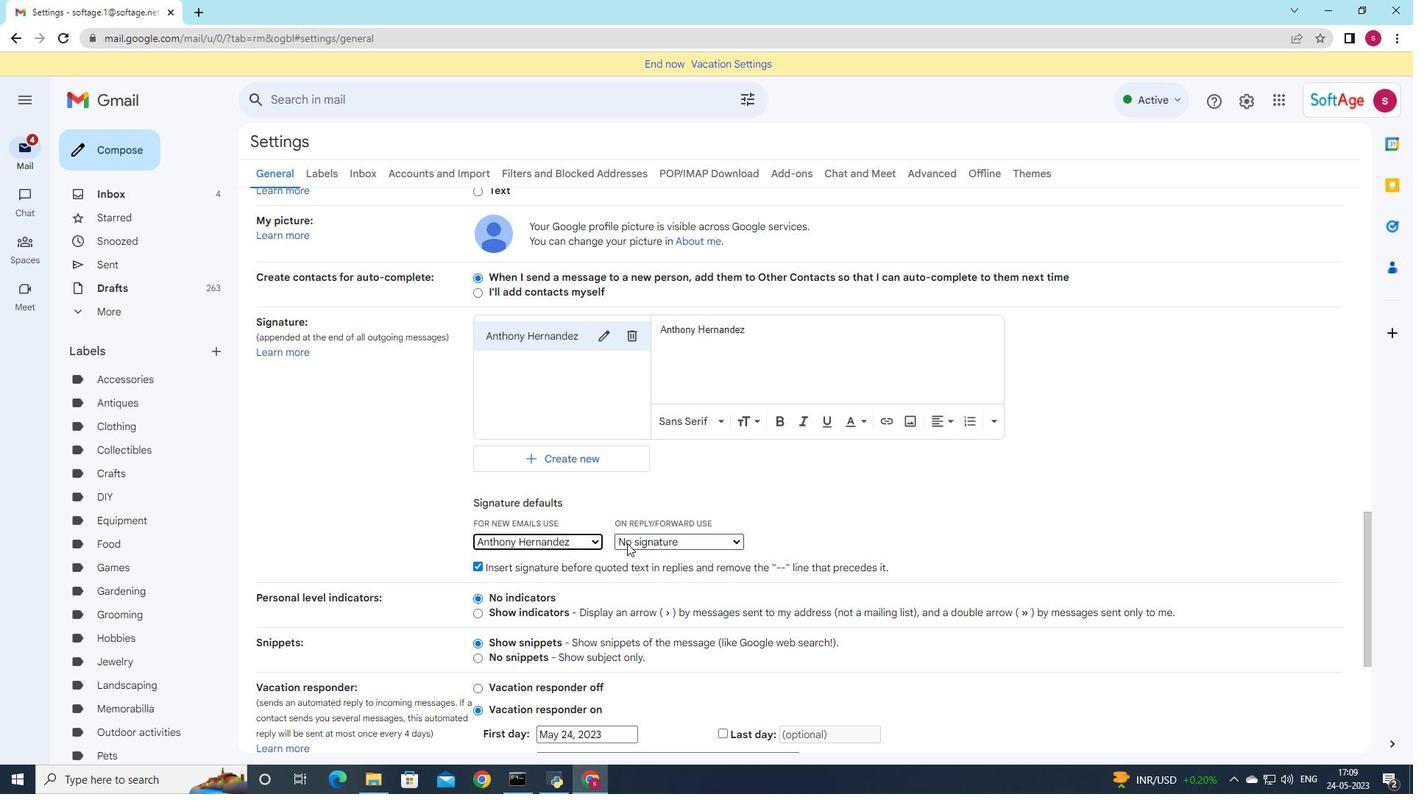 
Action: Mouse pressed left at (639, 536)
Screenshot: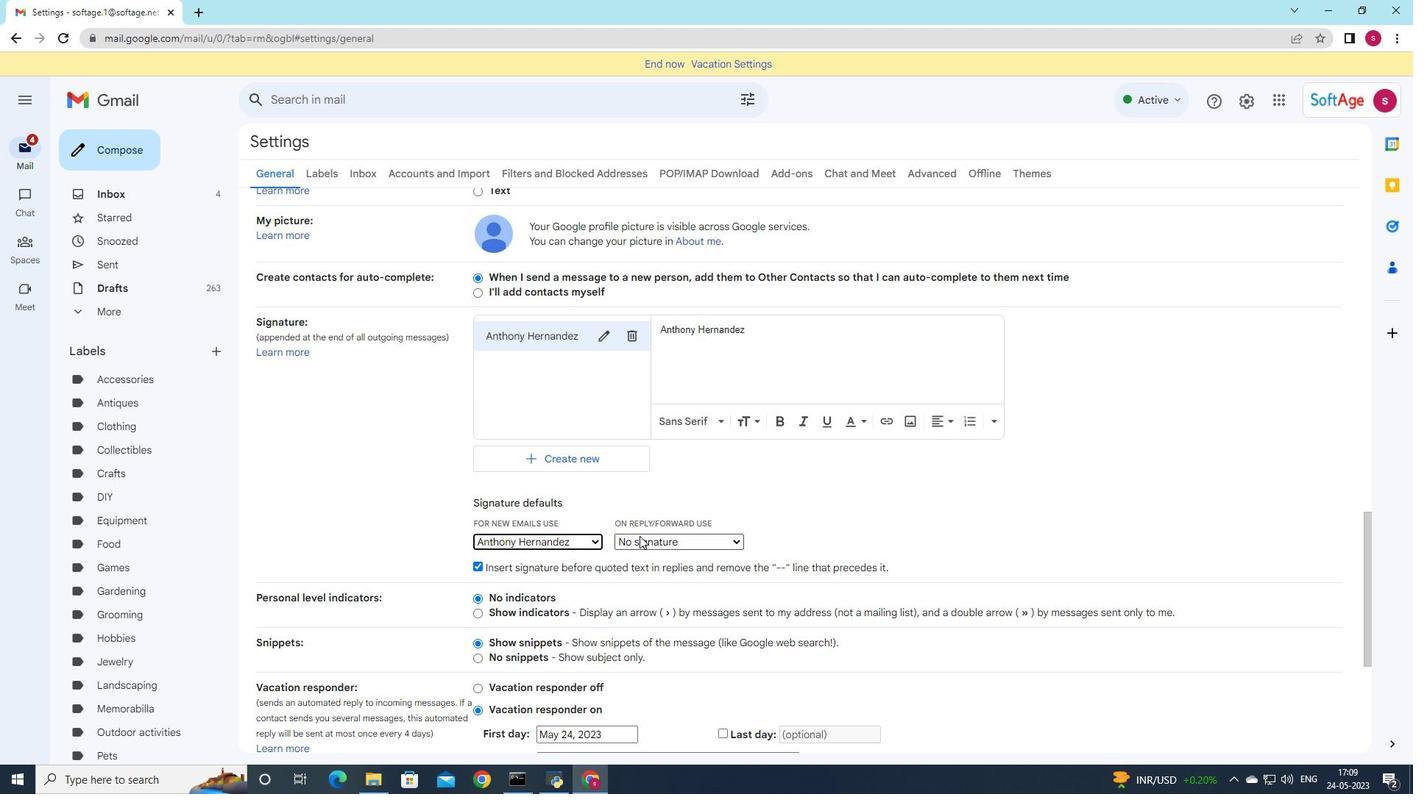 
Action: Mouse moved to (643, 571)
Screenshot: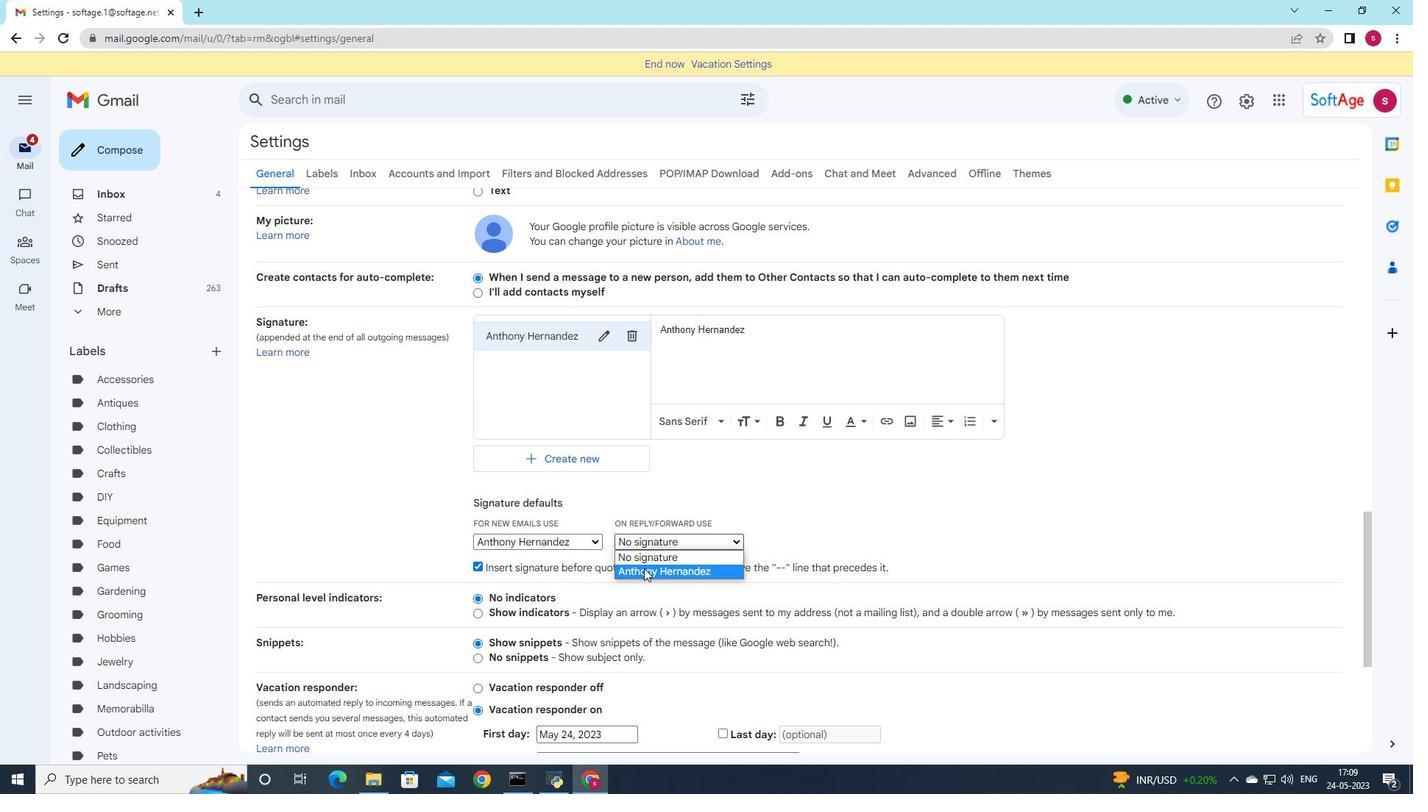 
Action: Mouse pressed left at (643, 571)
Screenshot: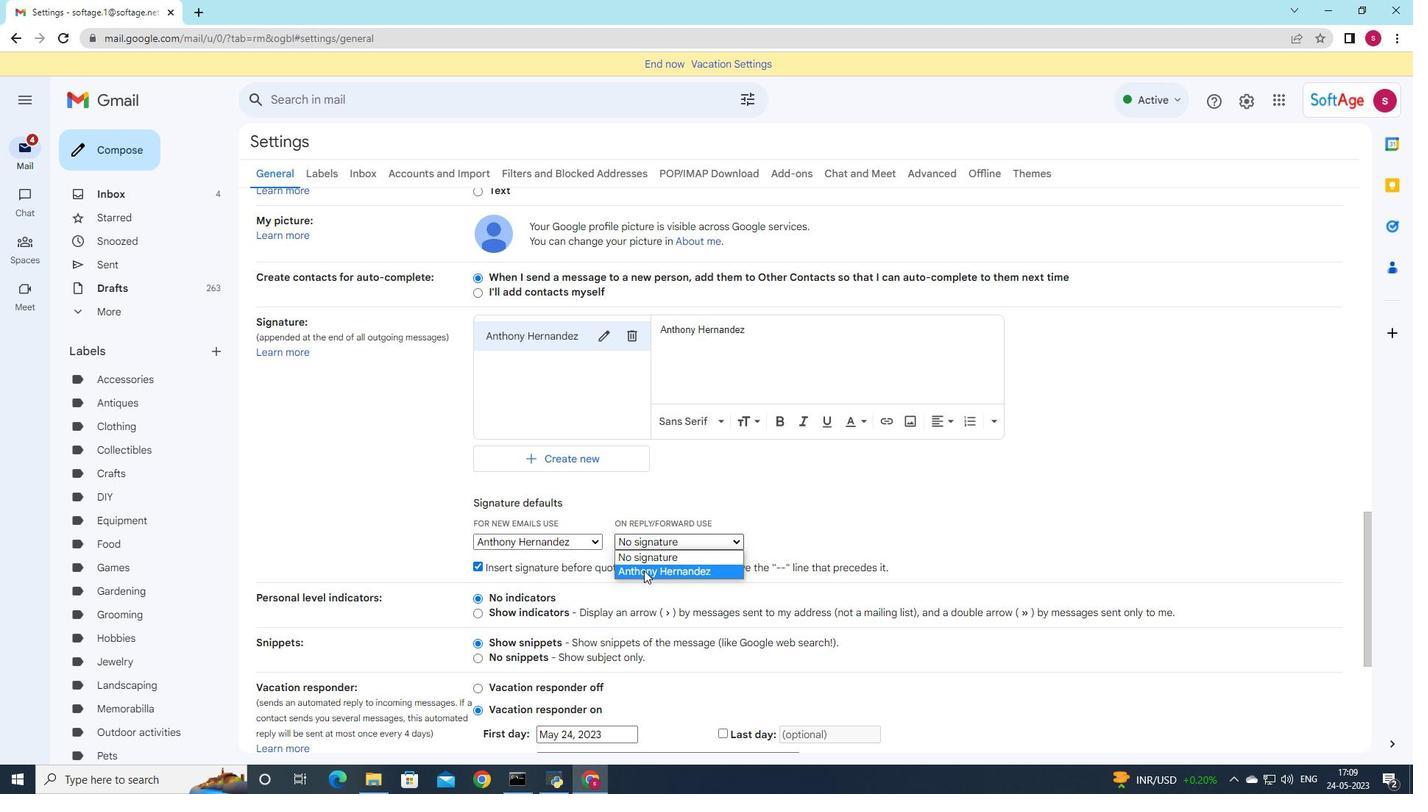 
Action: Mouse scrolled (643, 570) with delta (0, 0)
Screenshot: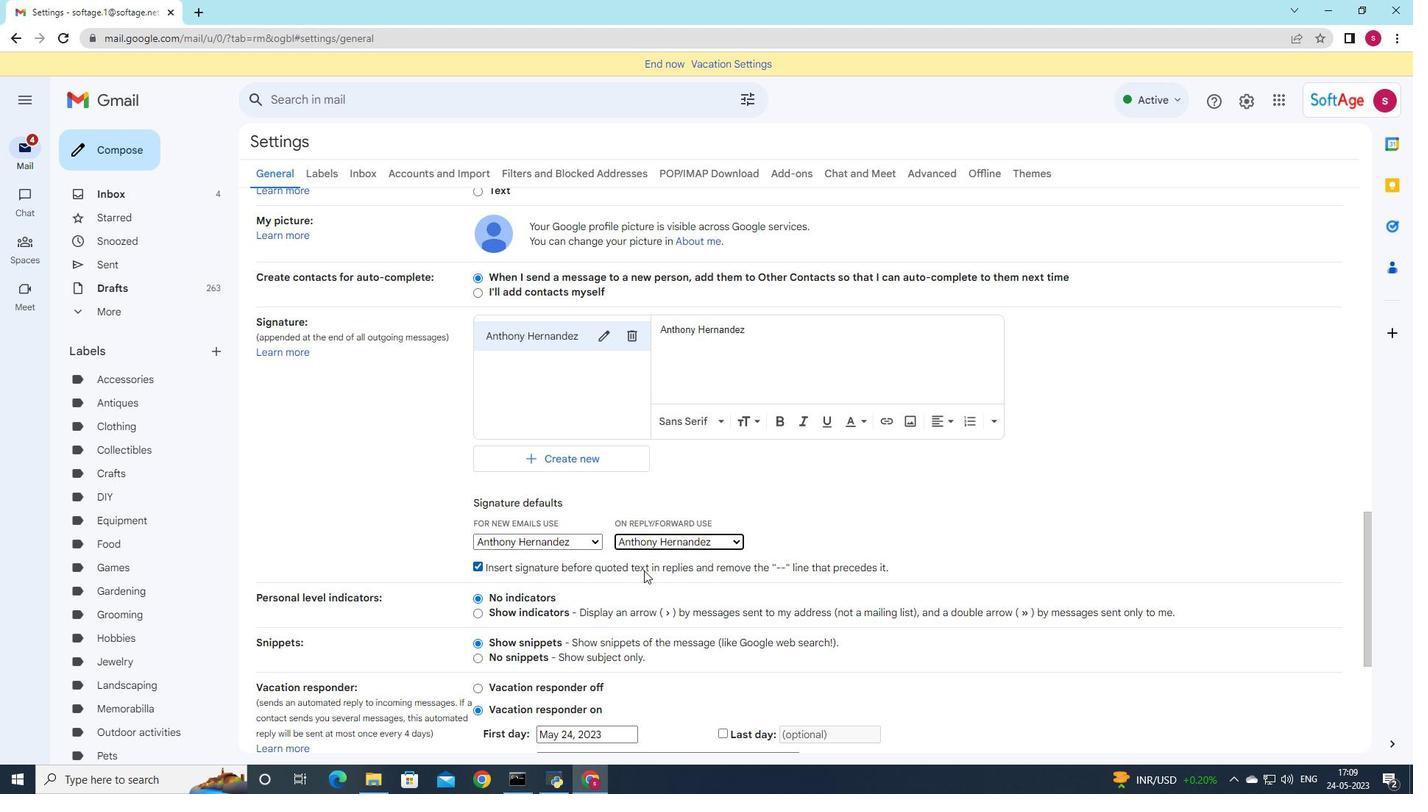 
Action: Mouse scrolled (643, 570) with delta (0, 0)
Screenshot: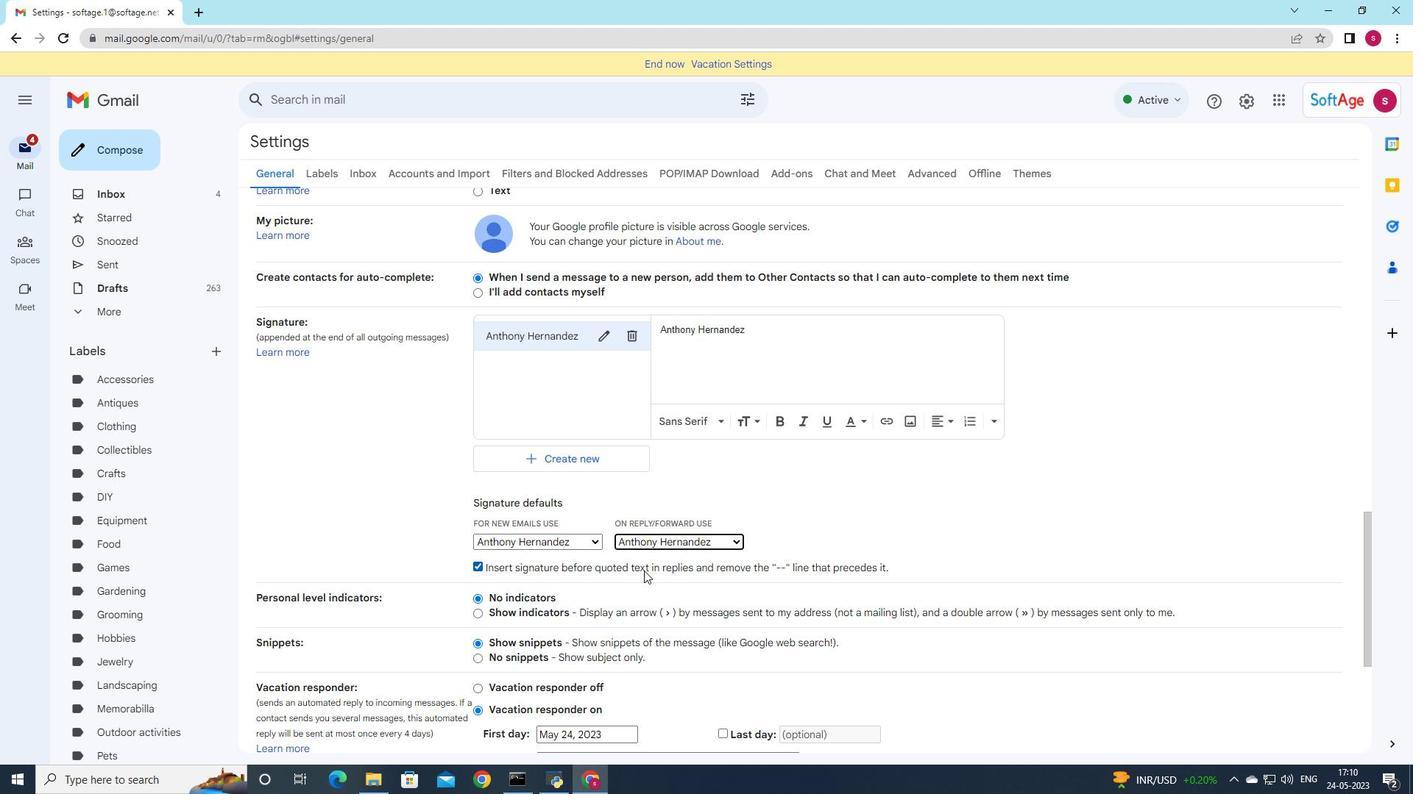 
Action: Mouse scrolled (643, 570) with delta (0, 0)
Screenshot: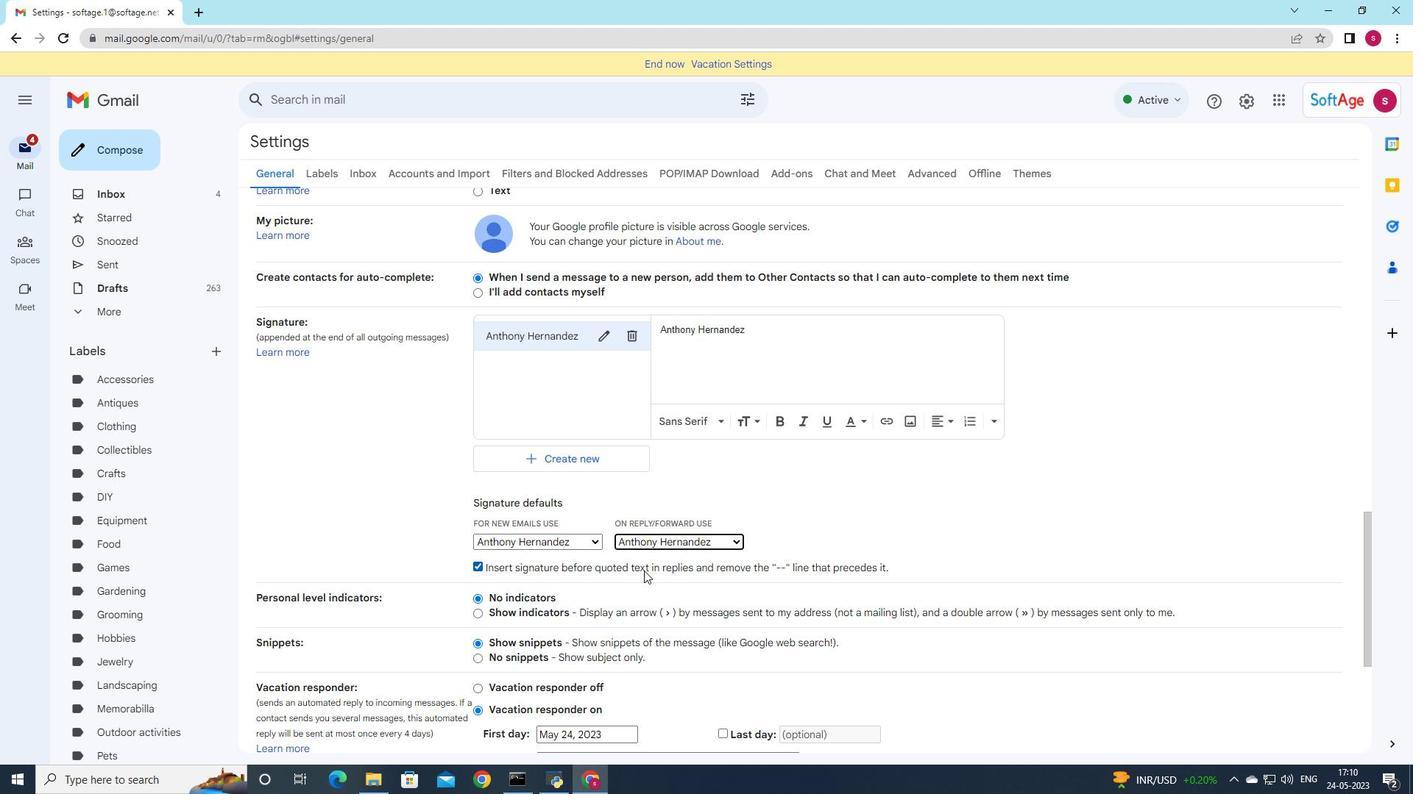 
Action: Mouse scrolled (643, 570) with delta (0, 0)
Screenshot: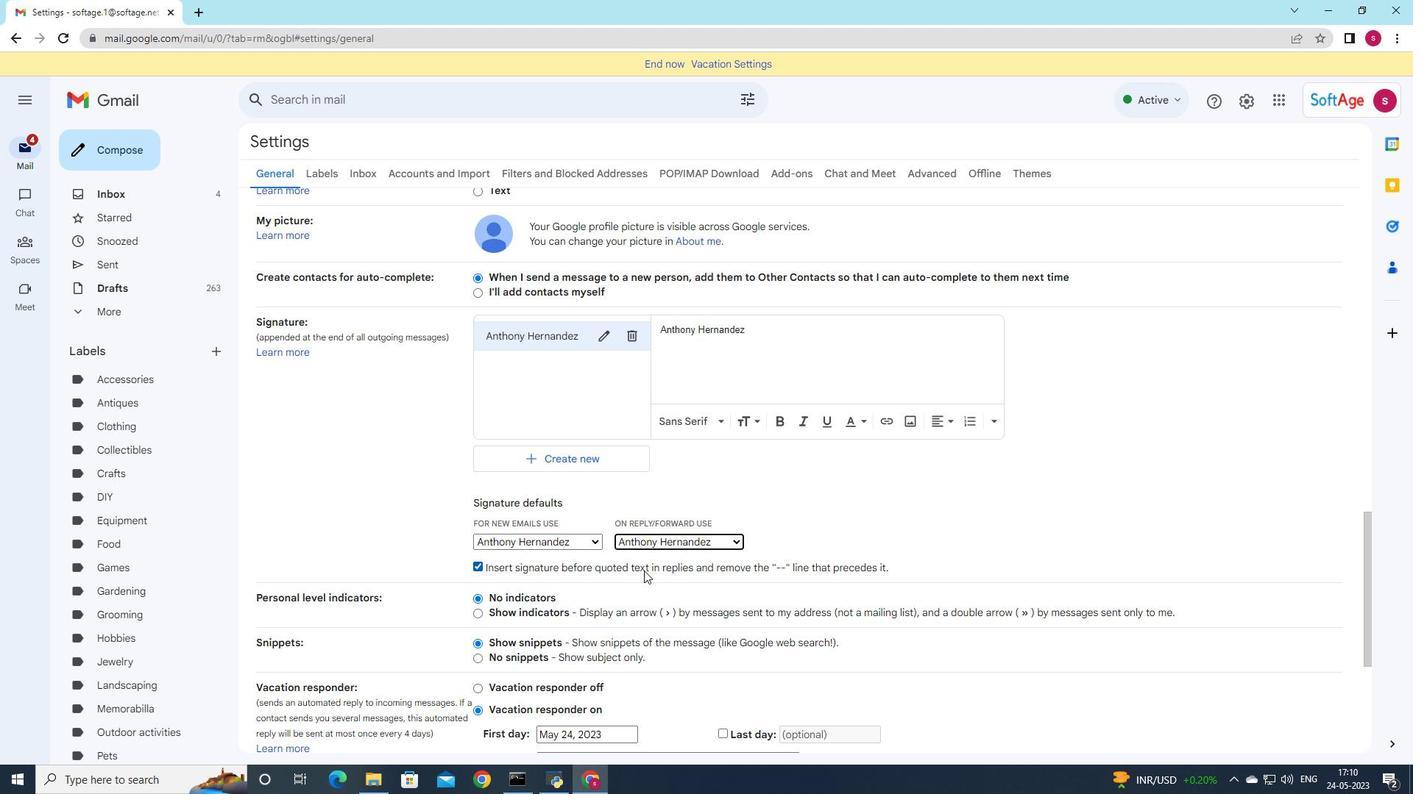 
Action: Mouse scrolled (643, 570) with delta (0, 0)
Screenshot: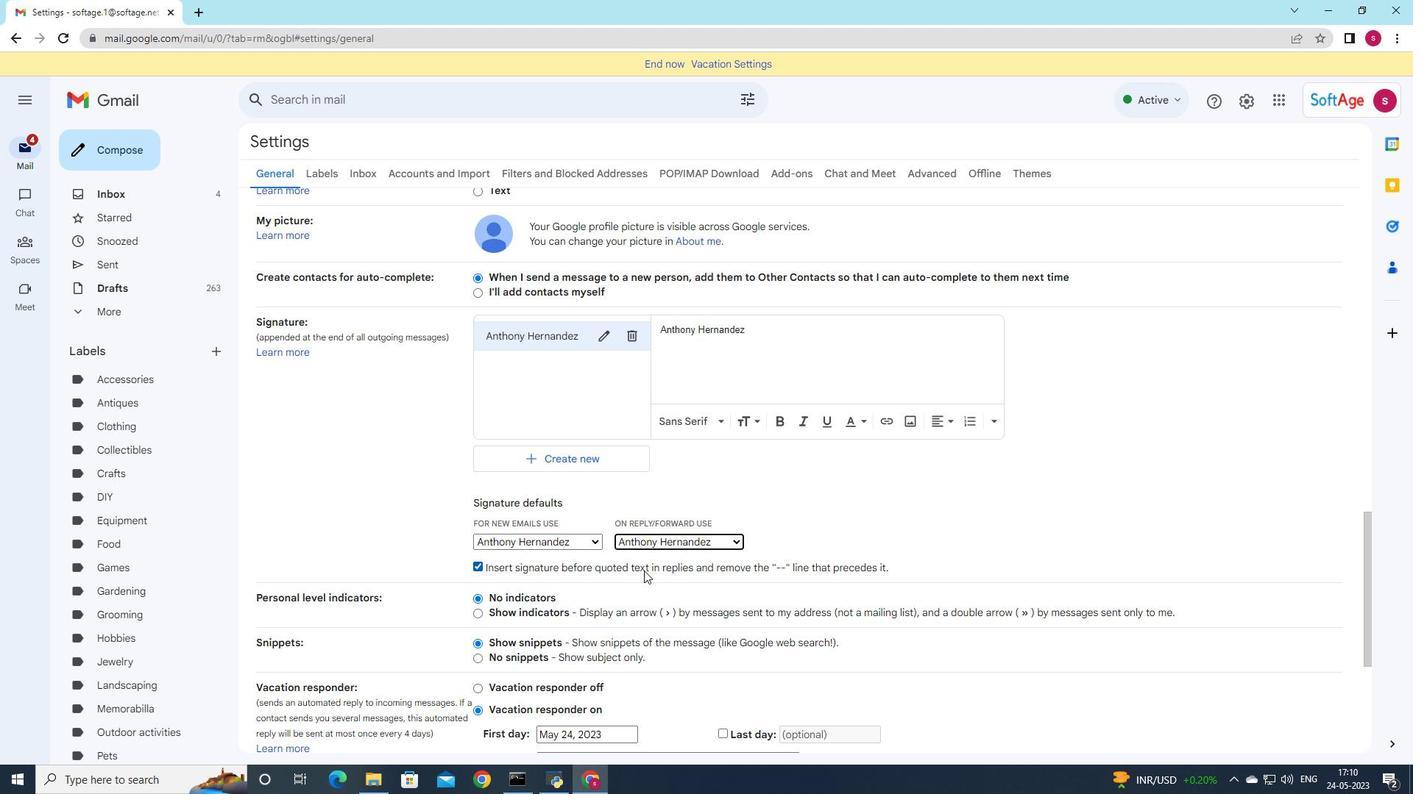 
Action: Mouse scrolled (643, 570) with delta (0, 0)
Screenshot: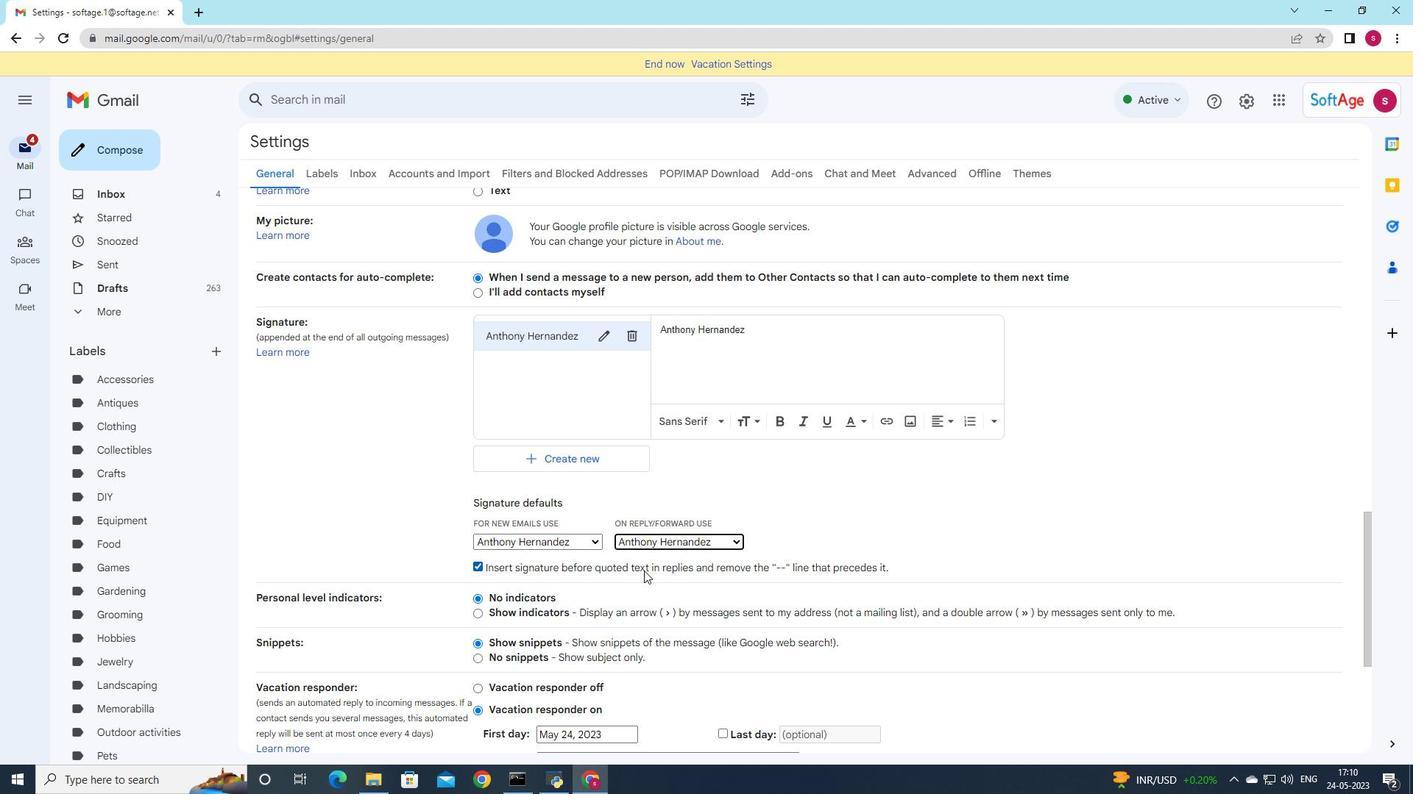 
Action: Mouse moved to (760, 670)
Screenshot: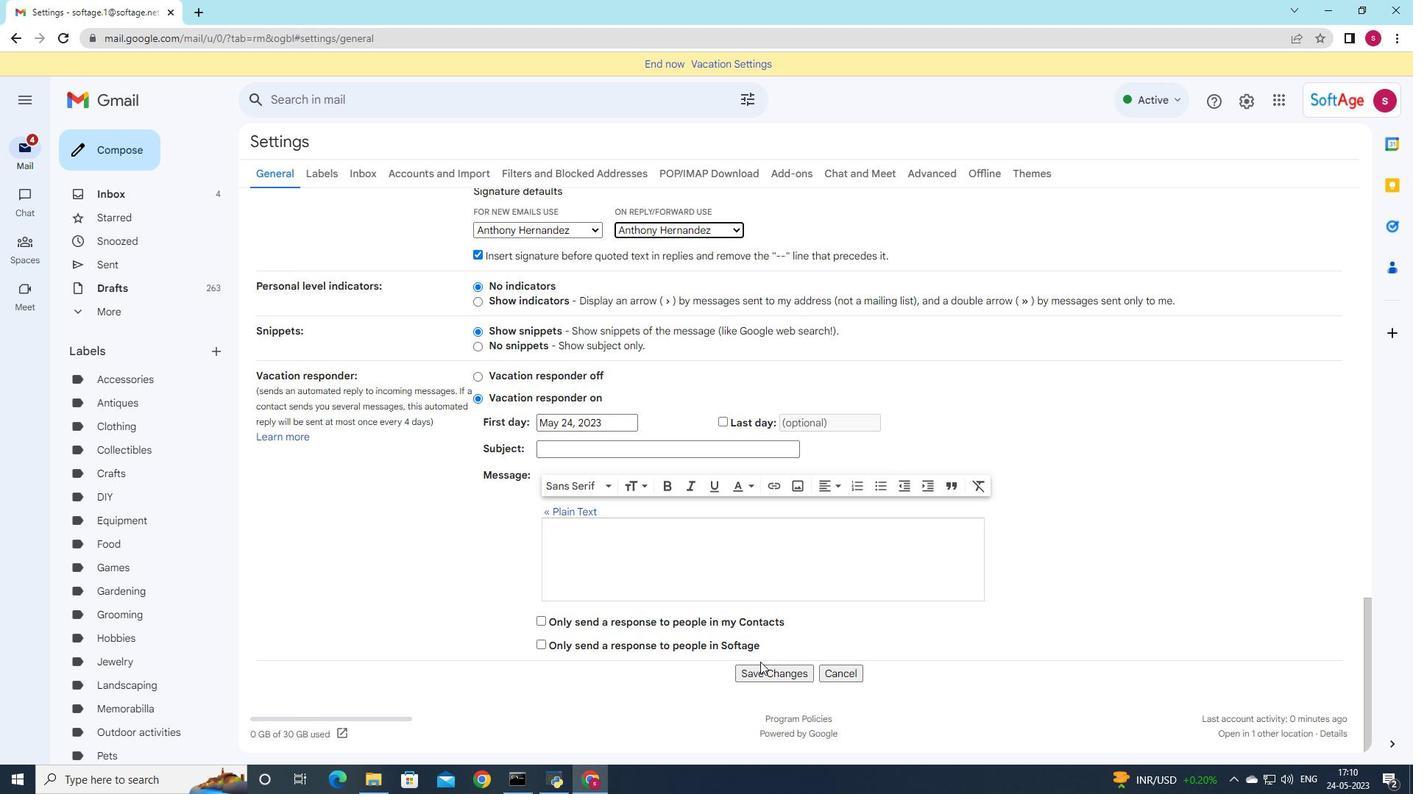 
Action: Mouse pressed left at (760, 670)
Screenshot: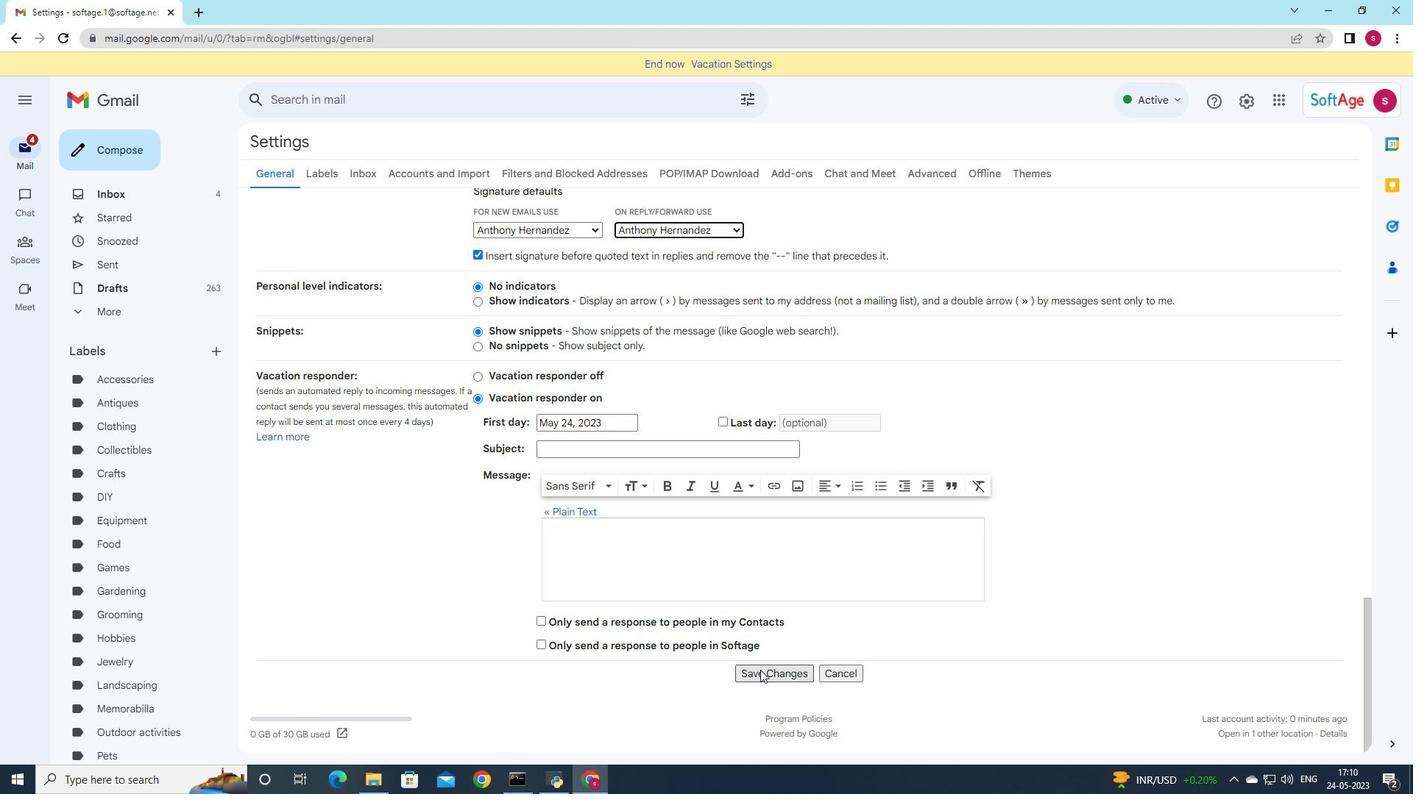 
Action: Mouse moved to (117, 153)
Screenshot: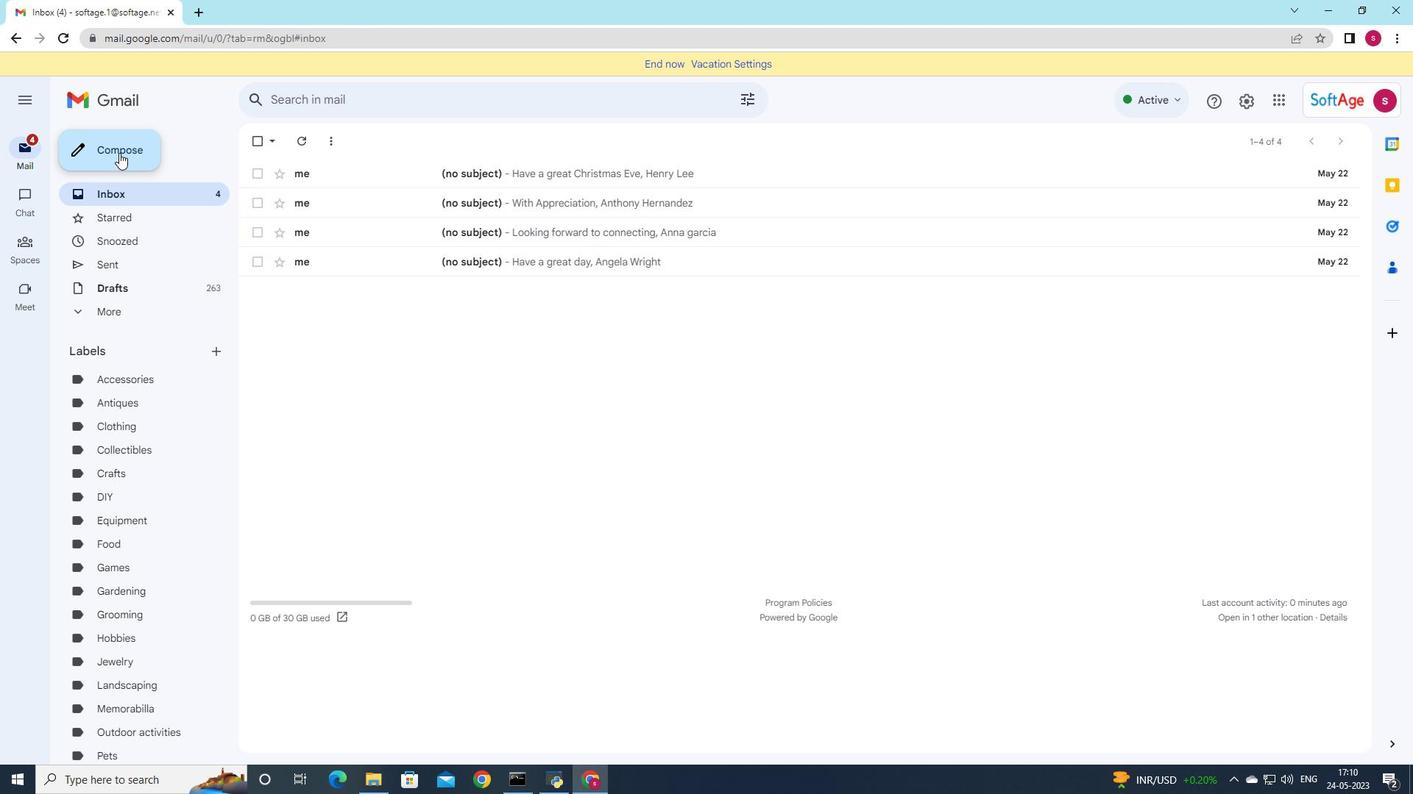 
Action: Mouse pressed left at (117, 153)
Screenshot: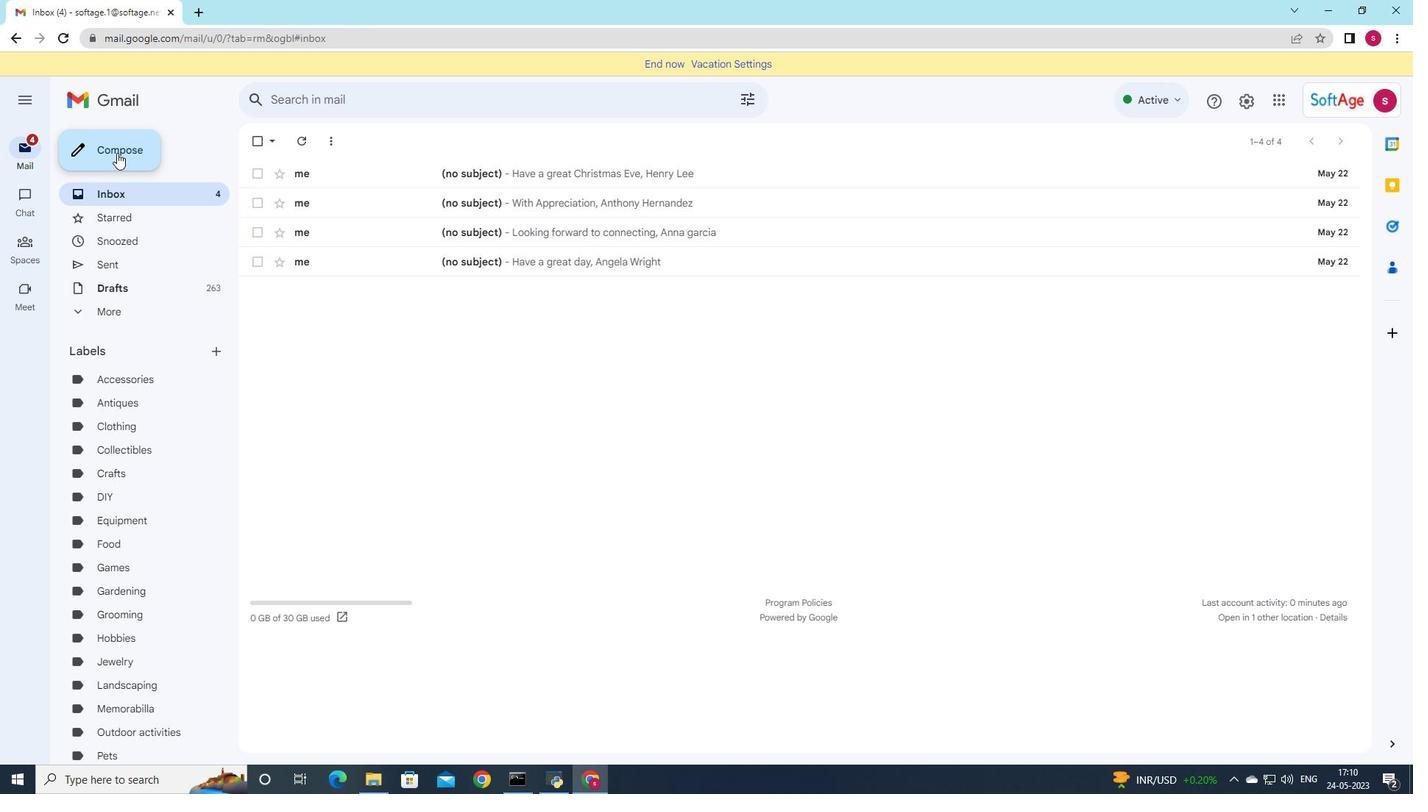 
Action: Mouse moved to (1053, 507)
Screenshot: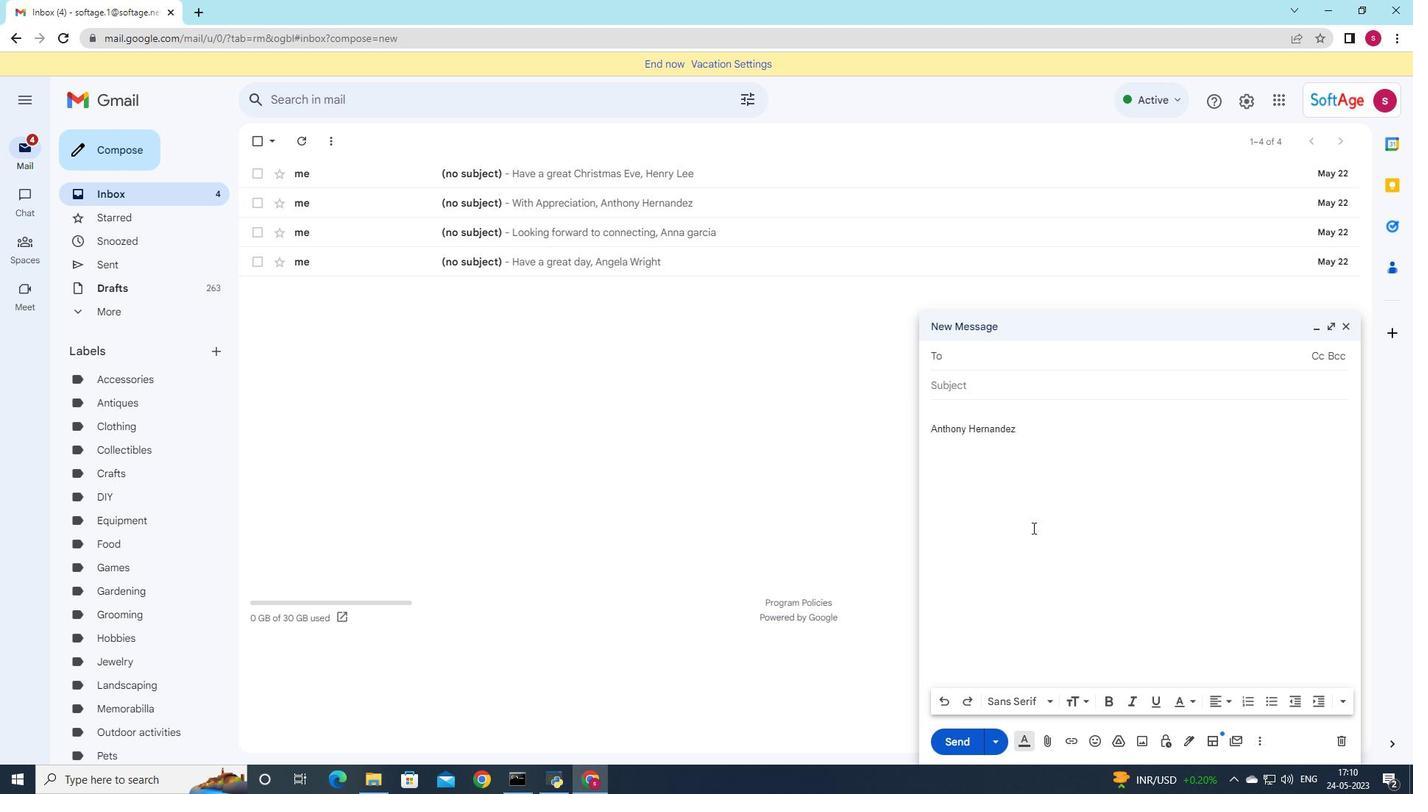 
Action: Key pressed s
Screenshot: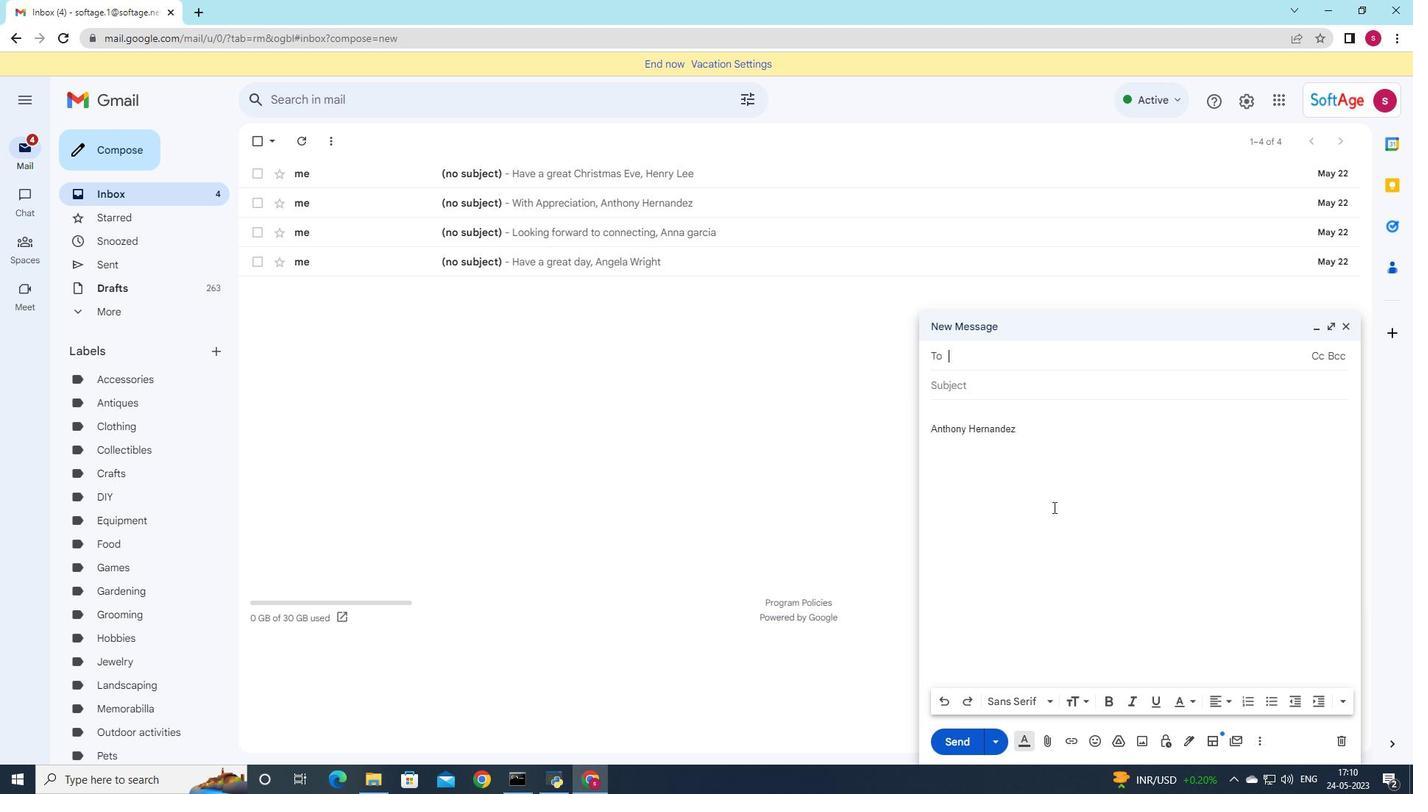 
Action: Mouse moved to (1041, 537)
Screenshot: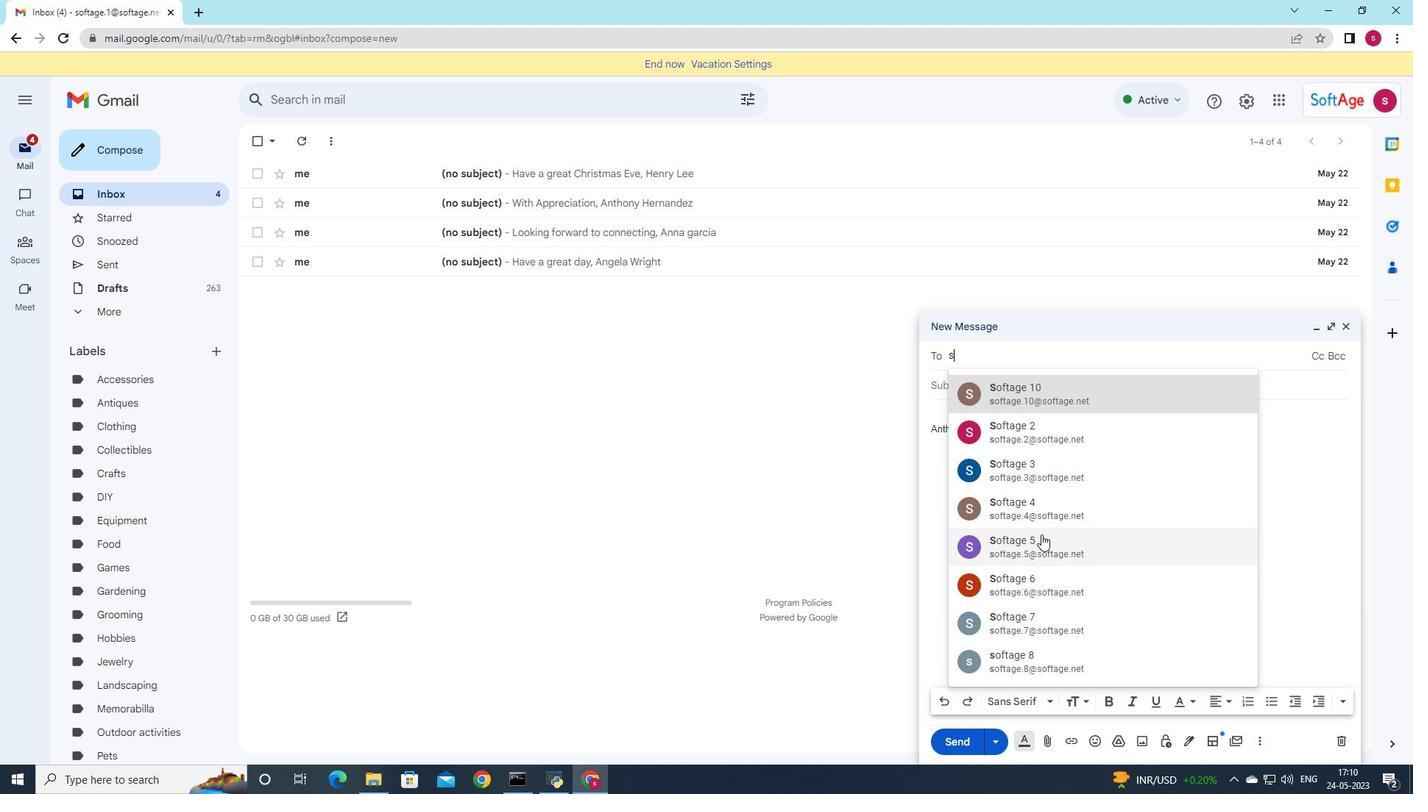 
Action: Mouse pressed left at (1041, 537)
Screenshot: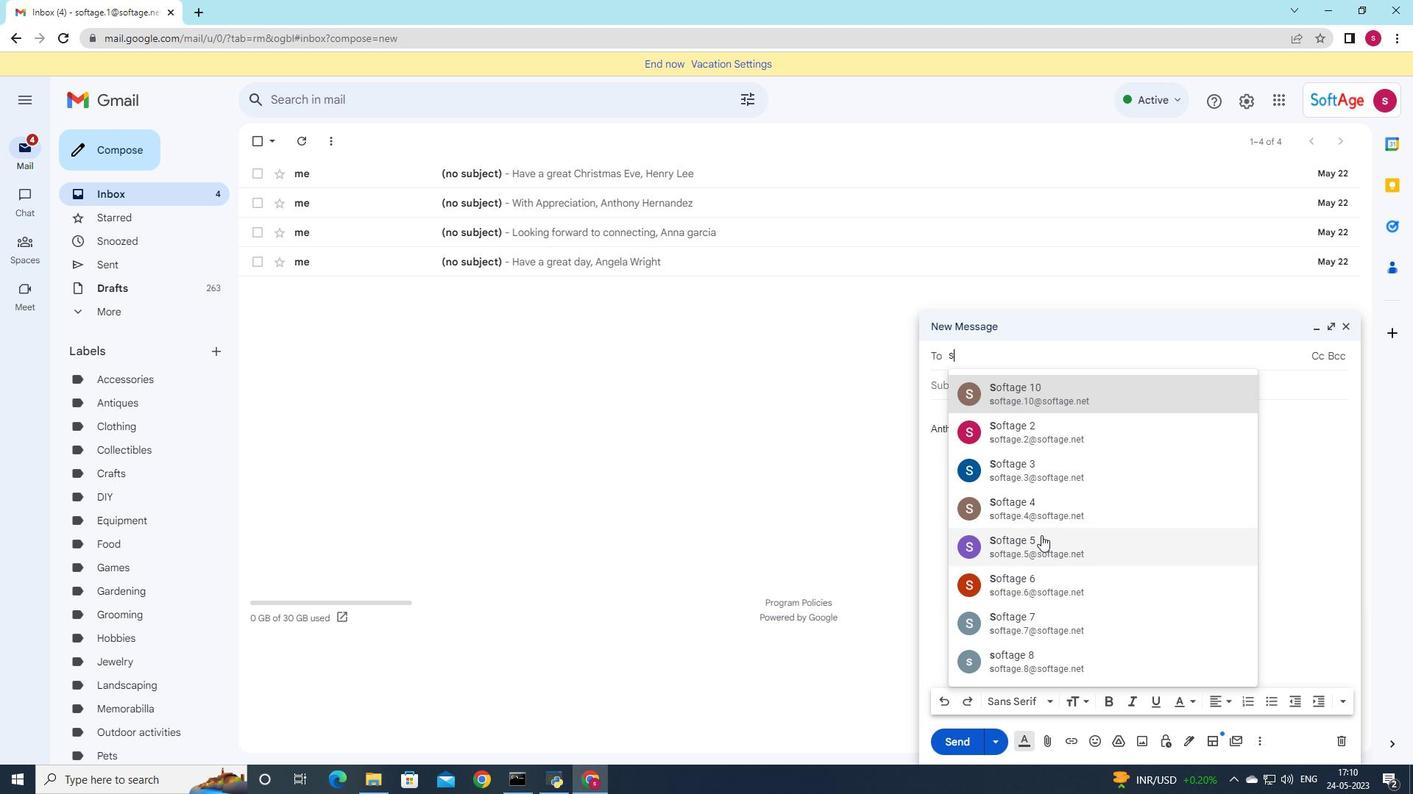 
Action: Mouse moved to (1045, 429)
Screenshot: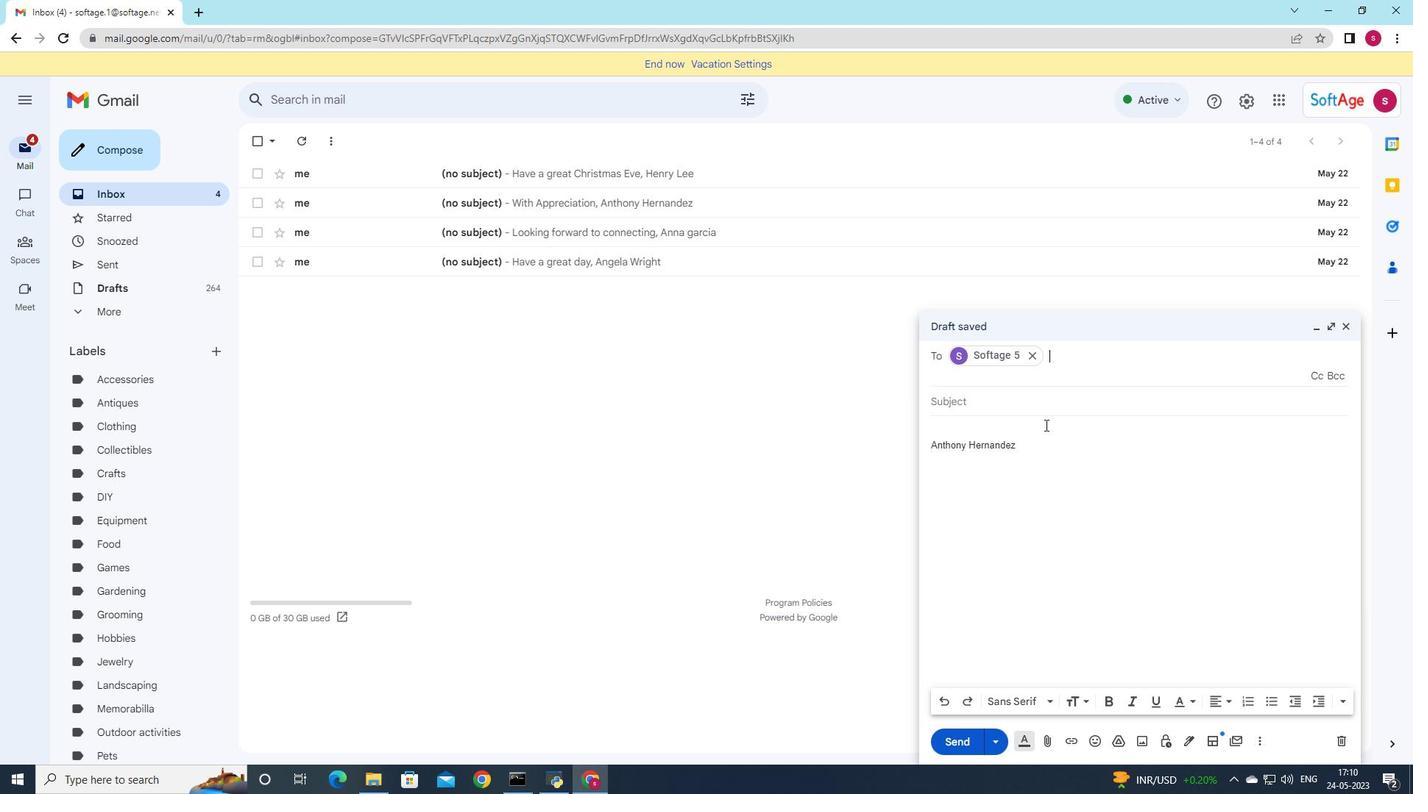 
Action: Key pressed s
Screenshot: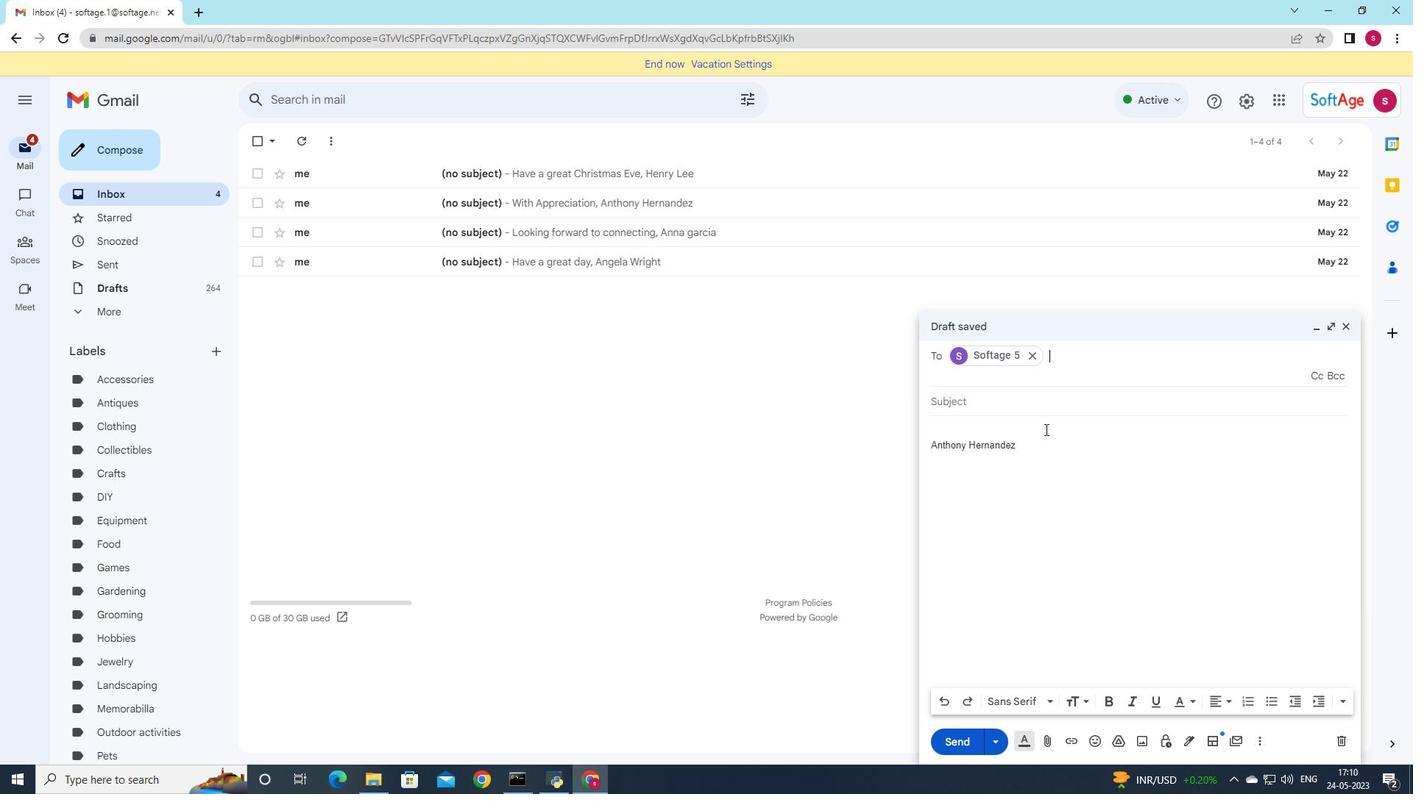
Action: Mouse moved to (1145, 579)
Screenshot: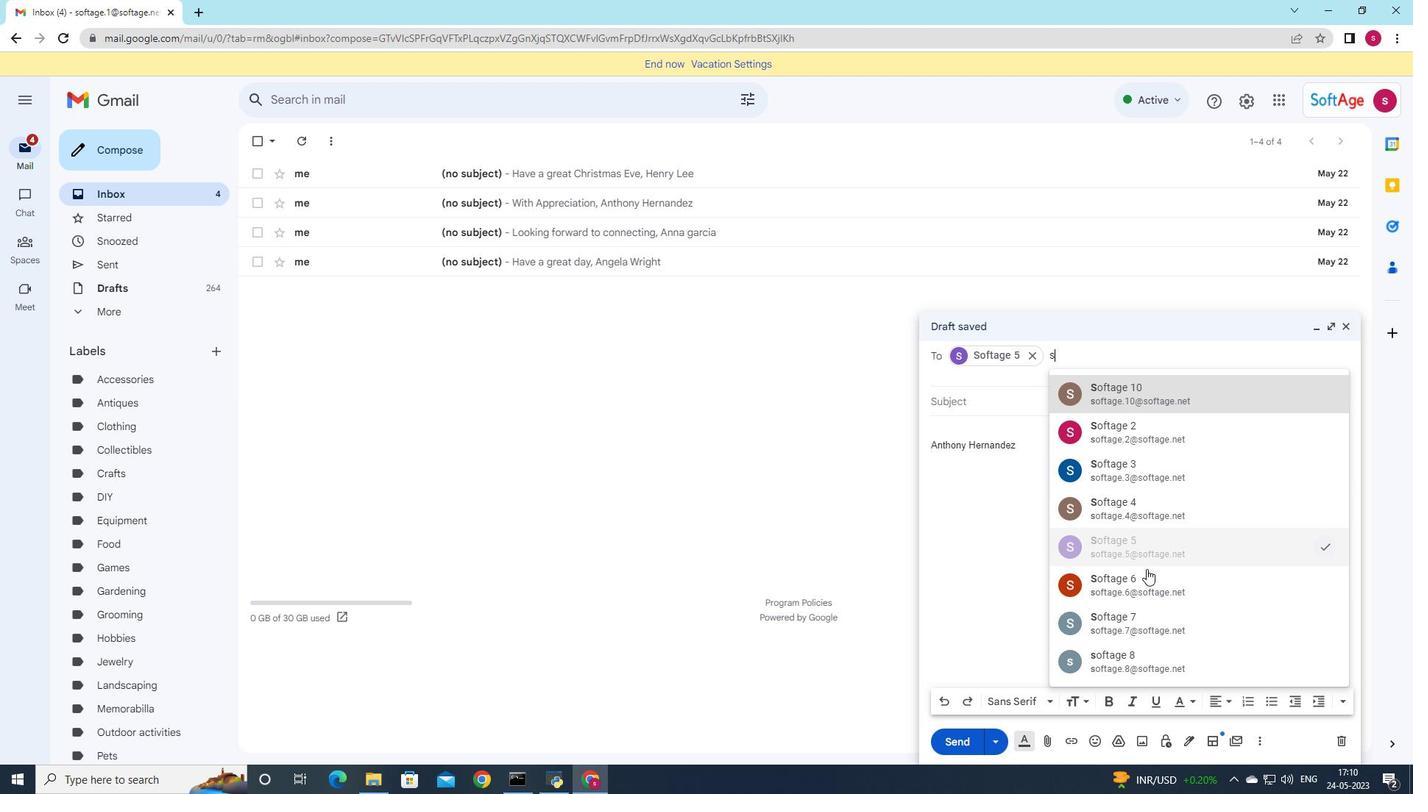 
Action: Mouse pressed left at (1145, 579)
Screenshot: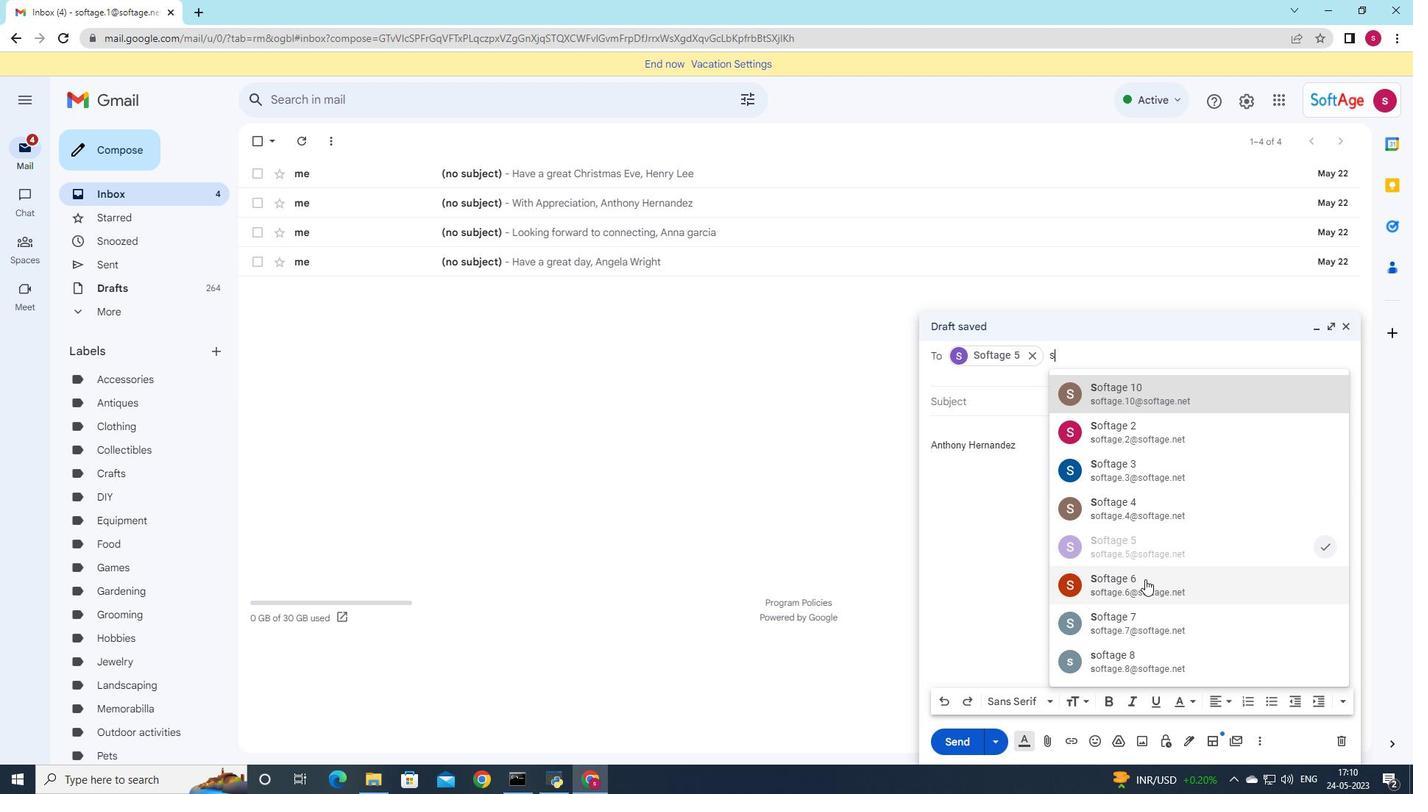 
Action: Mouse moved to (997, 404)
Screenshot: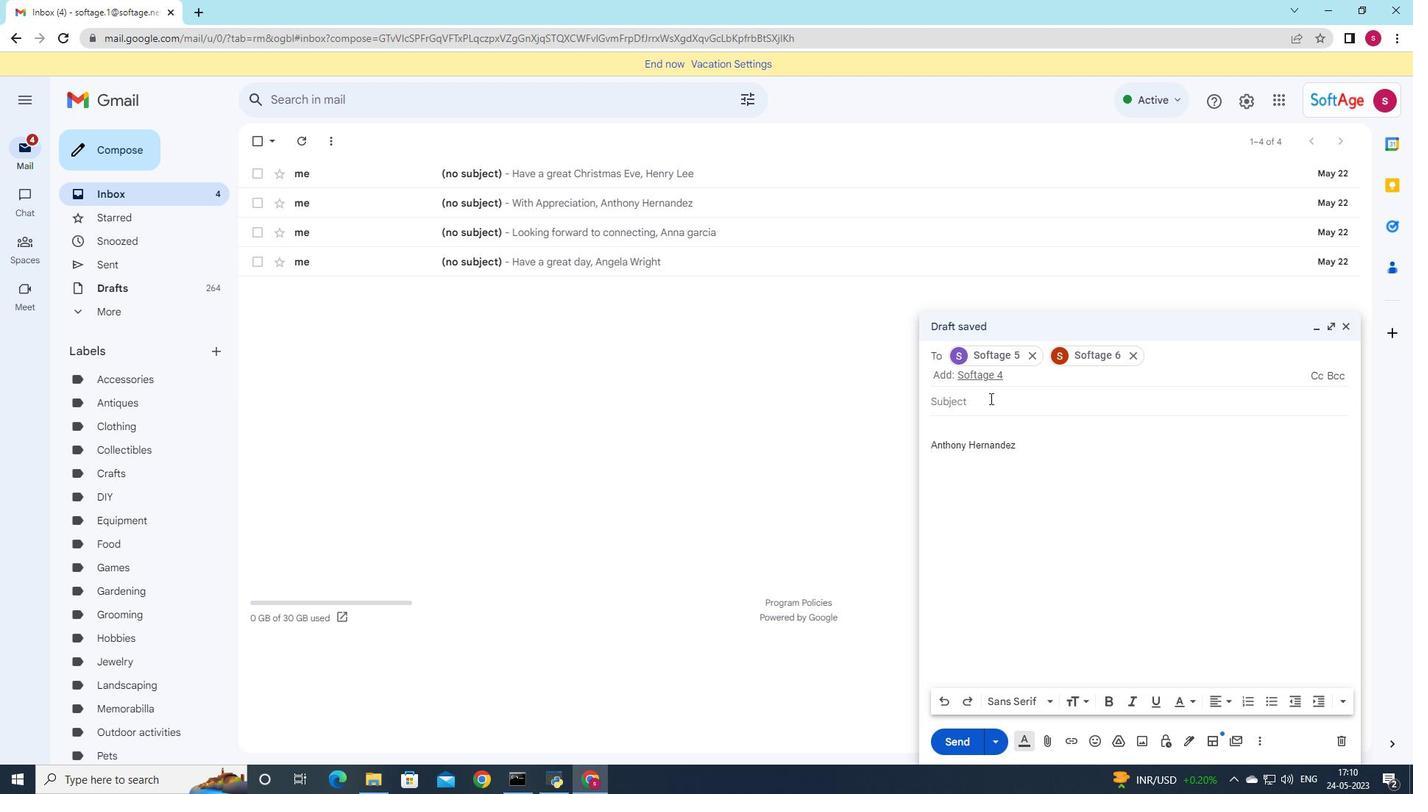 
Action: Mouse pressed left at (997, 404)
Screenshot: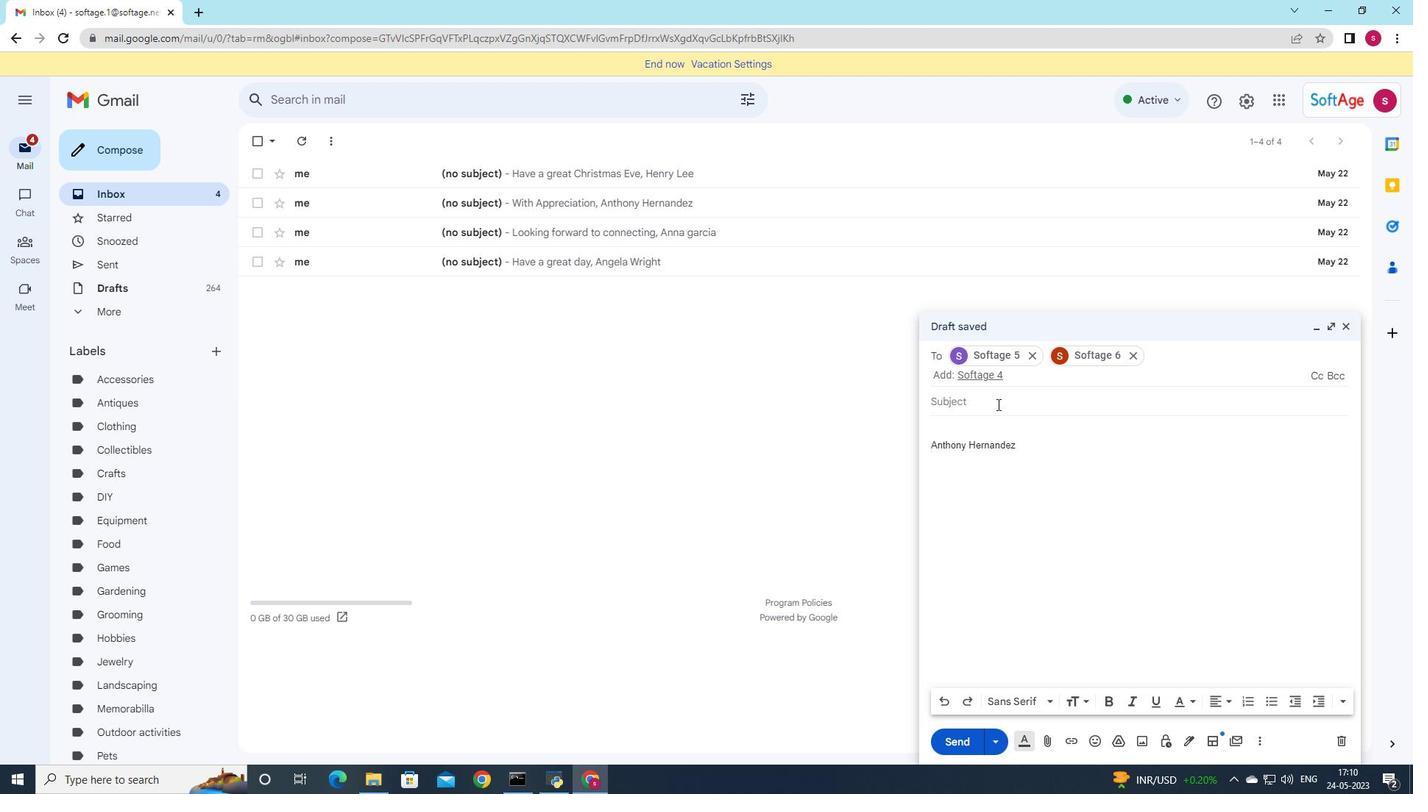 
Action: Key pressed <Key.shift><Key.shift><Key.shift><Key.shift><Key.shift><Key.shift>Networking<Key.space>opportunity
Screenshot: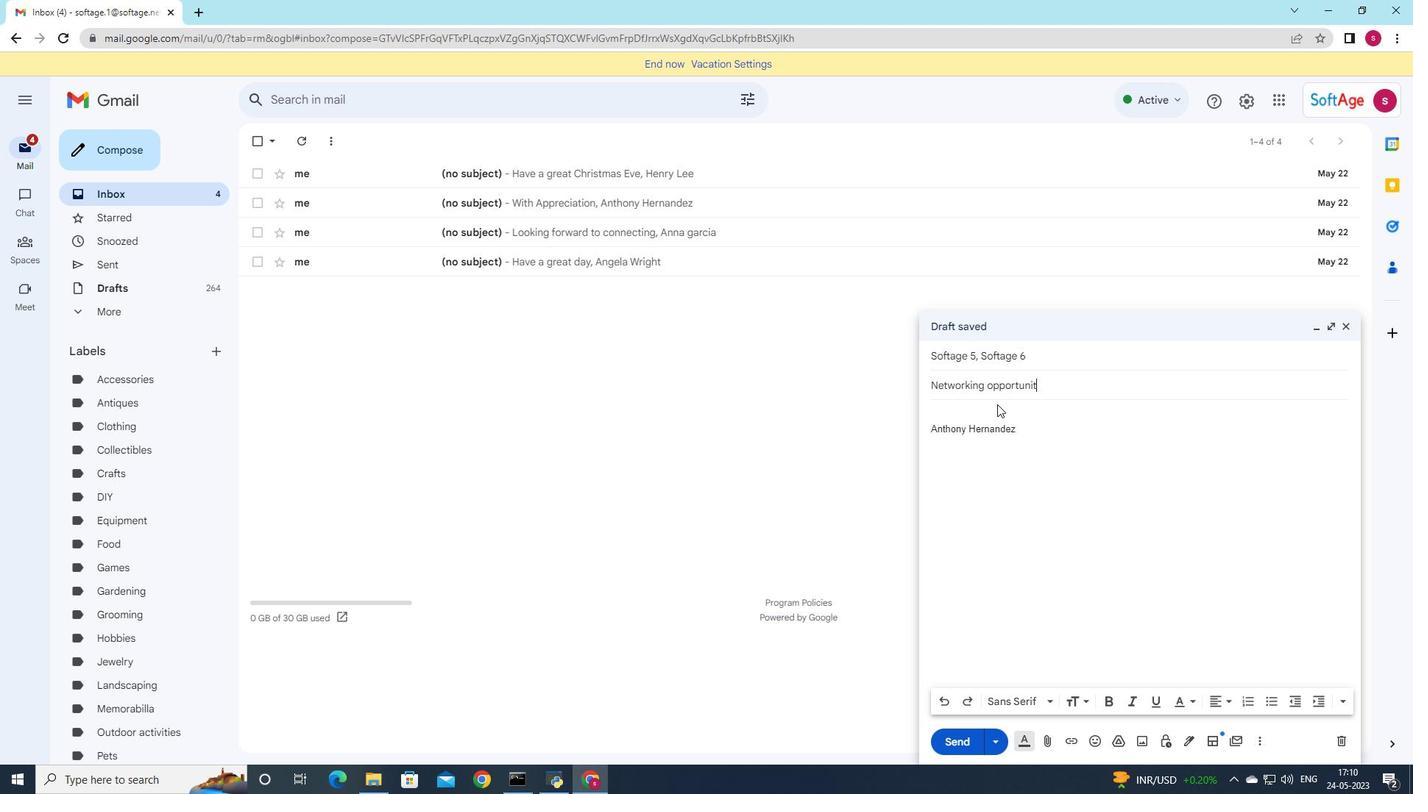 
Action: Mouse moved to (944, 408)
Screenshot: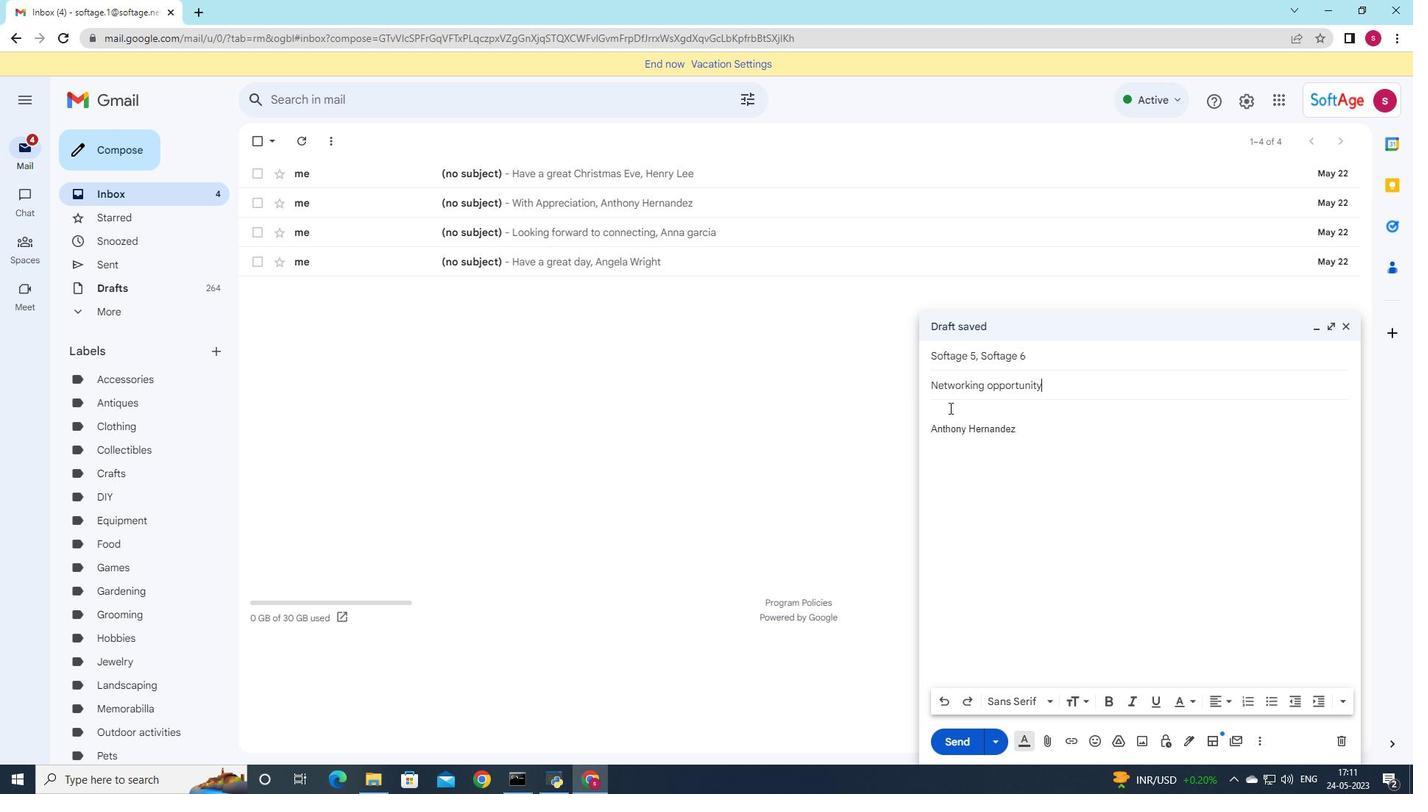 
Action: Mouse pressed left at (944, 408)
Screenshot: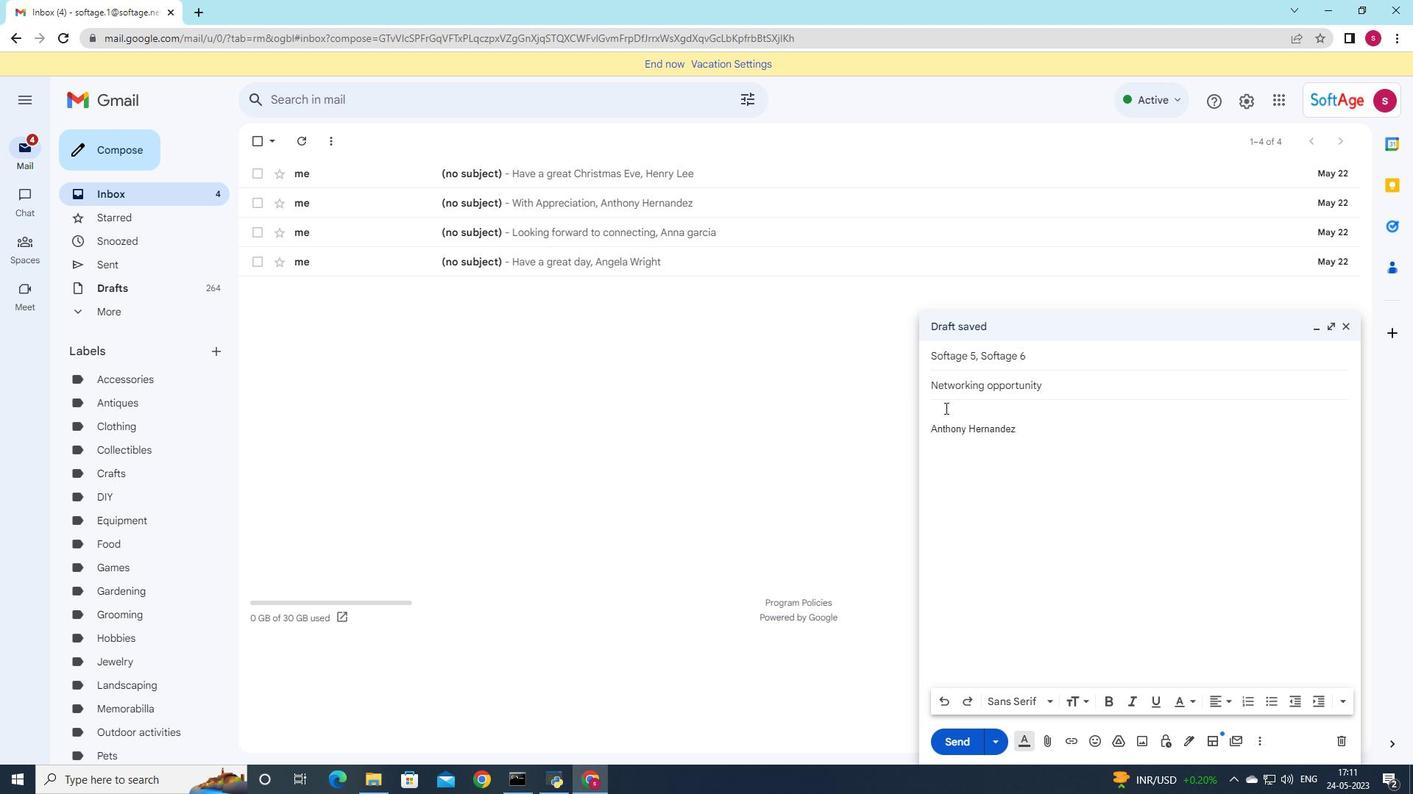 
Action: Key pressed <Key.shift_r><Key.shift_r><Key.shift_r><Key.shift_r><Key.shift_r><Key.shift_r><Key.shift_r><Key.shift_r>I<Key.space>look<Key.space>forwar<Key.space><Key.backspace>d<Key.space>to<Key.space>hearing<Key.space>from<Key.space>you<Key.space>soon.
Screenshot: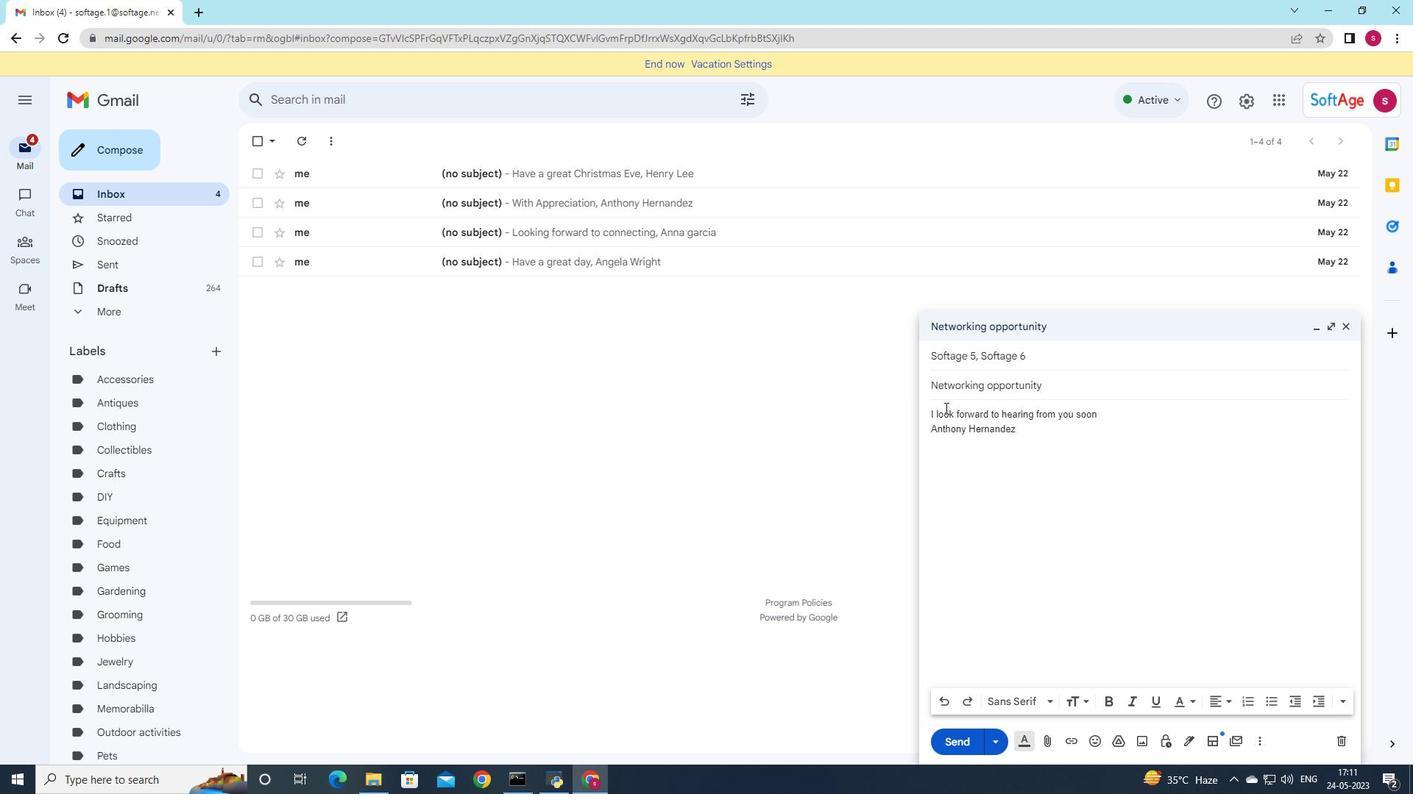 
Action: Mouse moved to (1087, 566)
Screenshot: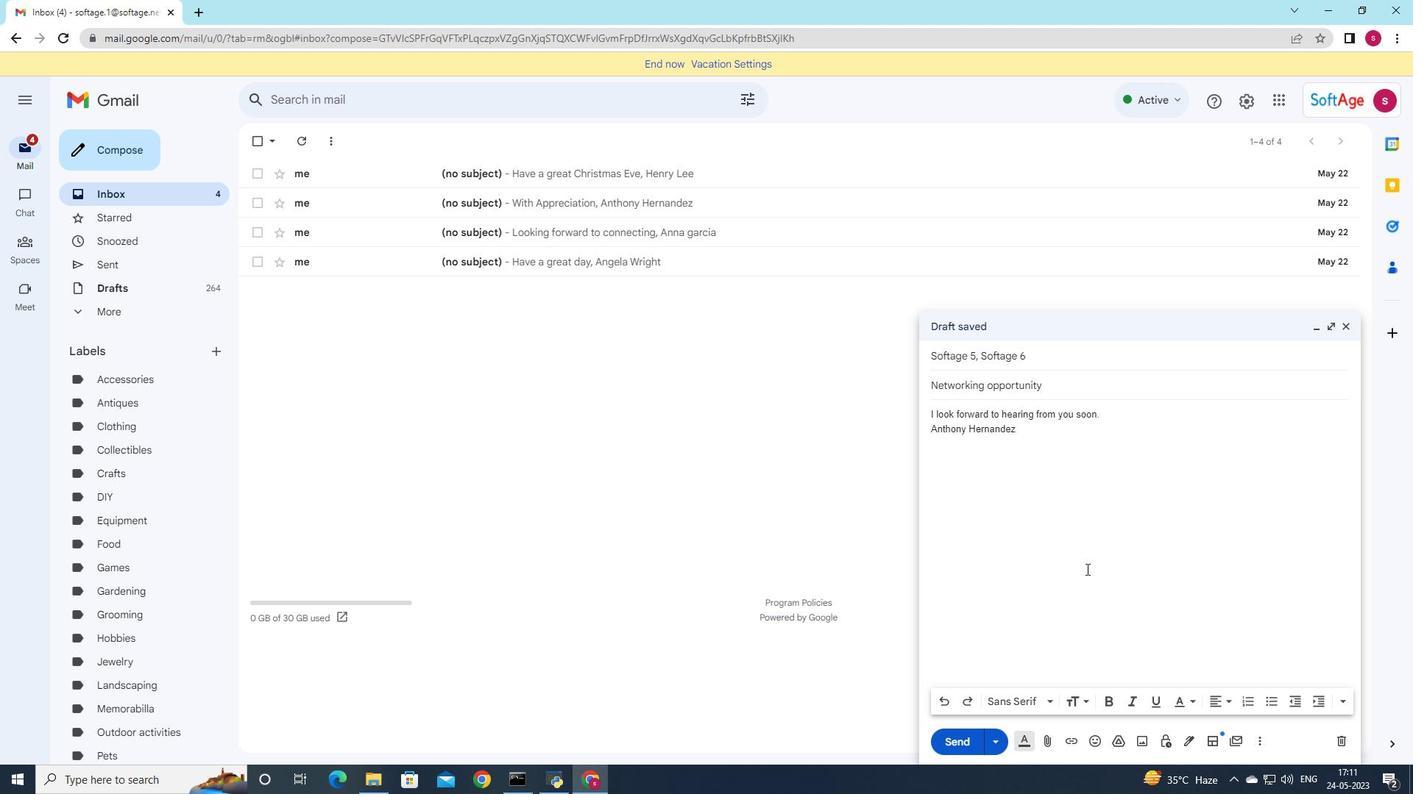 
Action: Mouse scrolled (1087, 565) with delta (0, 0)
Screenshot: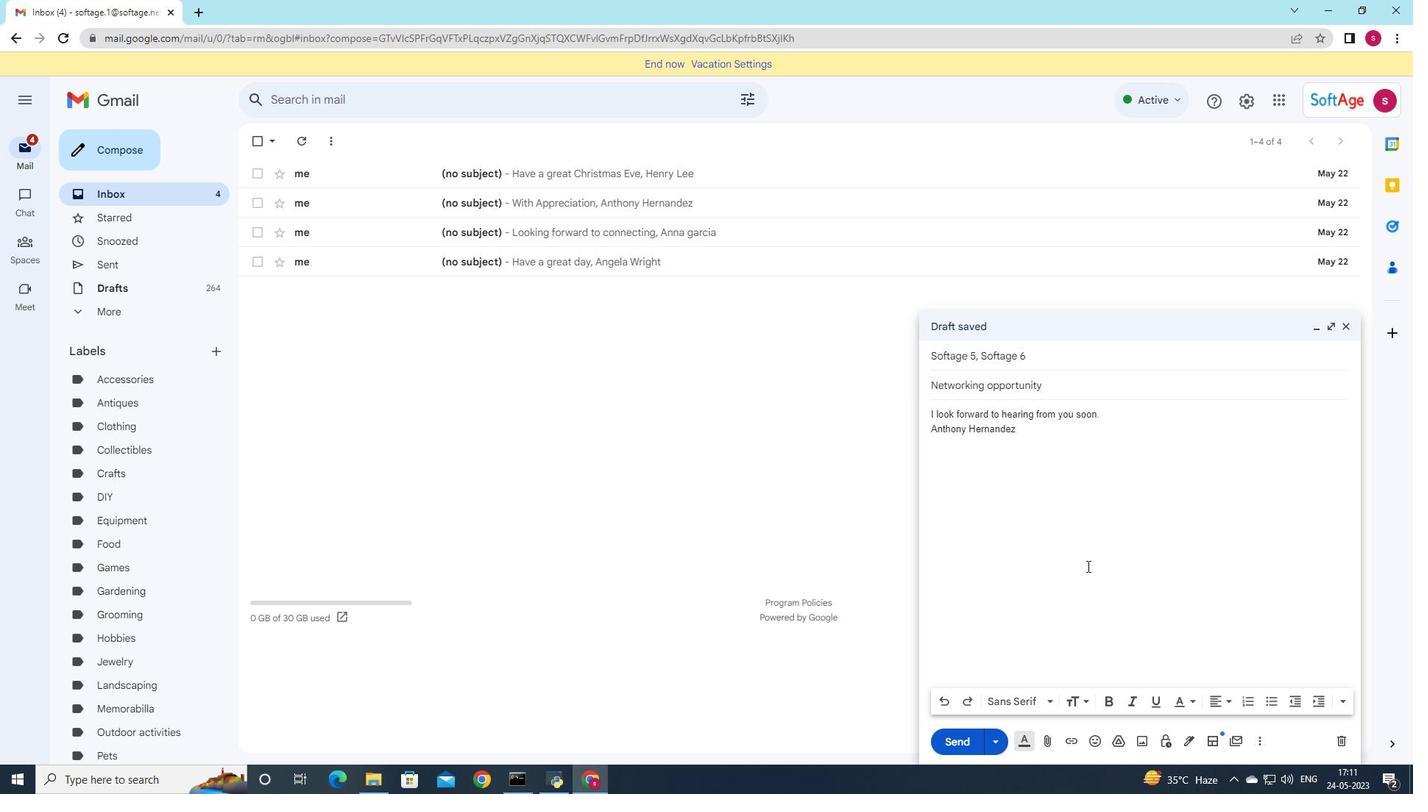 
Action: Mouse moved to (1045, 743)
Screenshot: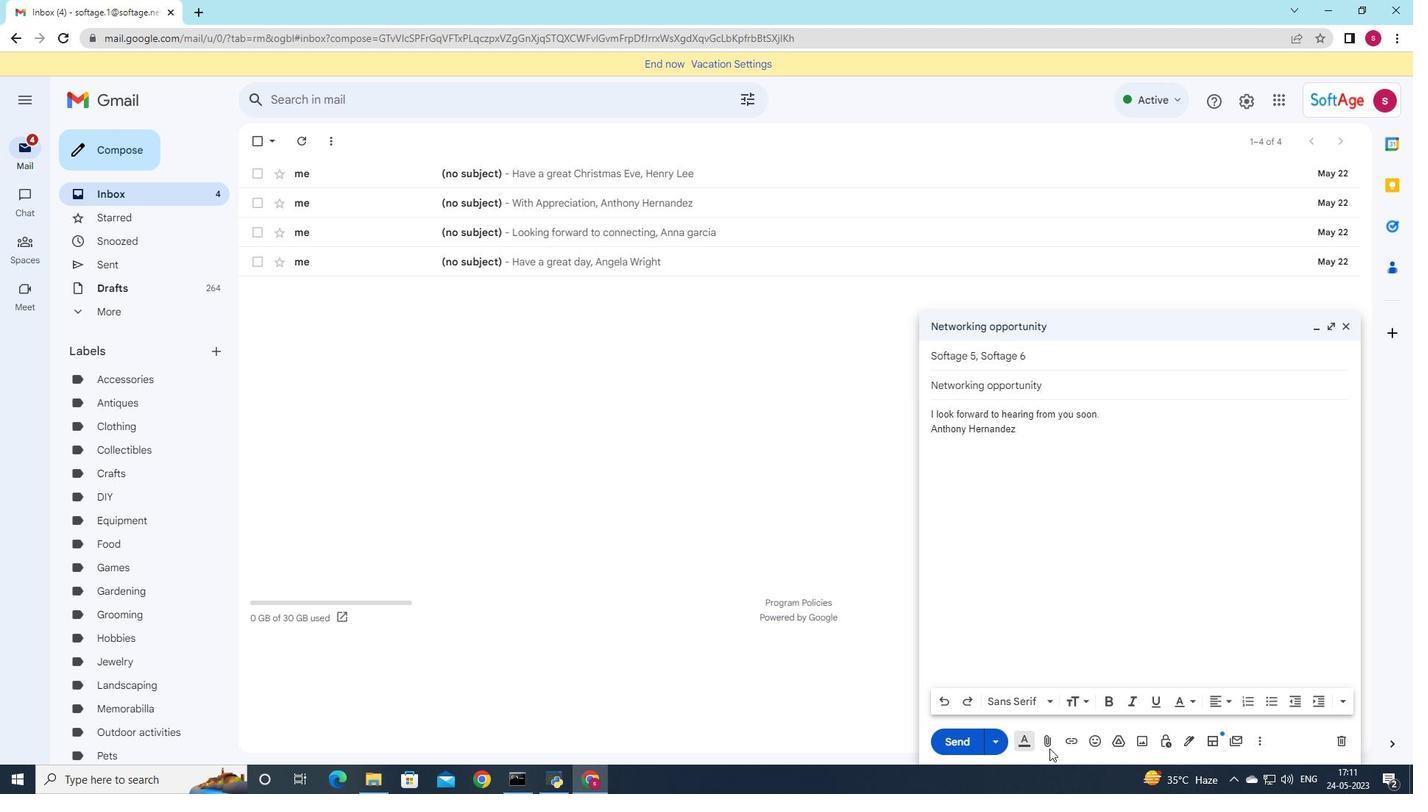 
Action: Mouse pressed left at (1045, 743)
Screenshot: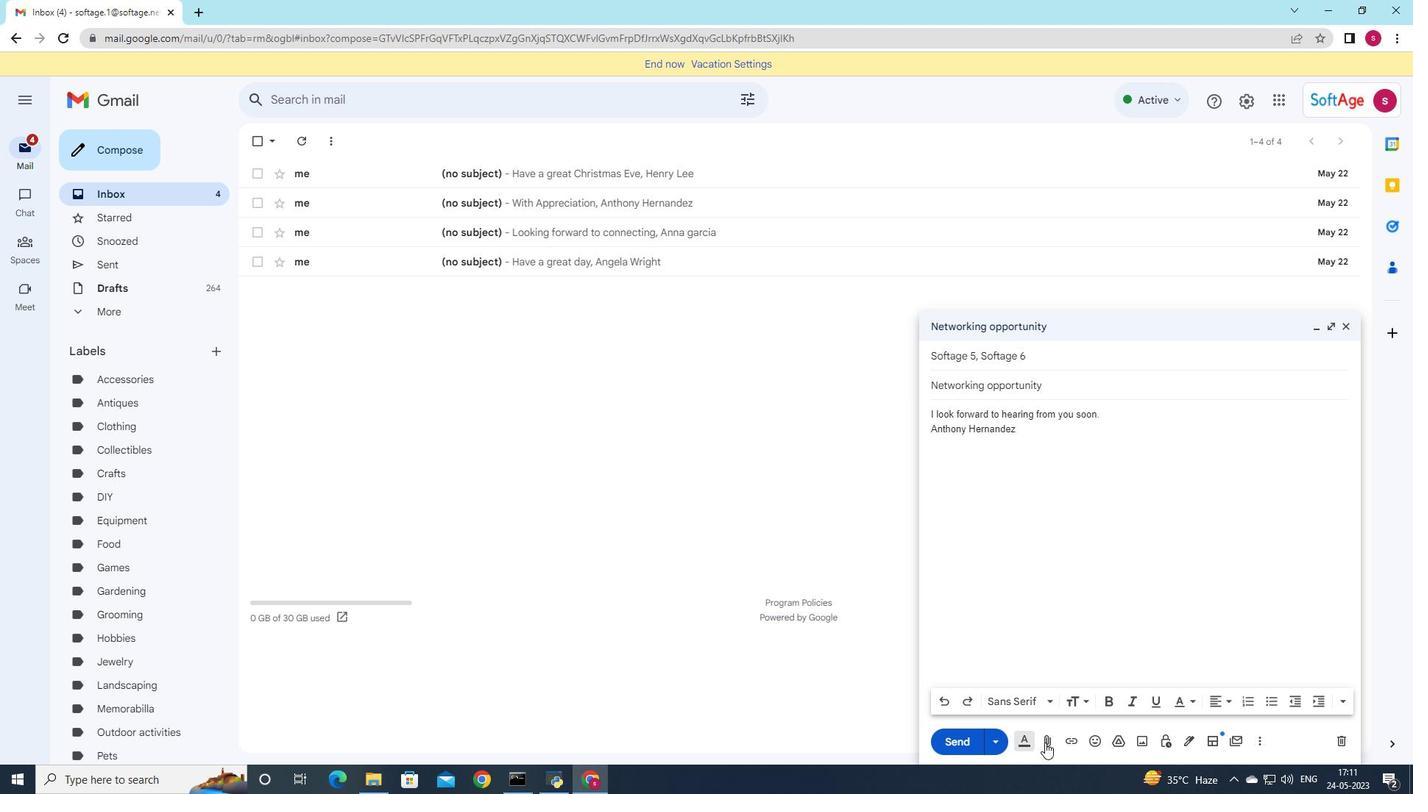 
Action: Mouse moved to (468, 109)
Screenshot: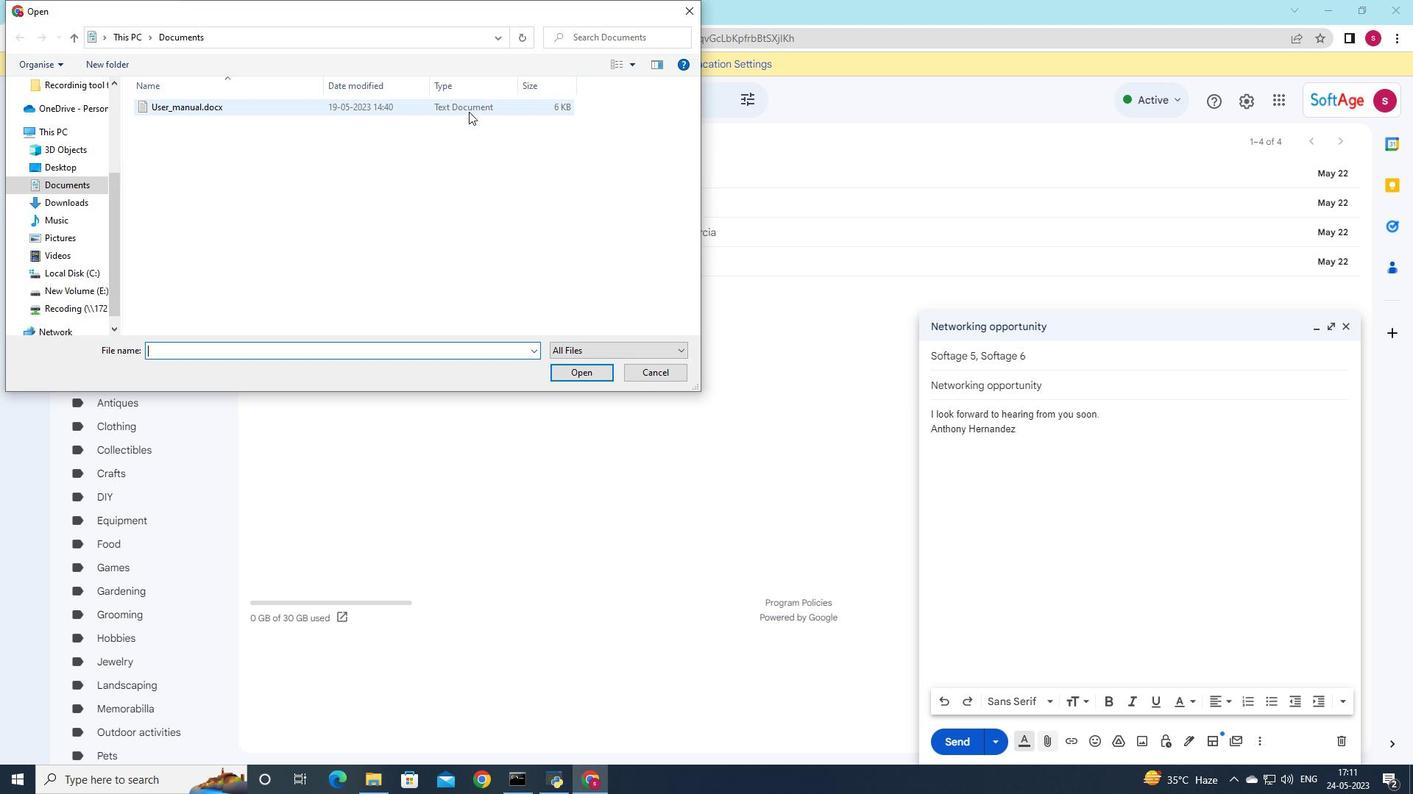 
Action: Mouse pressed left at (468, 109)
Screenshot: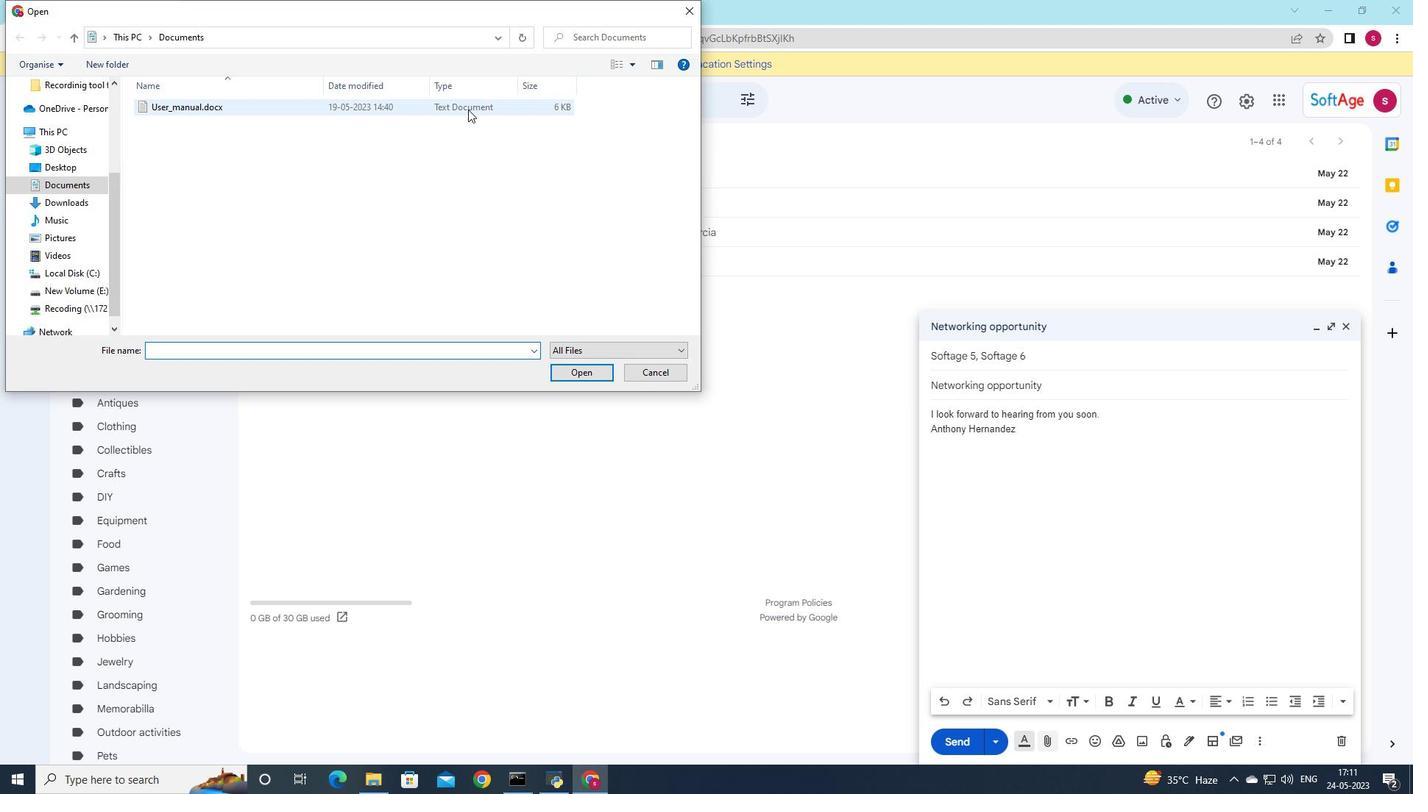 
Action: Mouse moved to (210, 107)
Screenshot: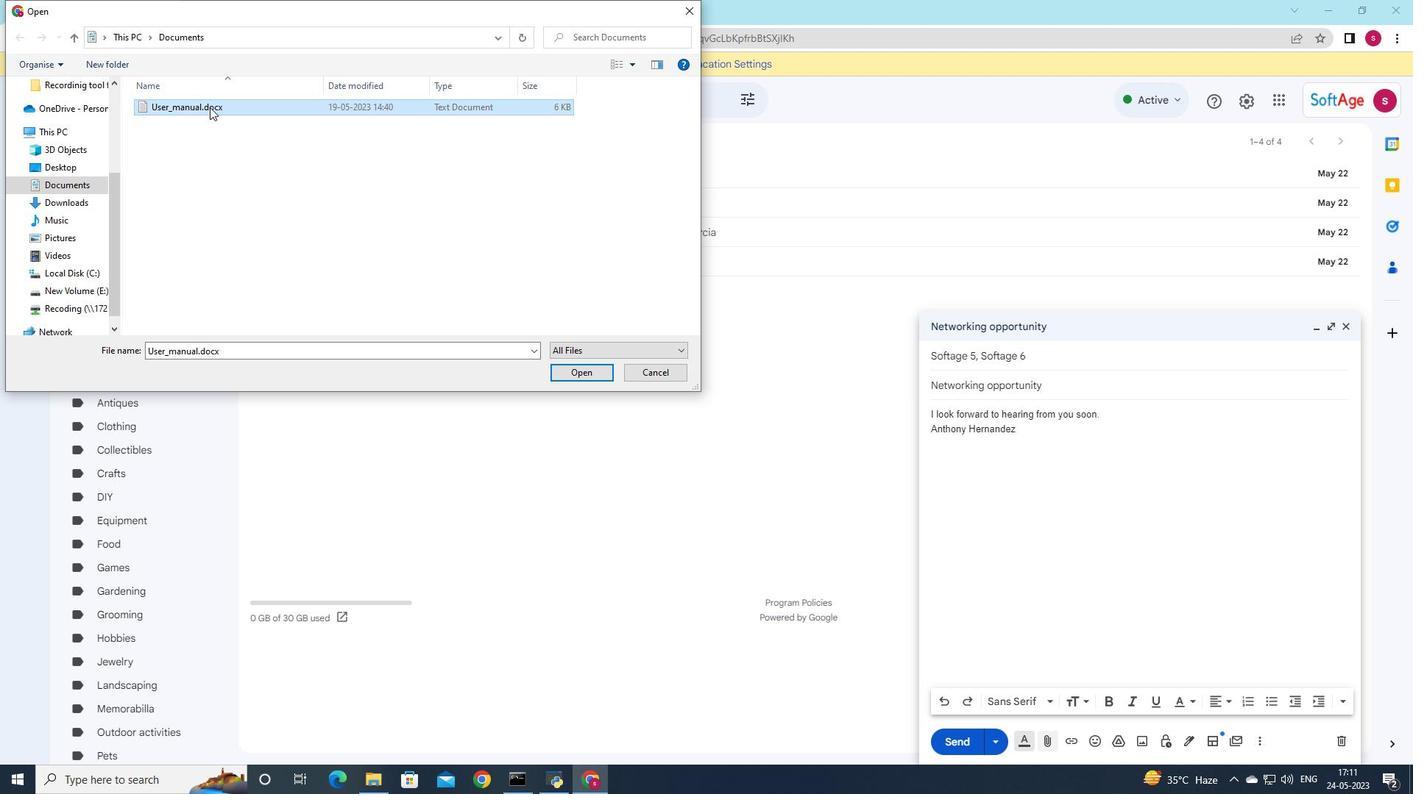 
Action: Mouse pressed left at (210, 107)
Screenshot: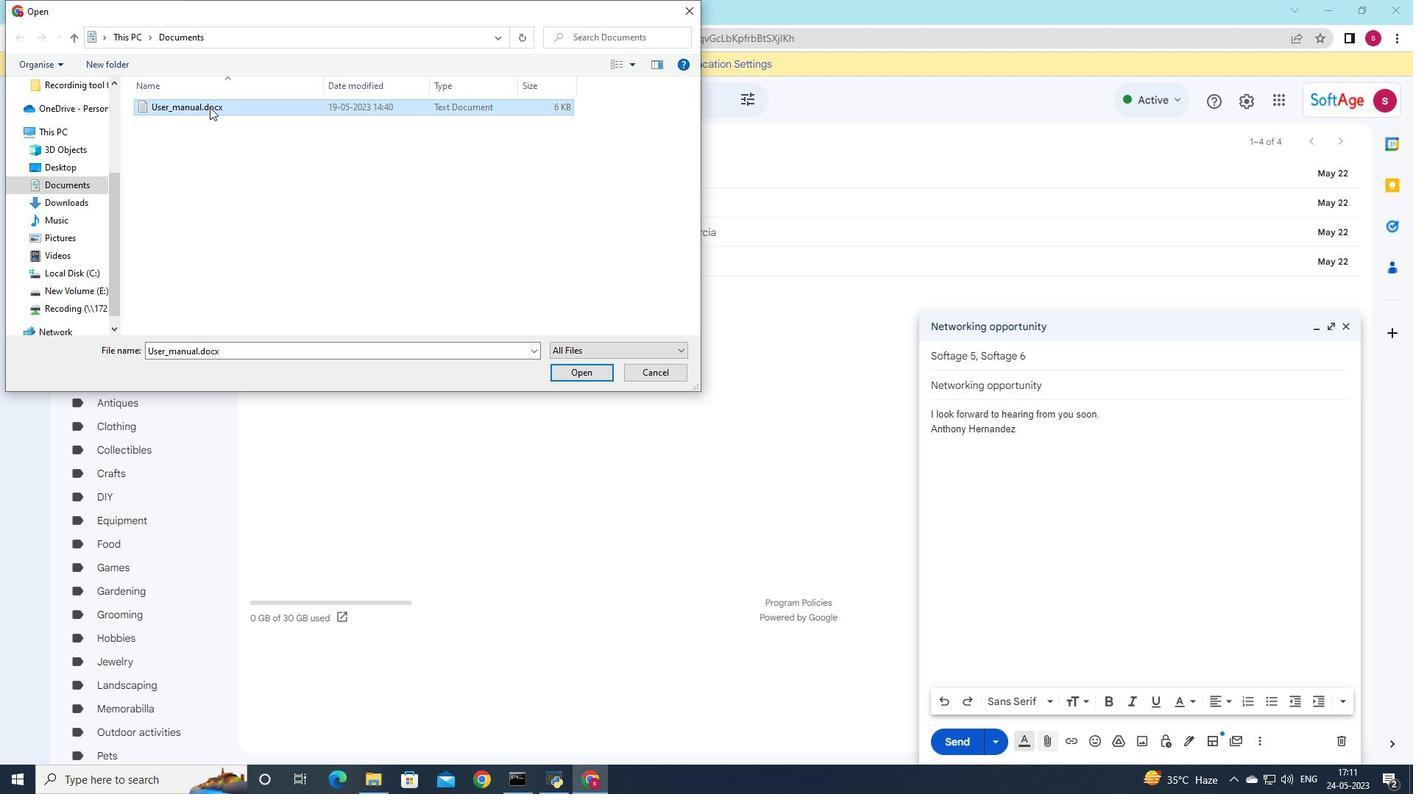 
Action: Mouse moved to (479, 141)
Screenshot: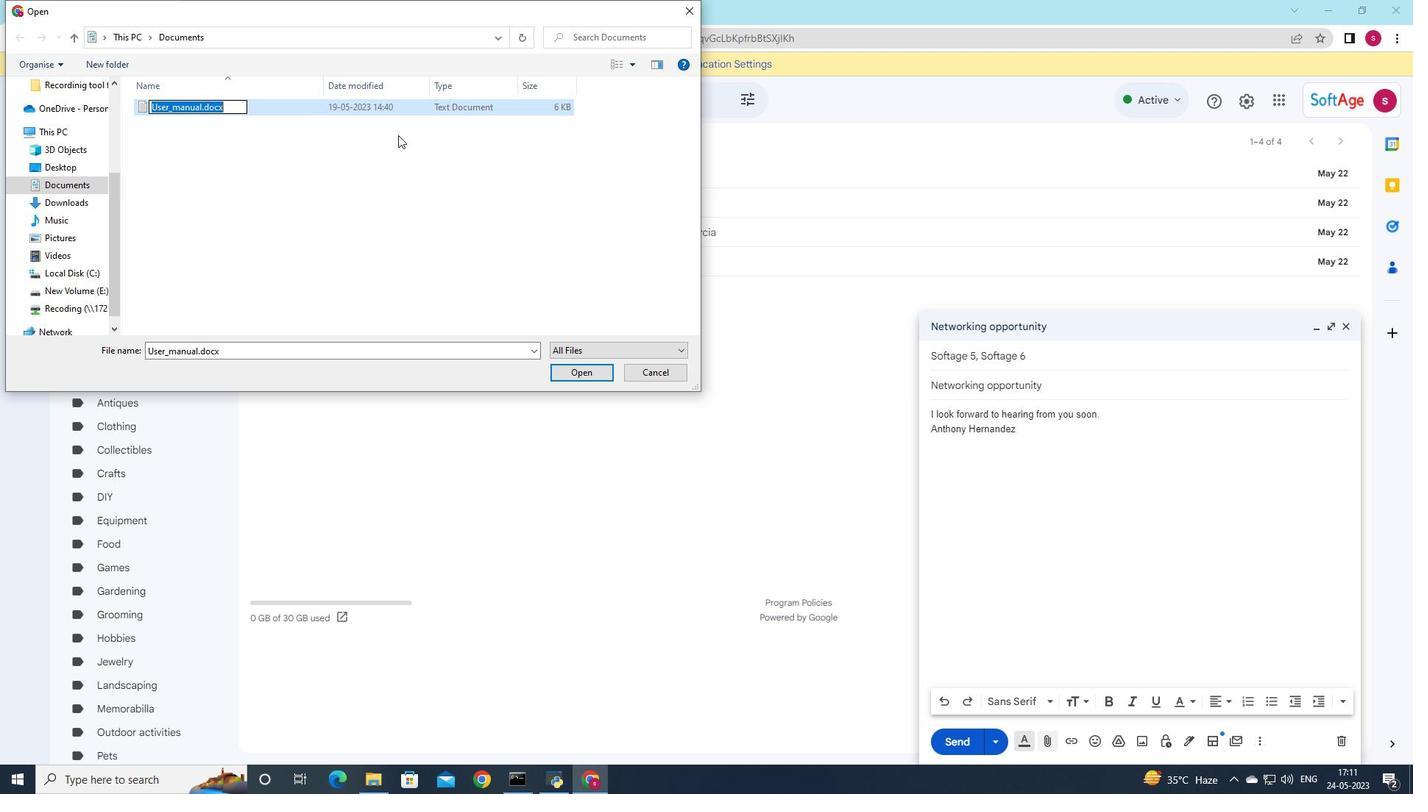 
Action: Key pressed <Key.shift_r><Key.shift_r><Key.shift_r>Technical<Key.space><Key.backspace><Key.shift_r>_specifications.pdf
Screenshot: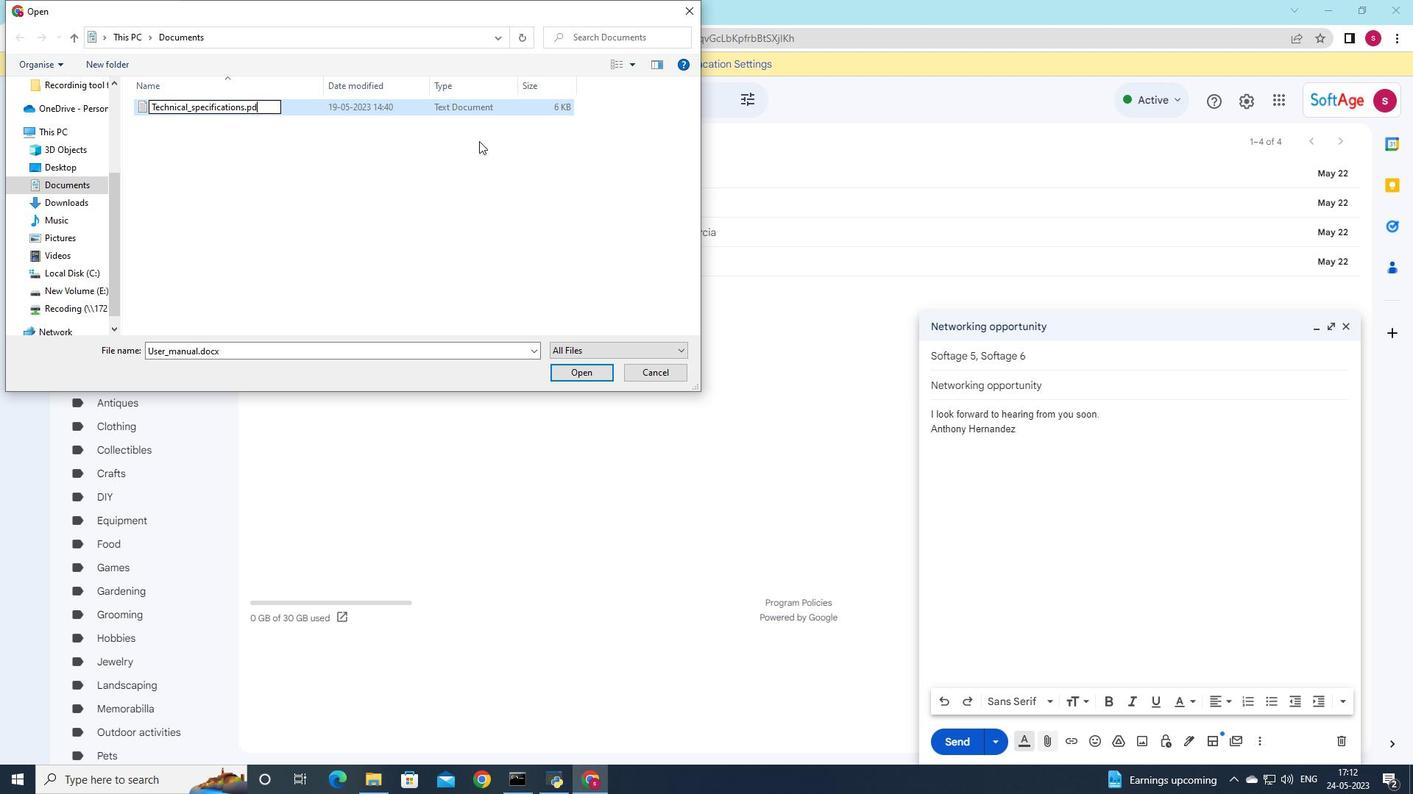 
Action: Mouse moved to (470, 99)
Screenshot: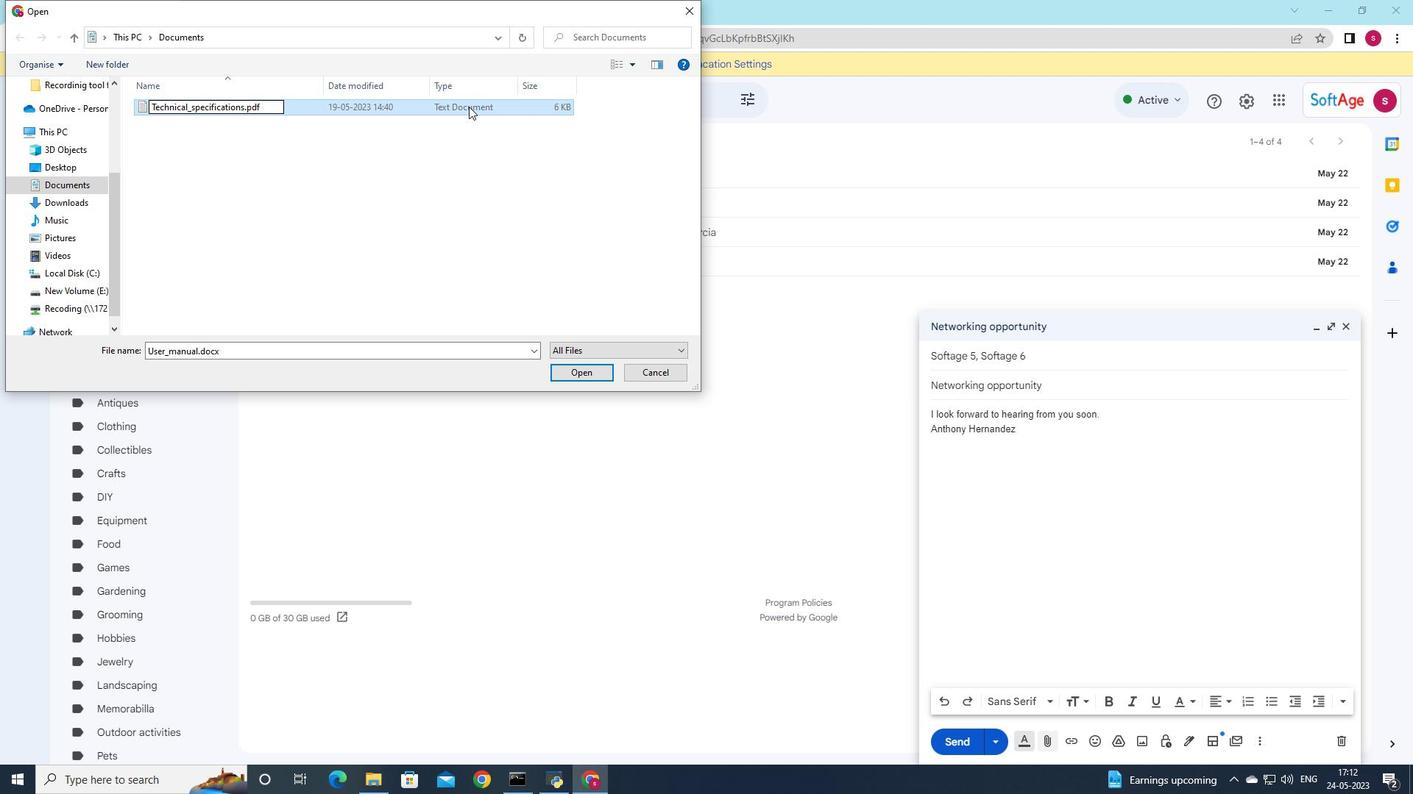 
Action: Mouse pressed left at (470, 99)
Screenshot: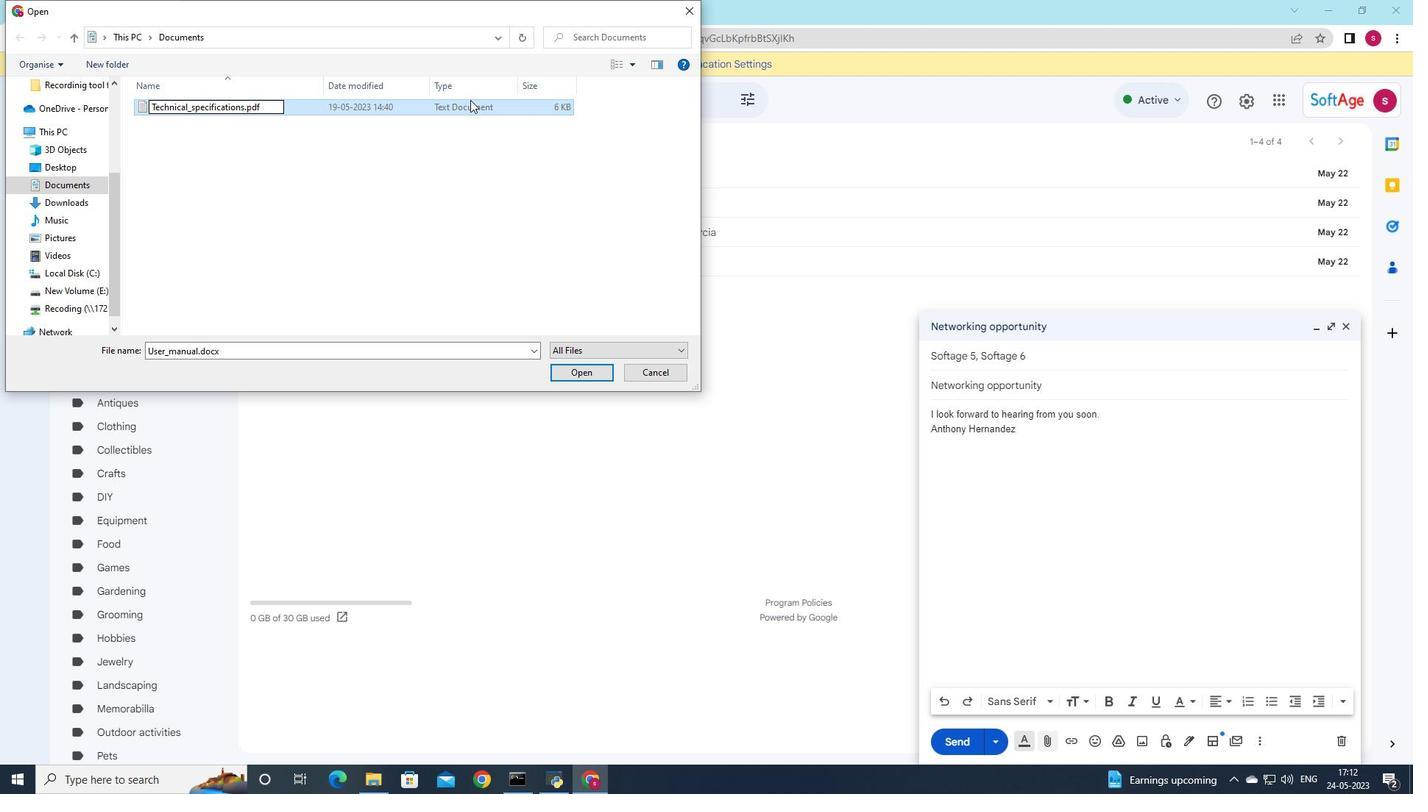 
Action: Mouse moved to (581, 365)
Screenshot: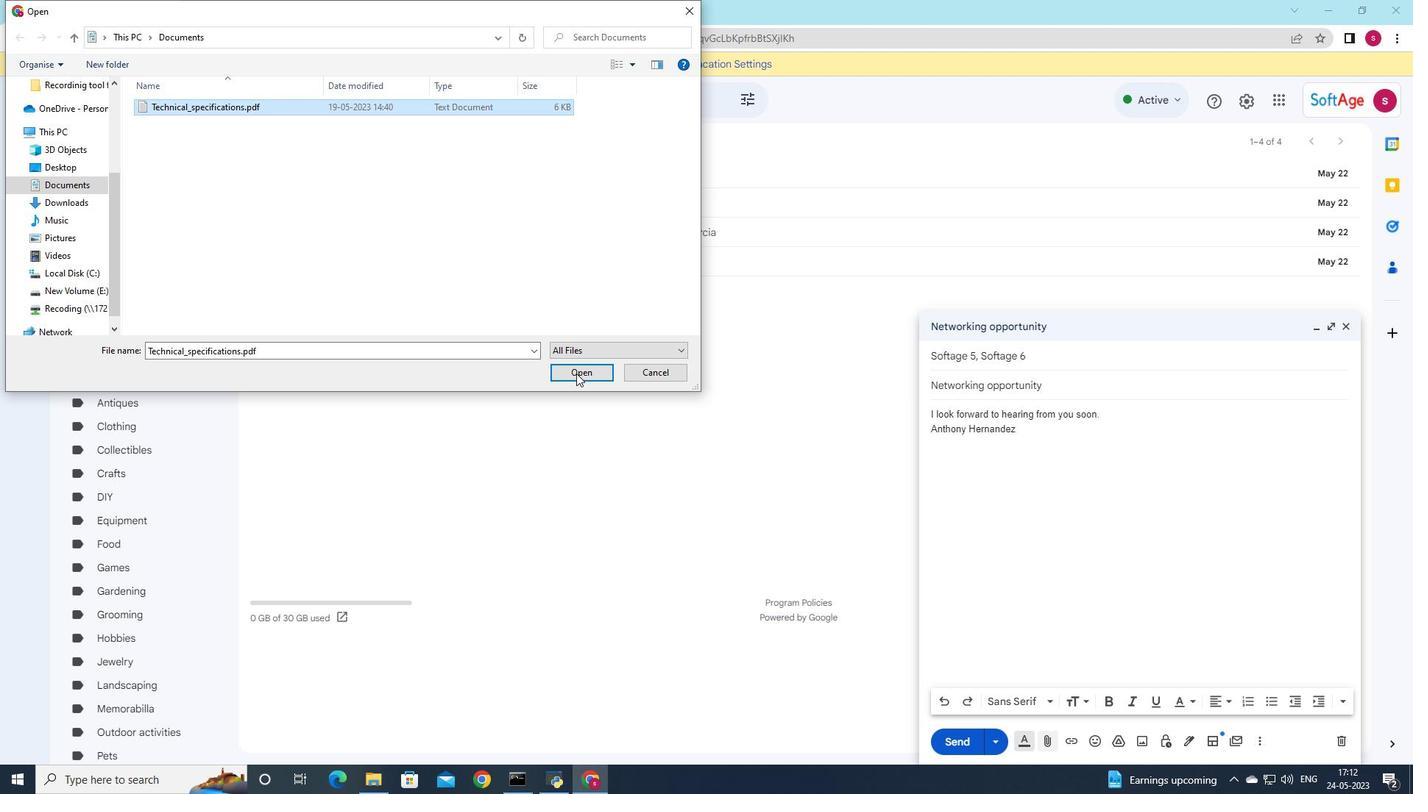 
Action: Mouse pressed left at (581, 365)
Screenshot: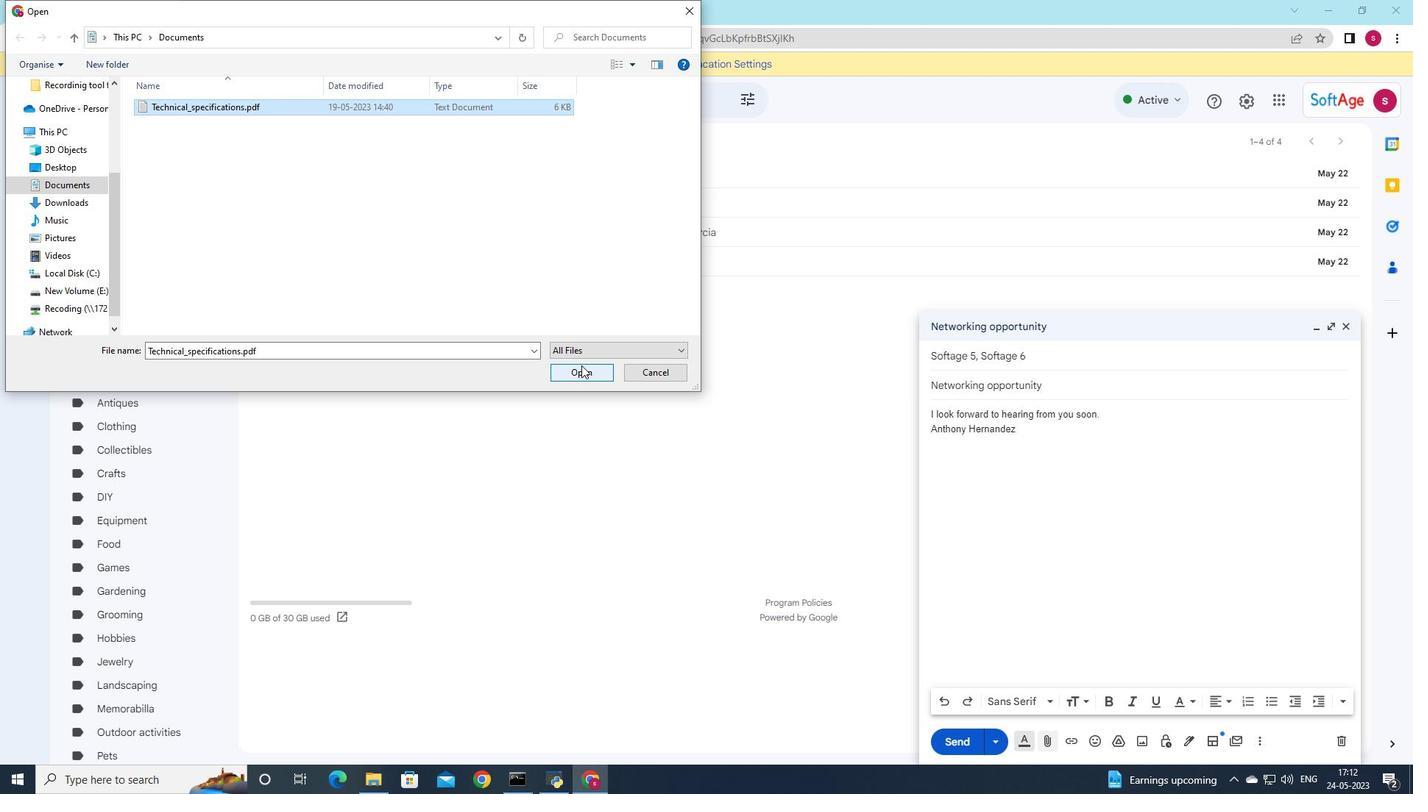 
Action: Mouse moved to (953, 740)
Screenshot: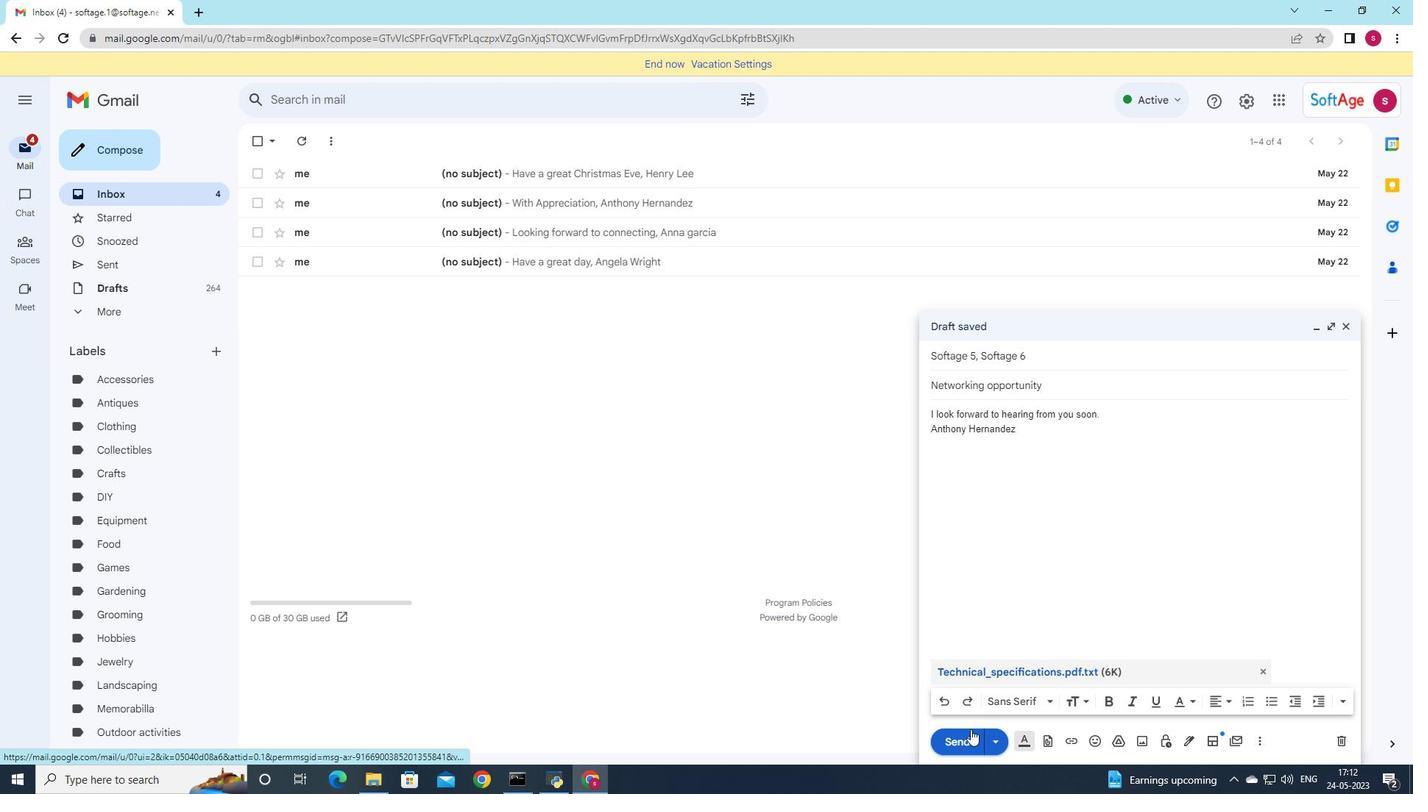 
Action: Mouse pressed left at (953, 740)
Screenshot: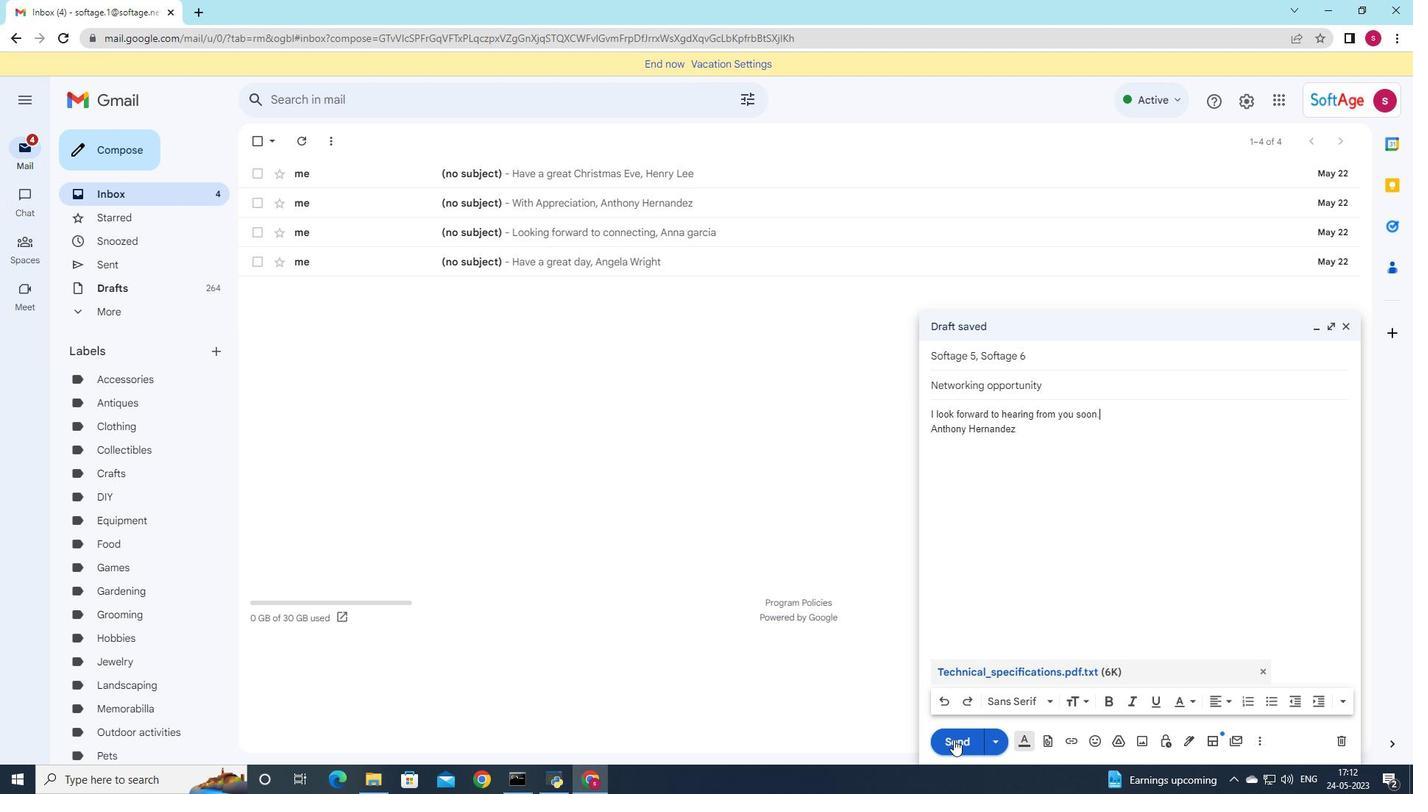 
Action: Mouse moved to (110, 267)
Screenshot: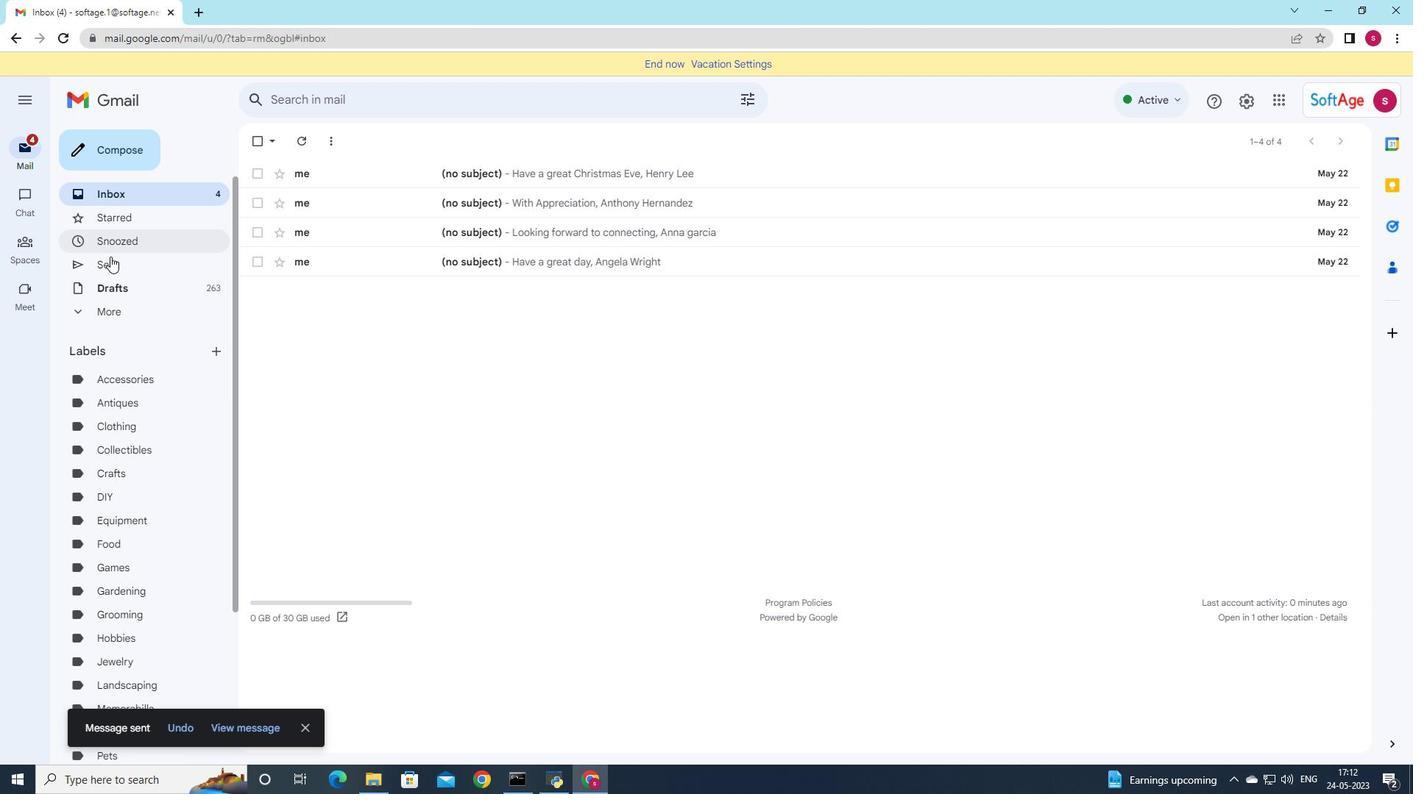 
Action: Mouse pressed left at (110, 267)
Screenshot: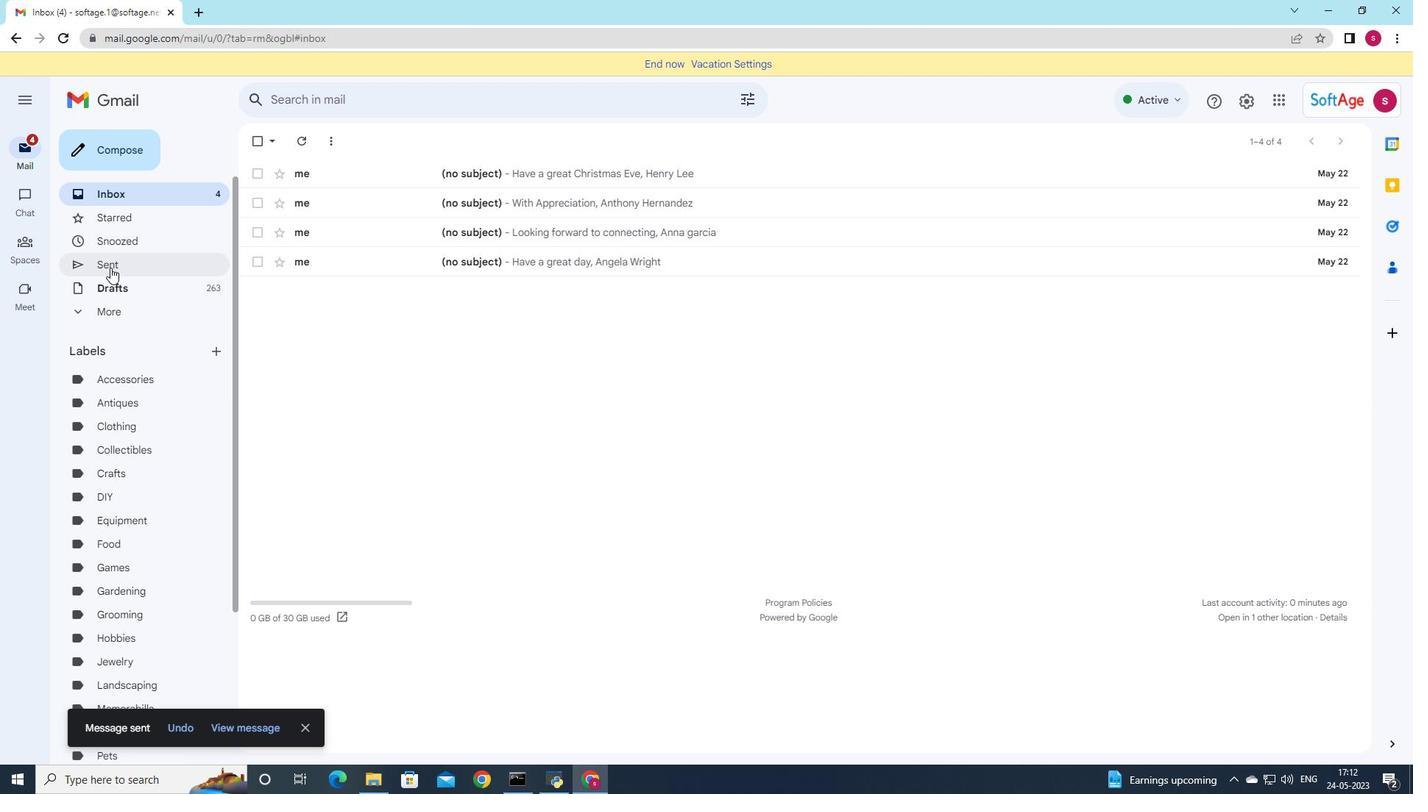 
Action: Mouse moved to (632, 239)
Screenshot: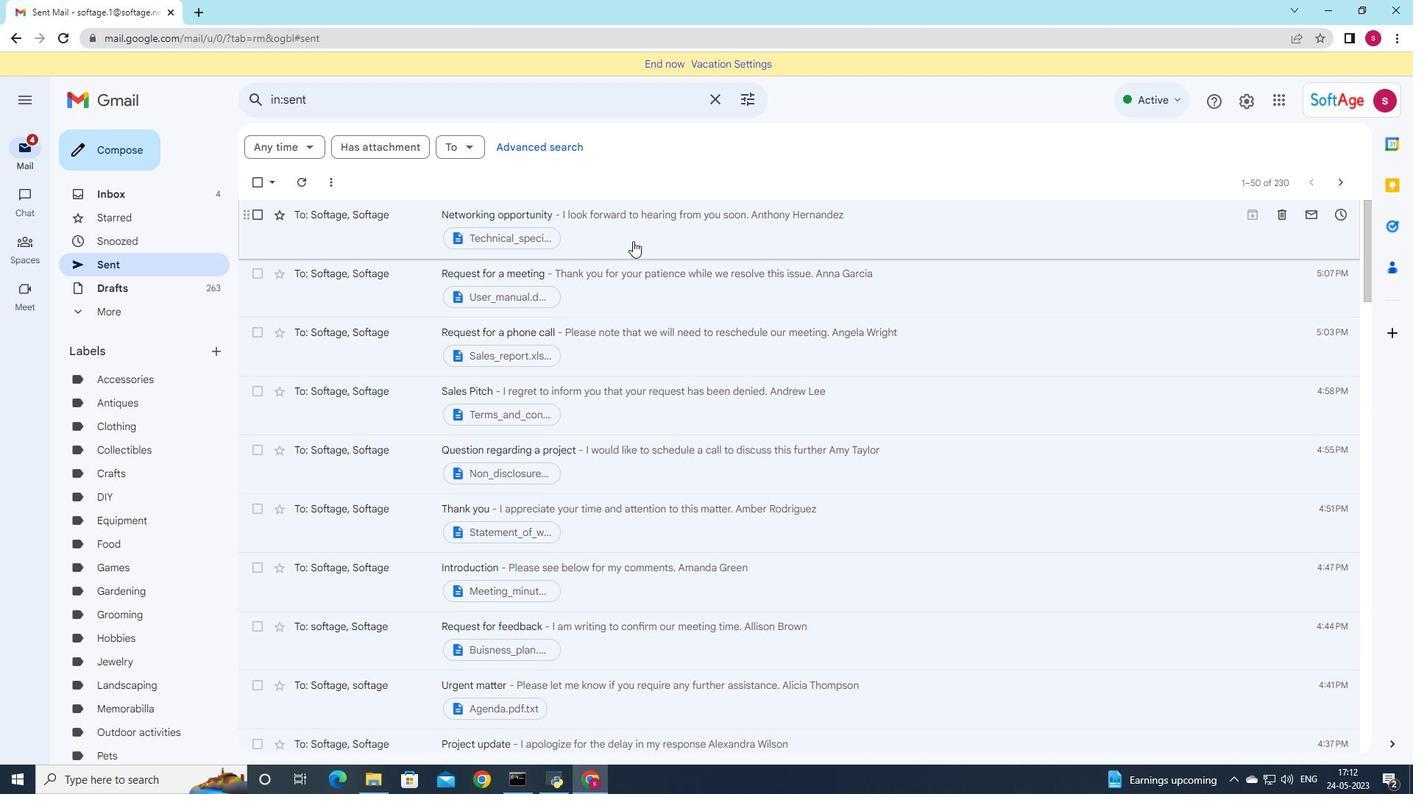 
Action: Mouse pressed left at (632, 239)
Screenshot: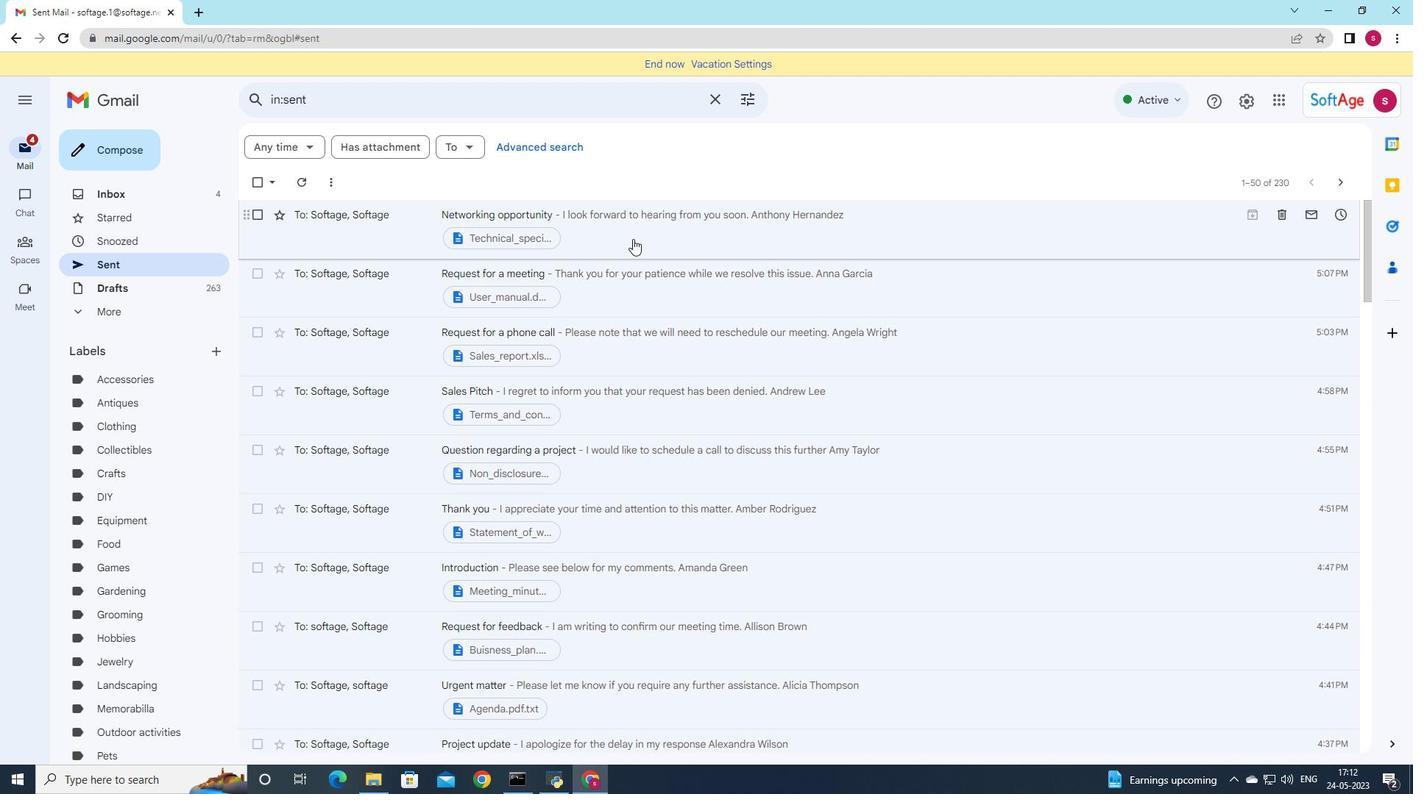 
